 Task: Look for space in Ubaté, Colombia from 5th June, 2023 to 16th June, 2023 for 2 adults in price range Rs.14000 to Rs.18000. Place can be entire place with 1  bedroom having 1 bed and 1 bathroom. Property type can be house, flat, guest house, hotel. Amenities needed are: wifi, washing machine. Booking option can be shelf check-in. Required host language is English.
Action: Mouse moved to (489, 111)
Screenshot: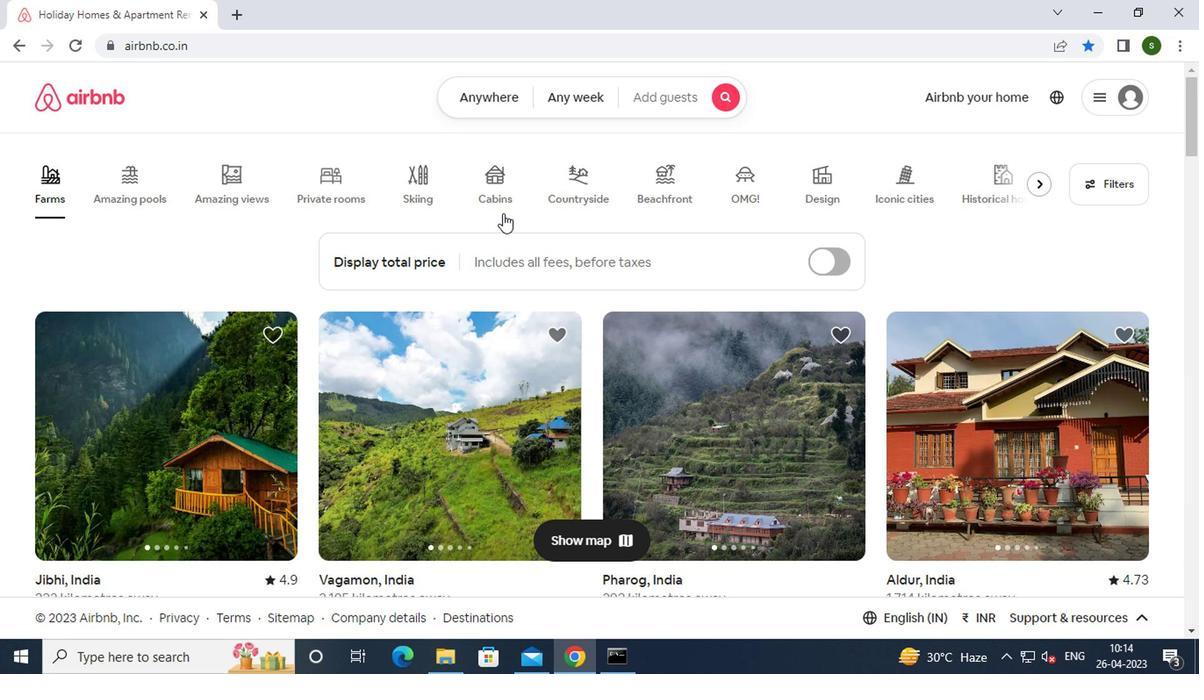 
Action: Mouse pressed left at (489, 111)
Screenshot: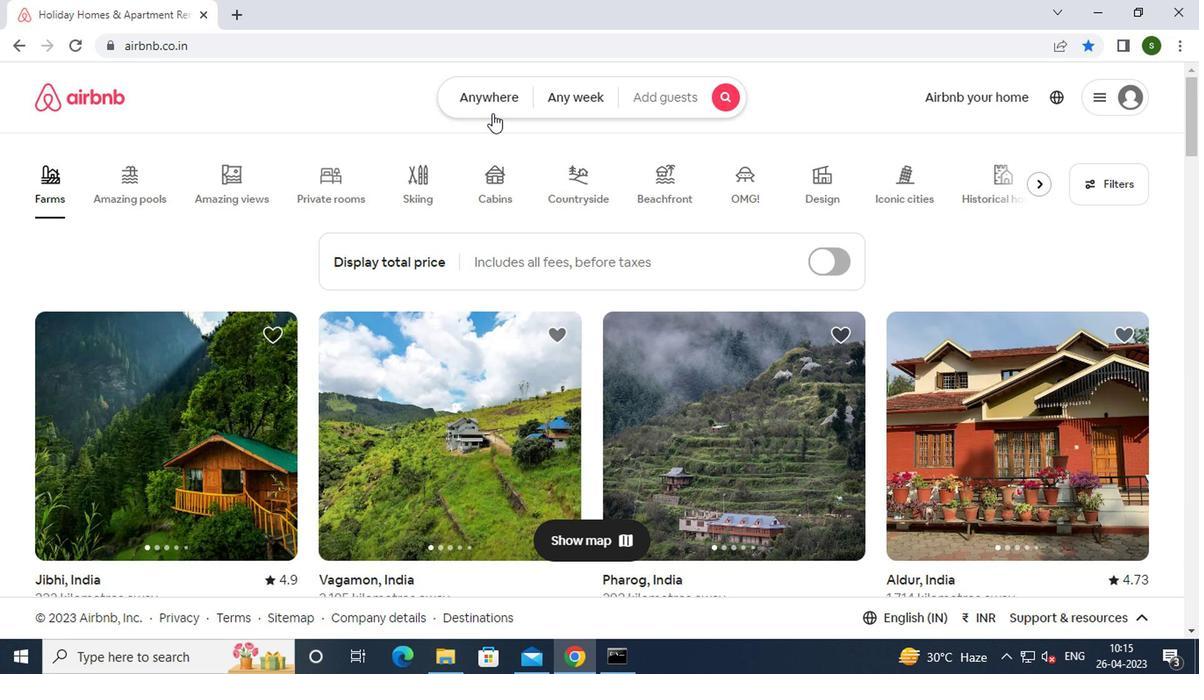 
Action: Mouse moved to (388, 168)
Screenshot: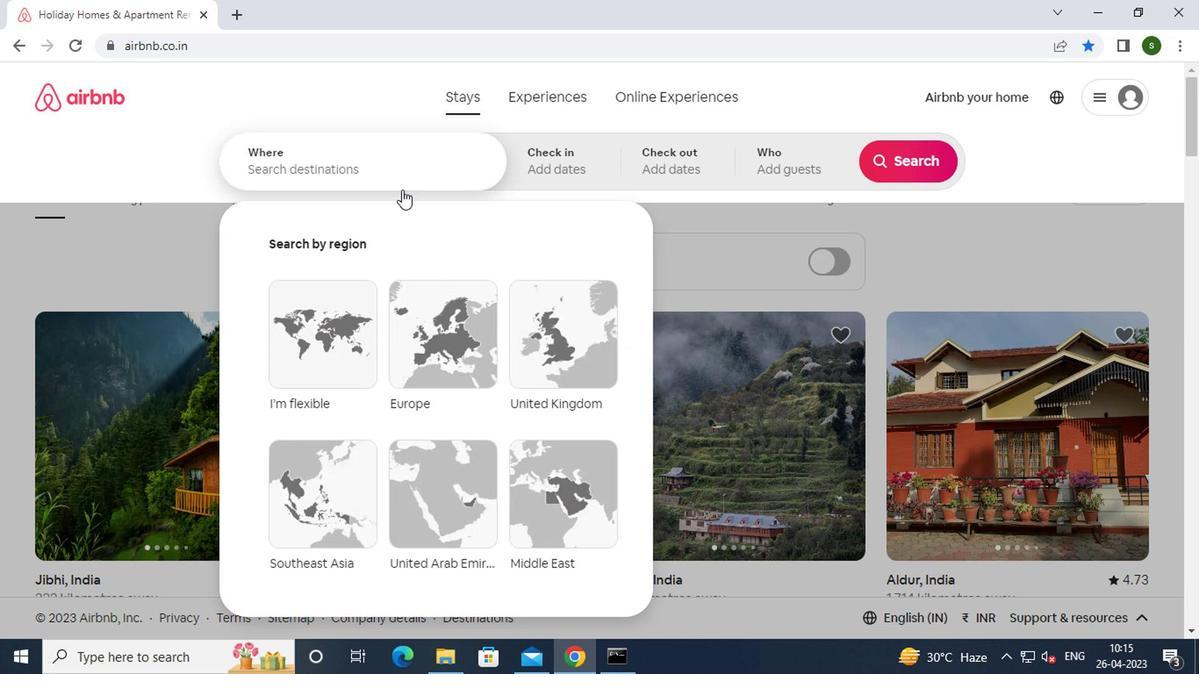 
Action: Mouse pressed left at (388, 168)
Screenshot: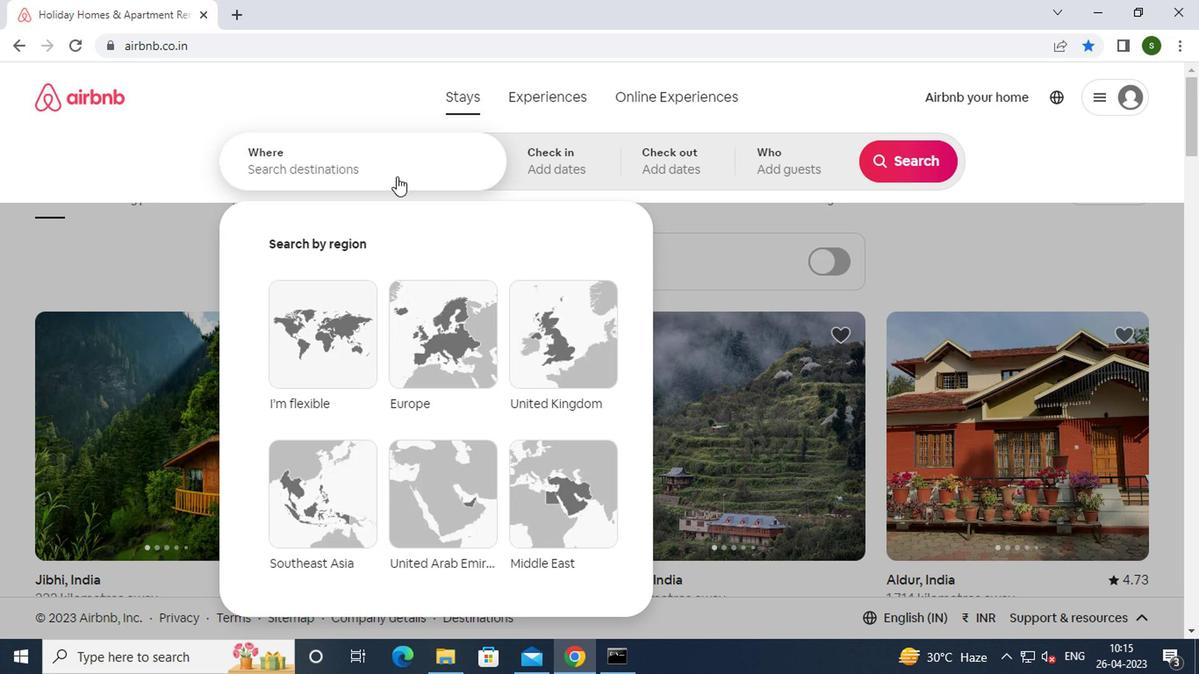 
Action: Mouse moved to (388, 166)
Screenshot: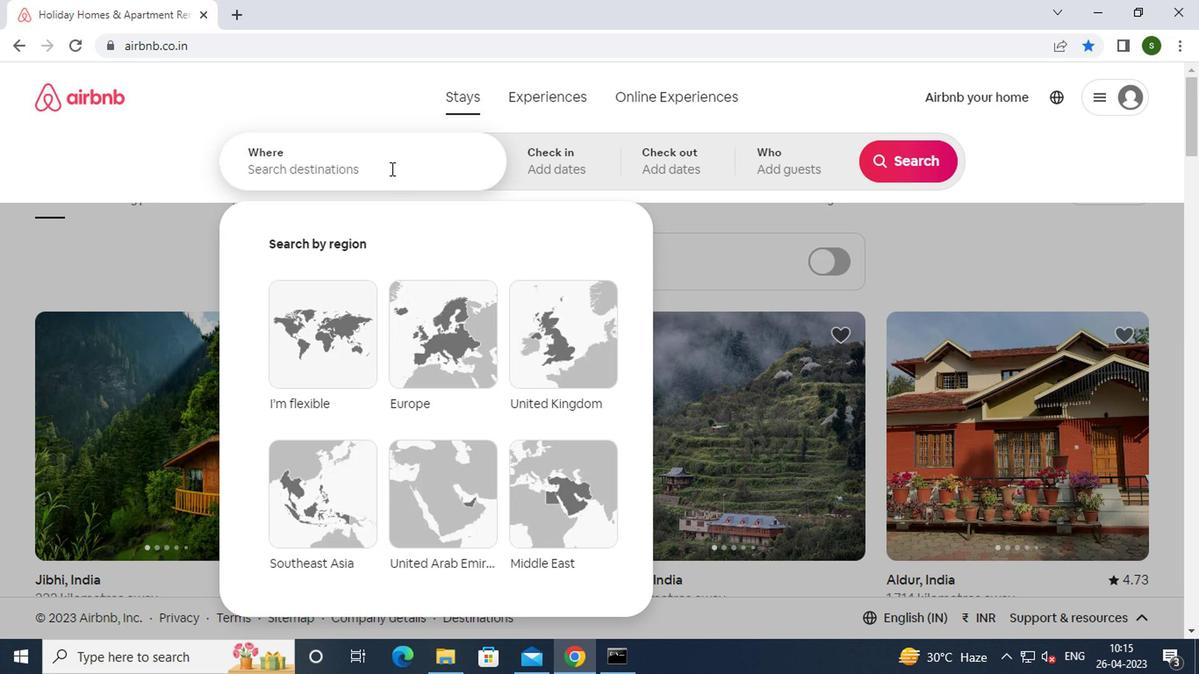 
Action: Key pressed u<Key.caps_lock>bate,<Key.space><Key.caps_lock>c<Key.caps_lock>olombia<Key.enter>
Screenshot: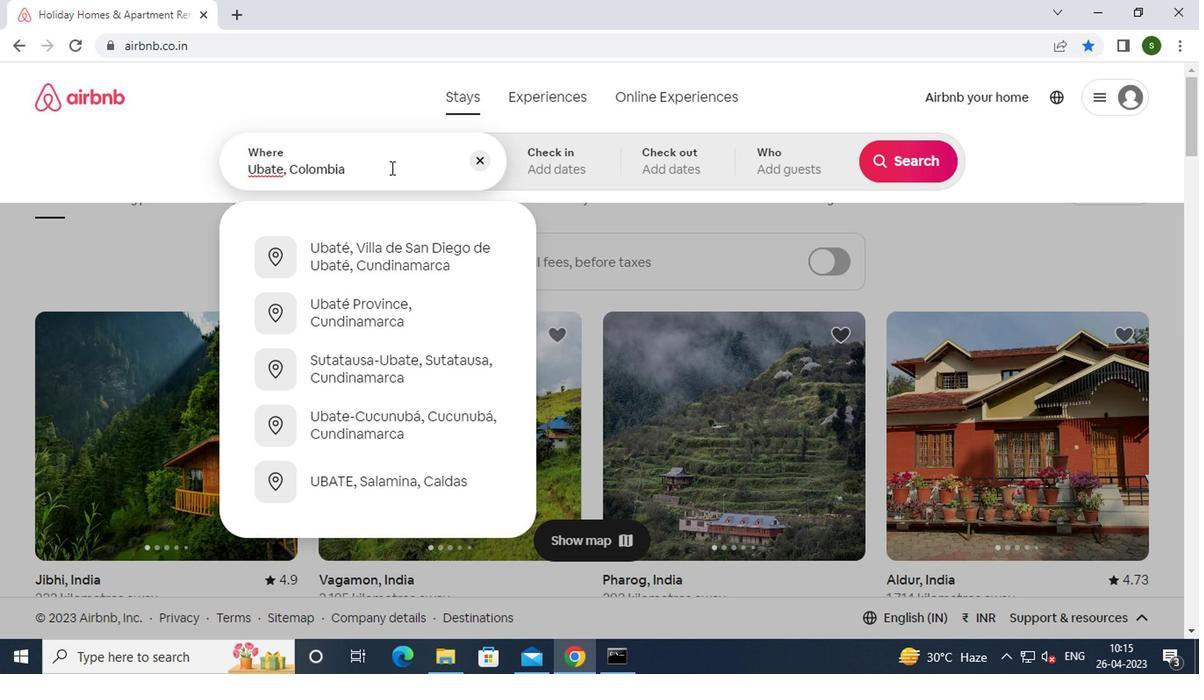 
Action: Mouse moved to (889, 301)
Screenshot: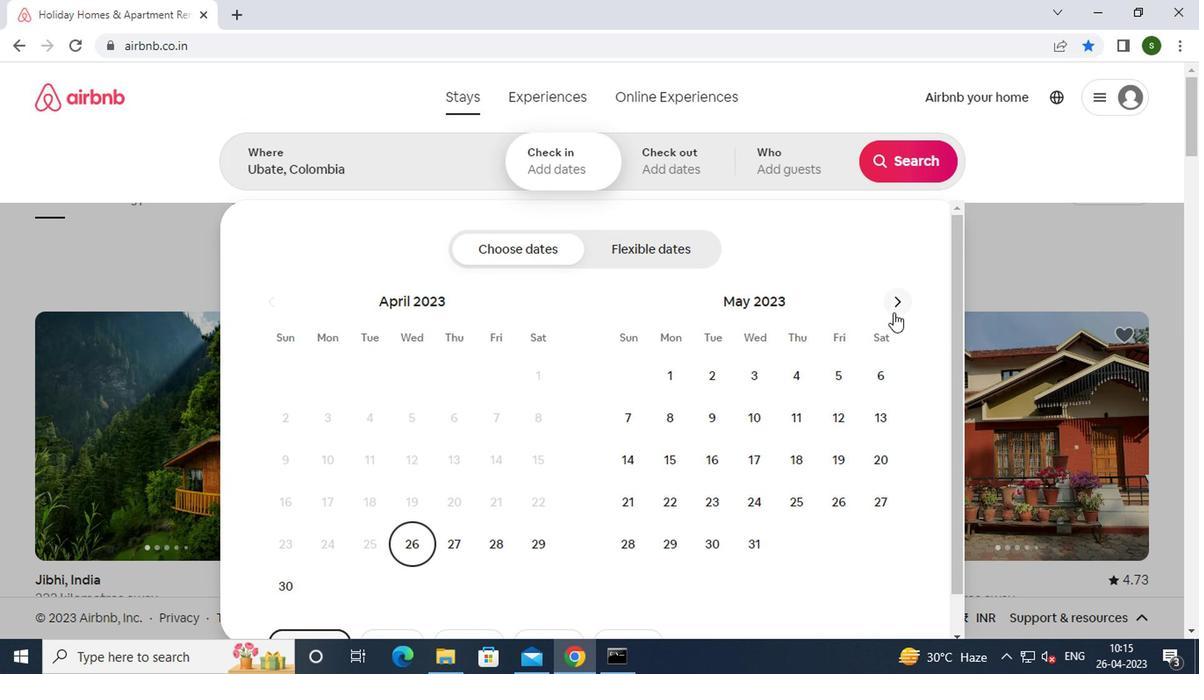 
Action: Mouse pressed left at (889, 301)
Screenshot: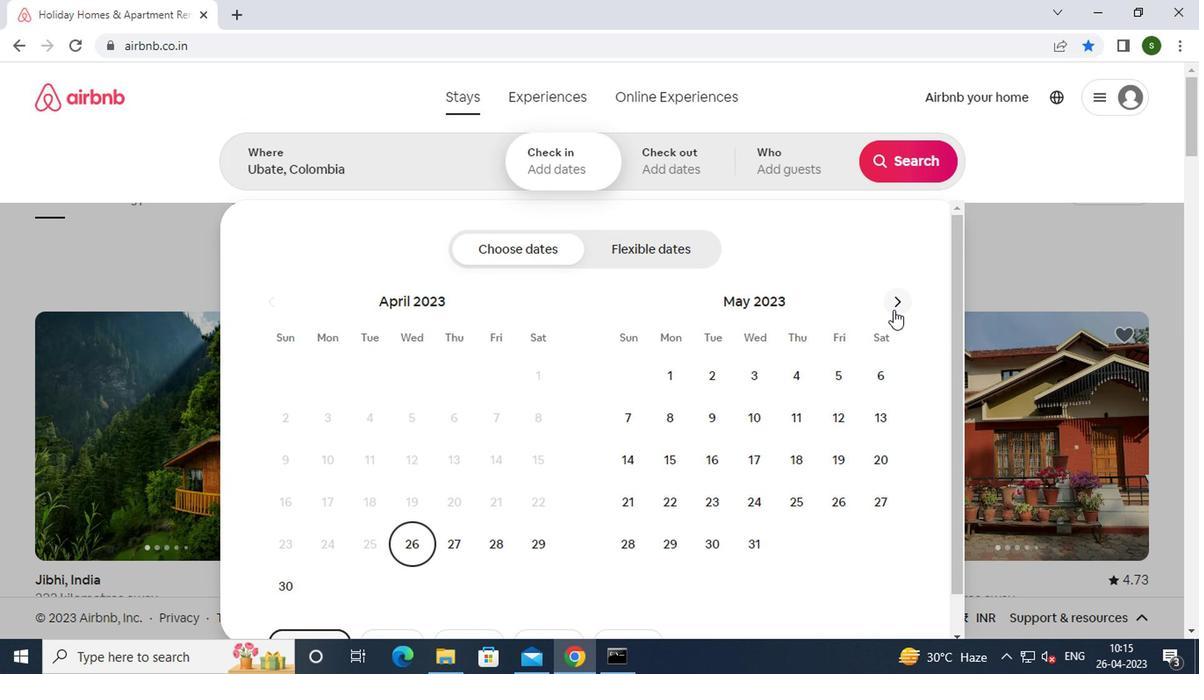 
Action: Mouse moved to (672, 413)
Screenshot: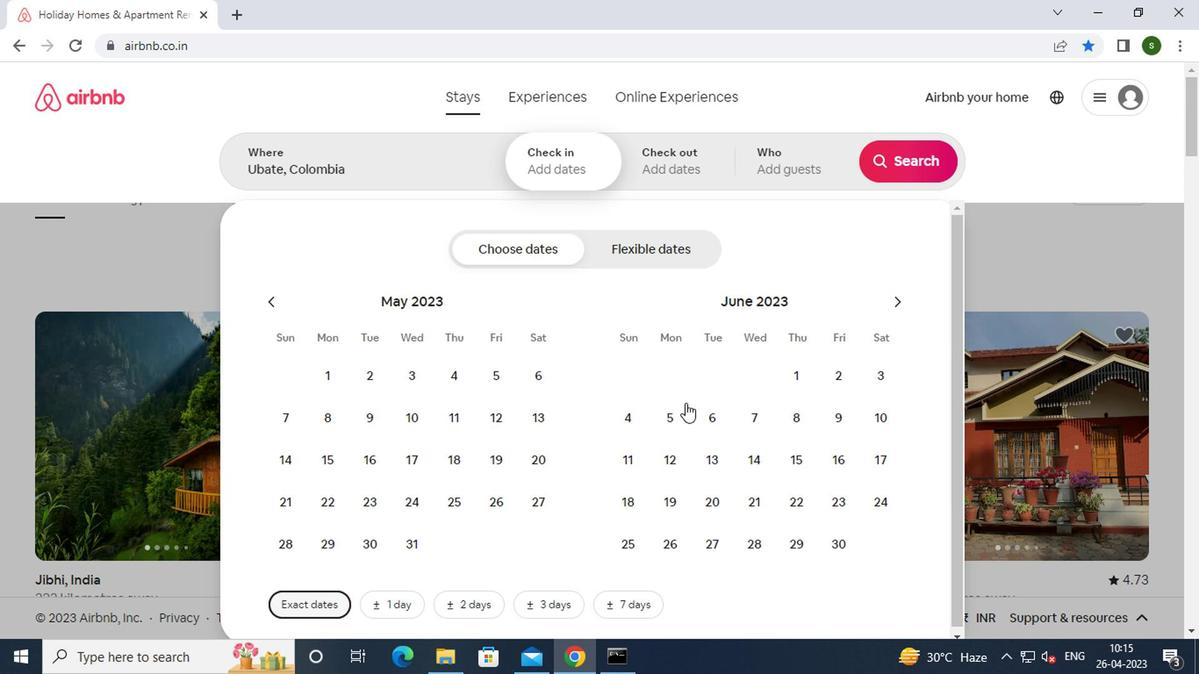 
Action: Mouse pressed left at (672, 413)
Screenshot: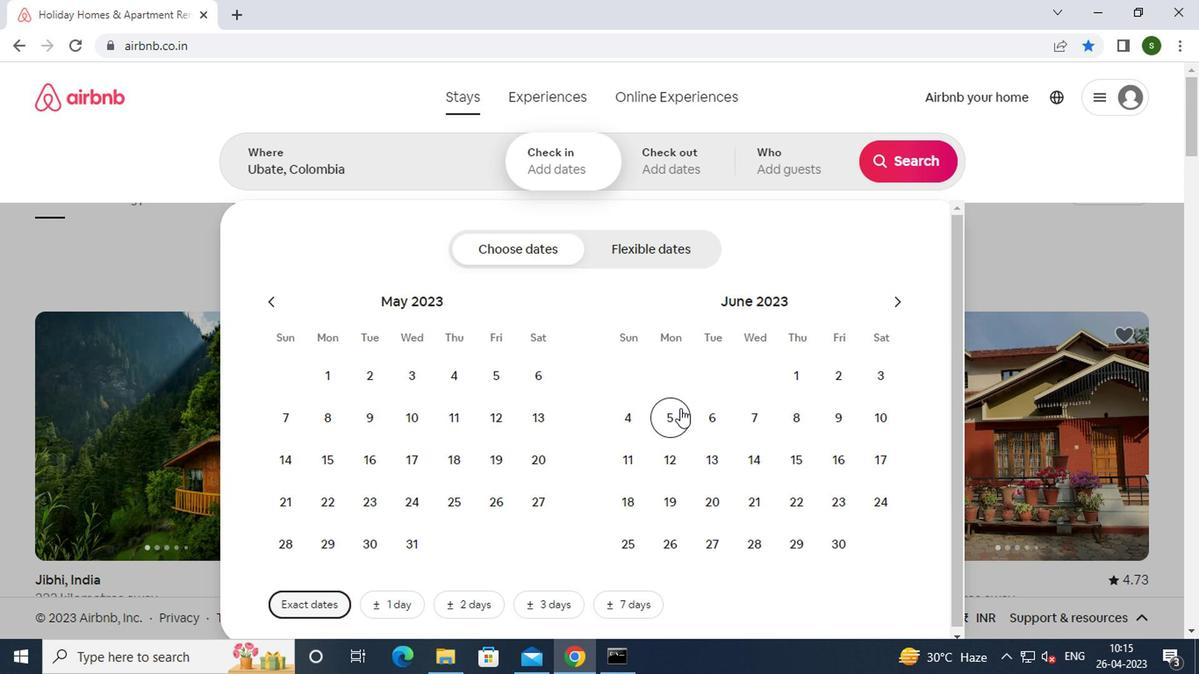 
Action: Mouse moved to (833, 460)
Screenshot: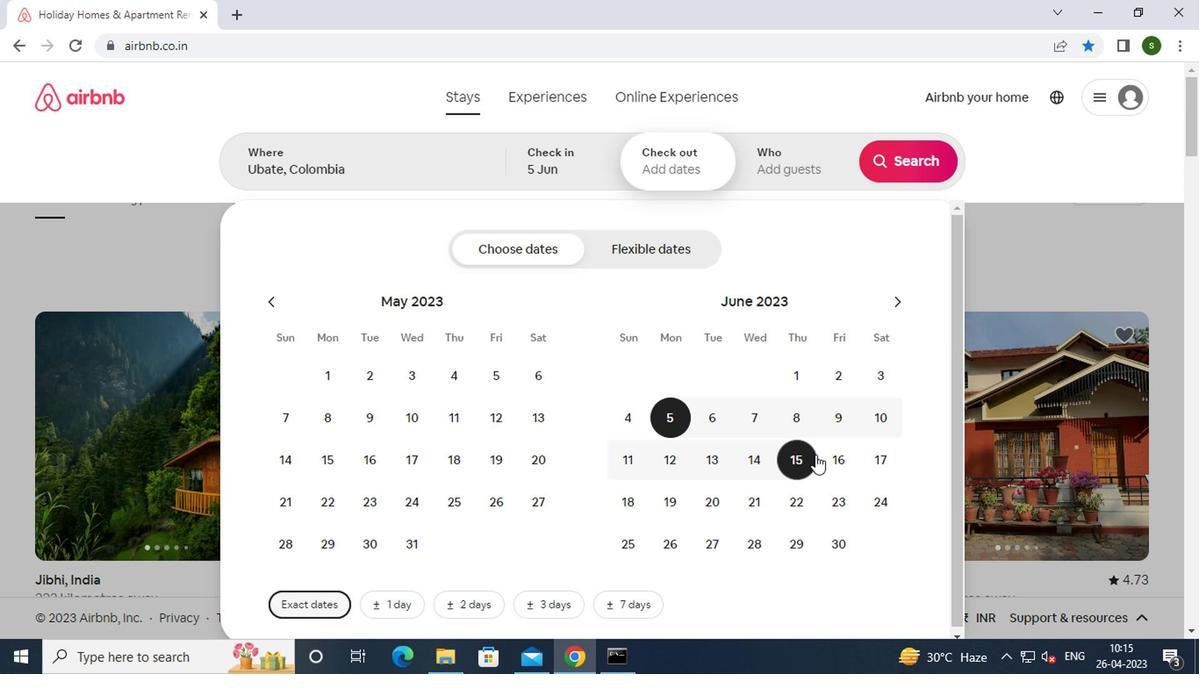 
Action: Mouse pressed left at (833, 460)
Screenshot: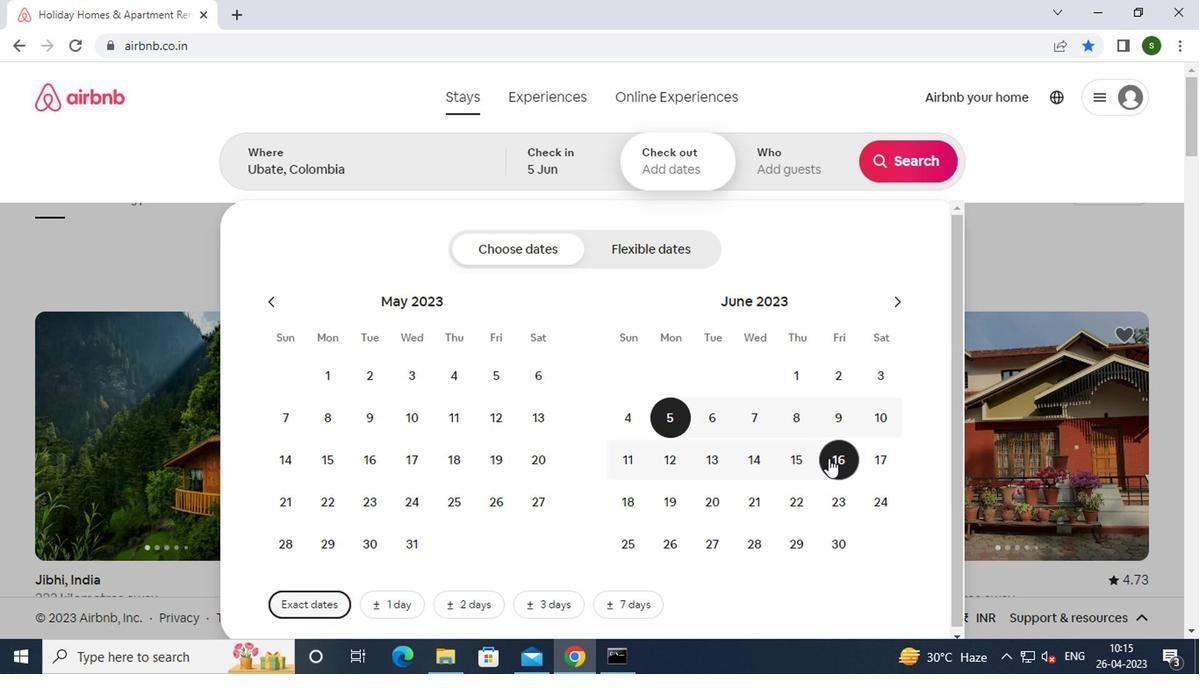 
Action: Mouse moved to (766, 147)
Screenshot: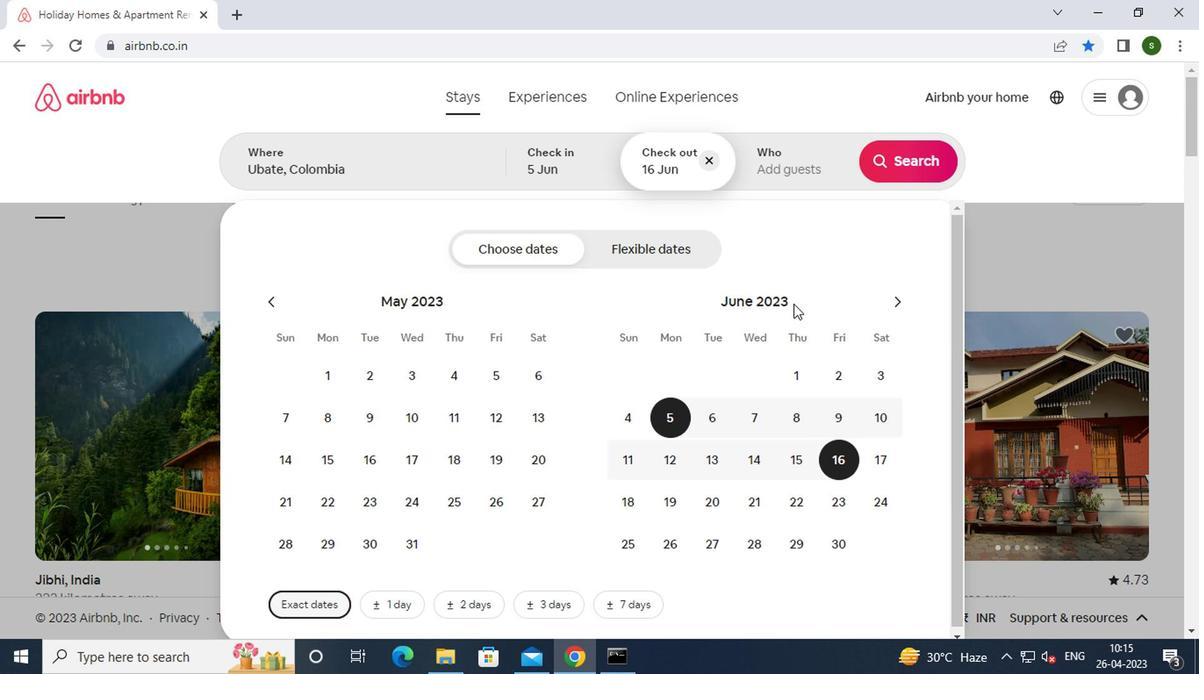 
Action: Mouse pressed left at (766, 147)
Screenshot: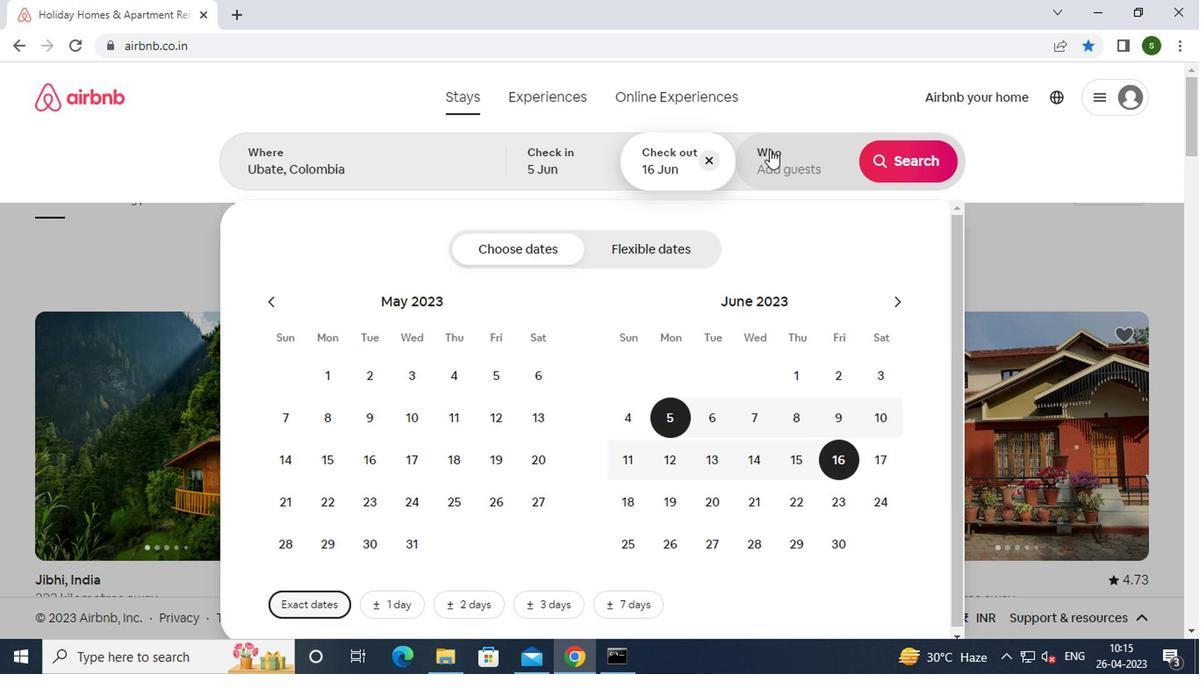 
Action: Mouse moved to (911, 256)
Screenshot: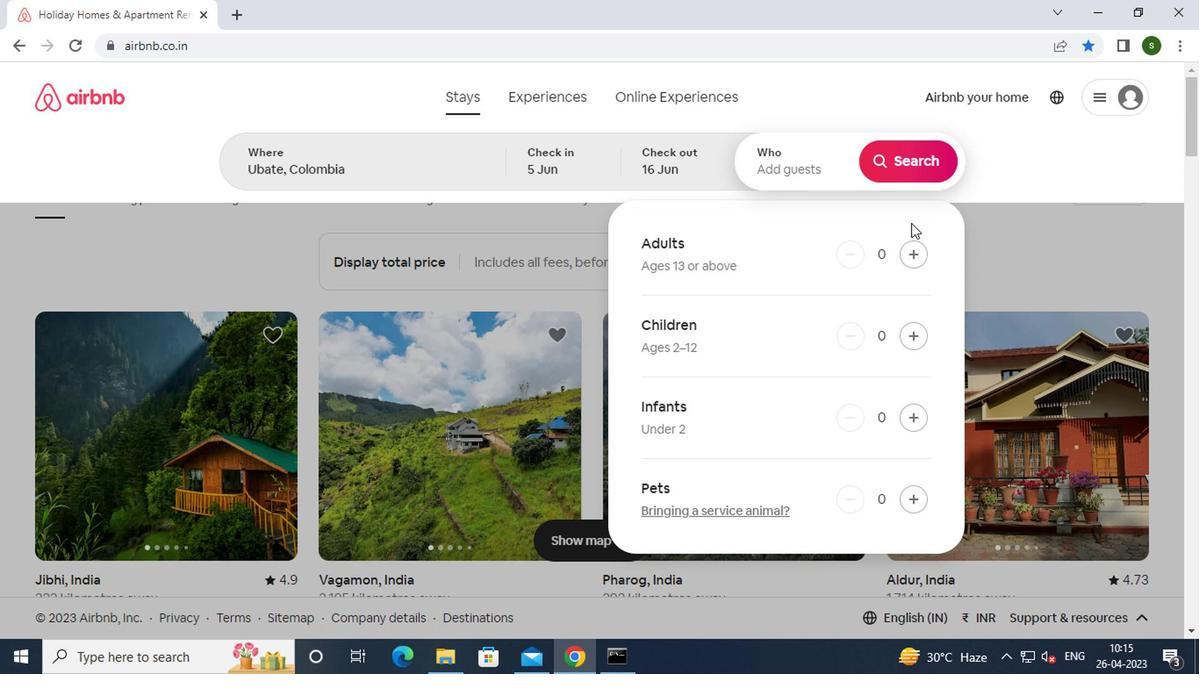
Action: Mouse pressed left at (911, 256)
Screenshot: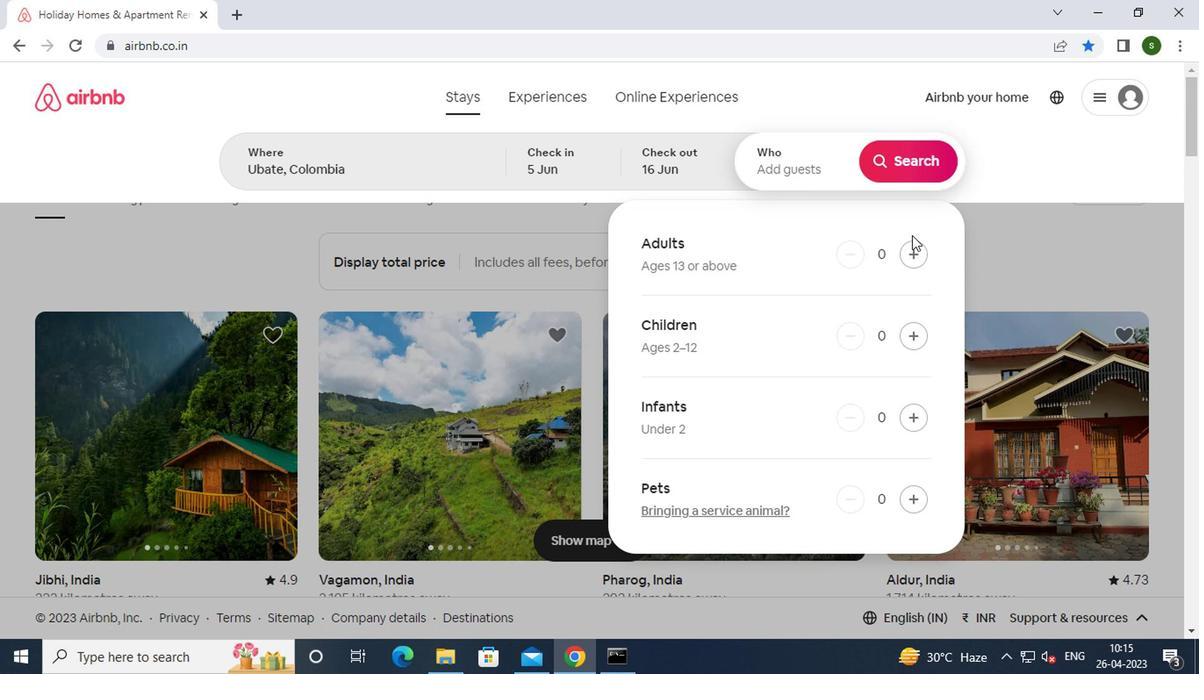 
Action: Mouse pressed left at (911, 256)
Screenshot: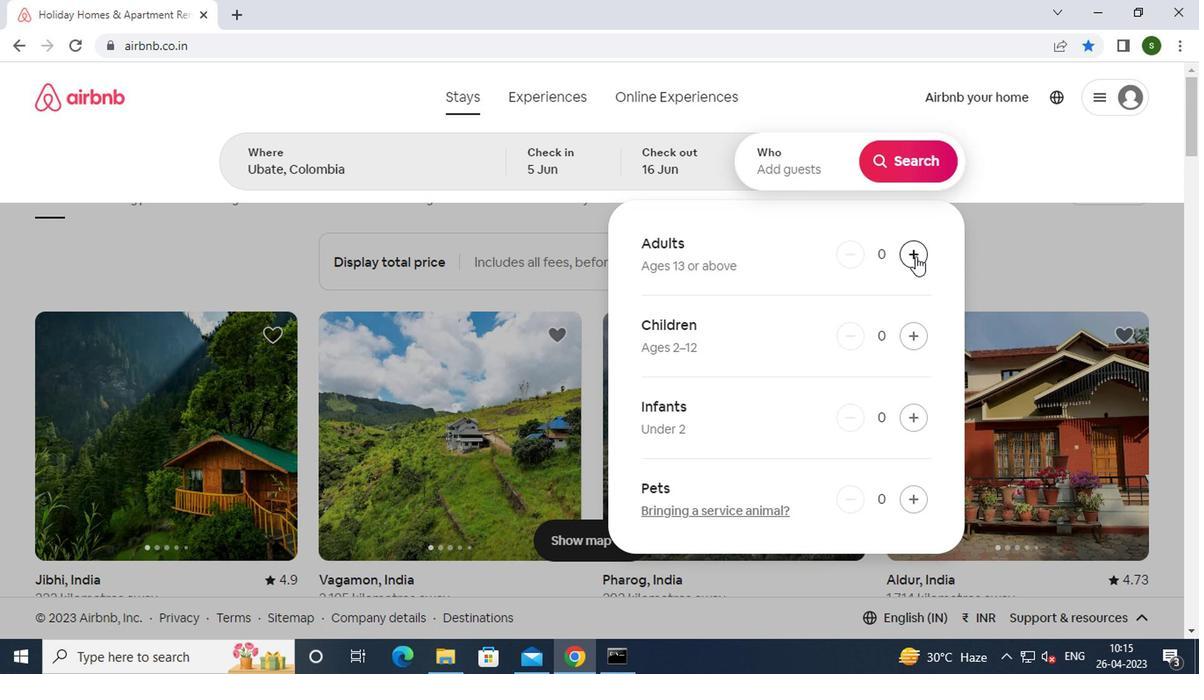 
Action: Mouse moved to (909, 151)
Screenshot: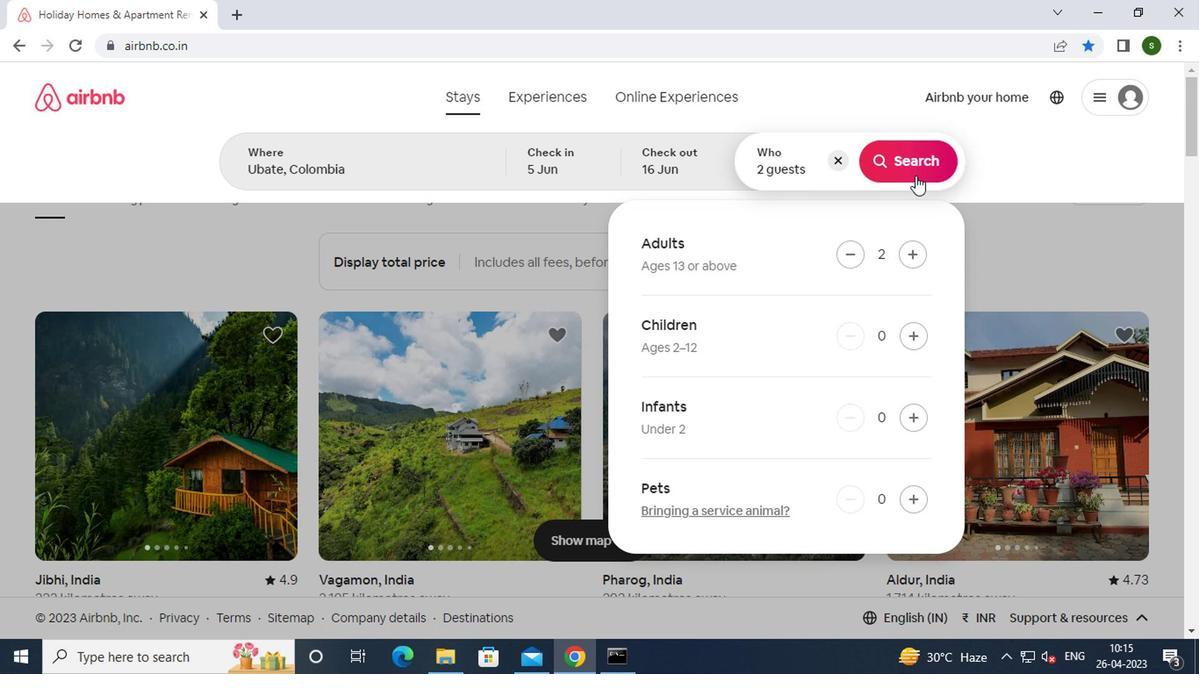 
Action: Mouse pressed left at (909, 151)
Screenshot: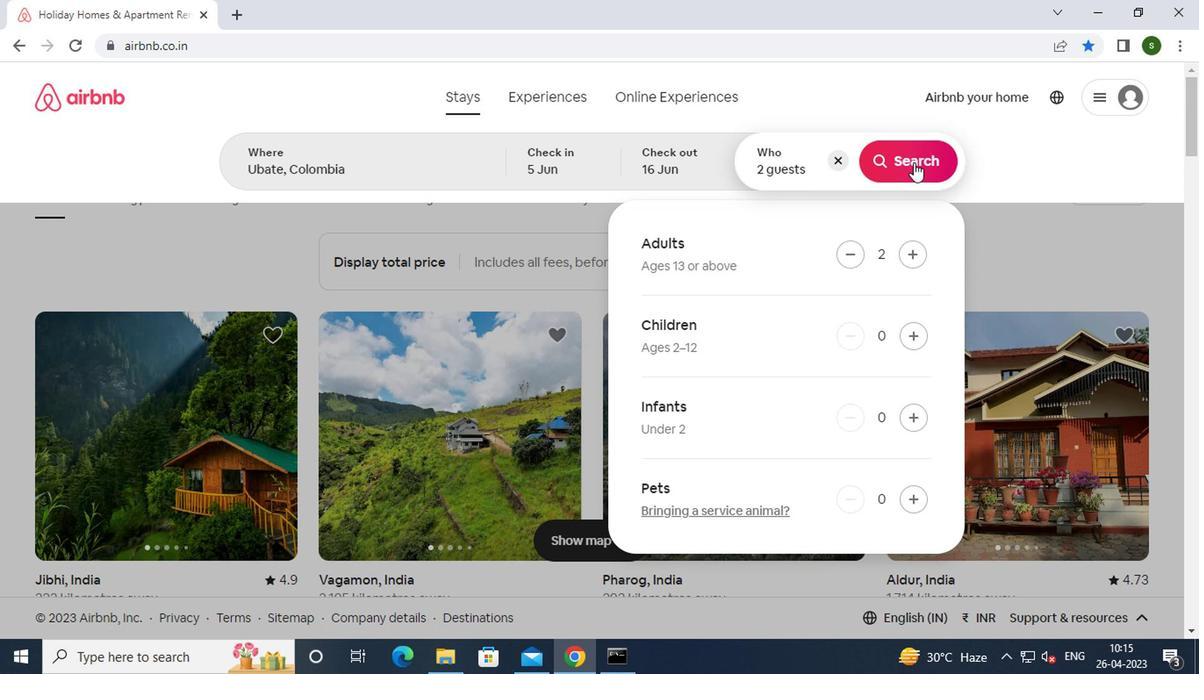 
Action: Mouse moved to (1103, 174)
Screenshot: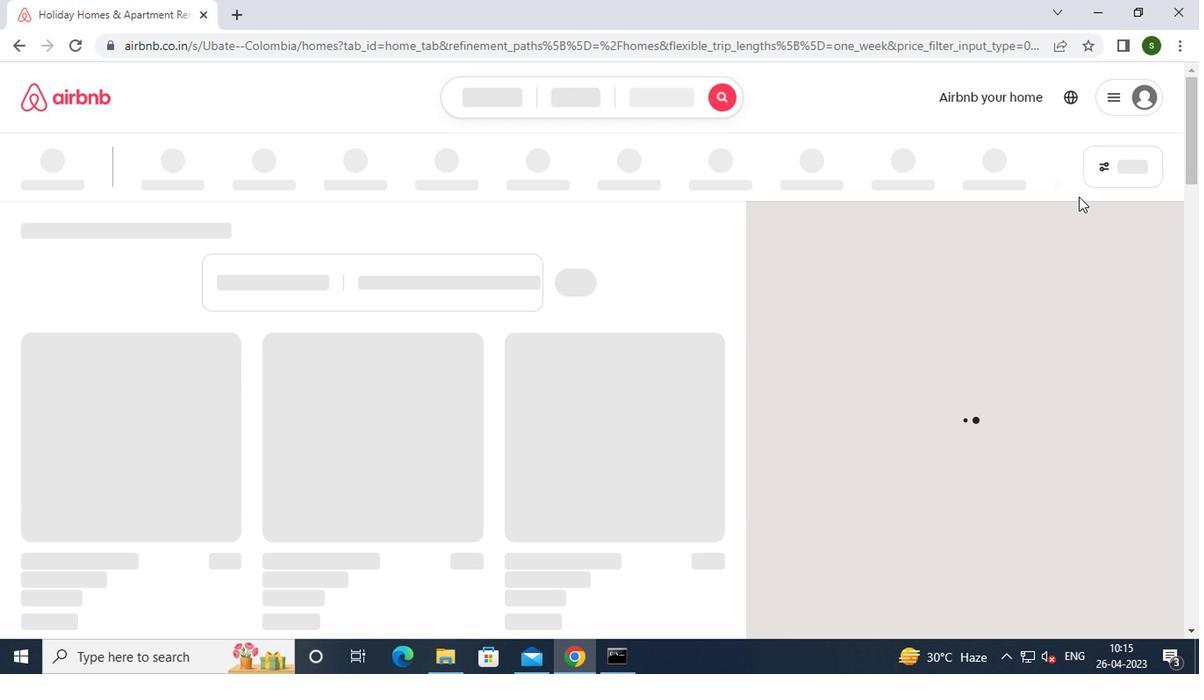
Action: Mouse pressed left at (1103, 174)
Screenshot: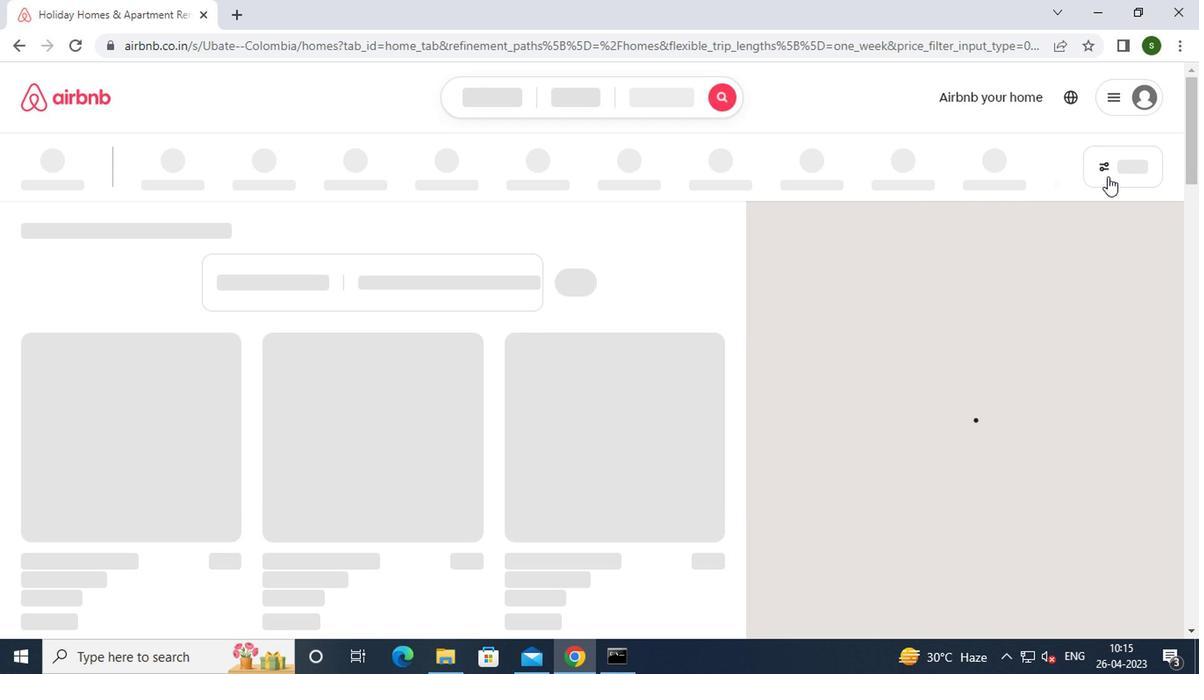 
Action: Mouse pressed left at (1103, 174)
Screenshot: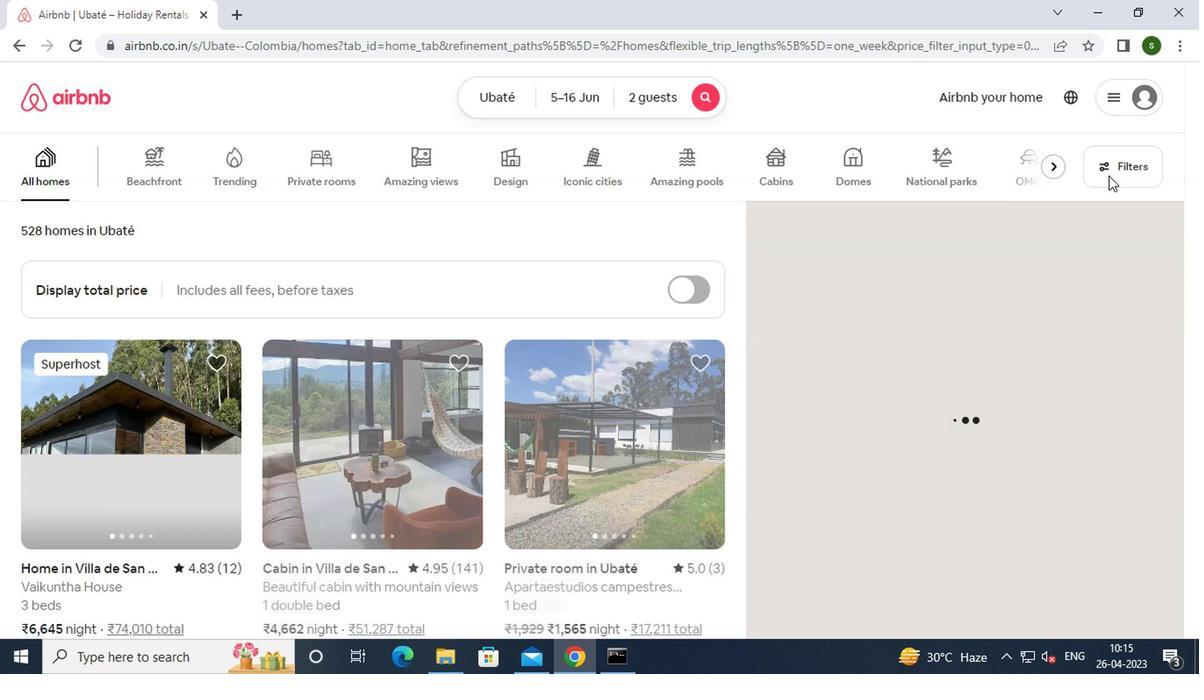 
Action: Mouse moved to (479, 379)
Screenshot: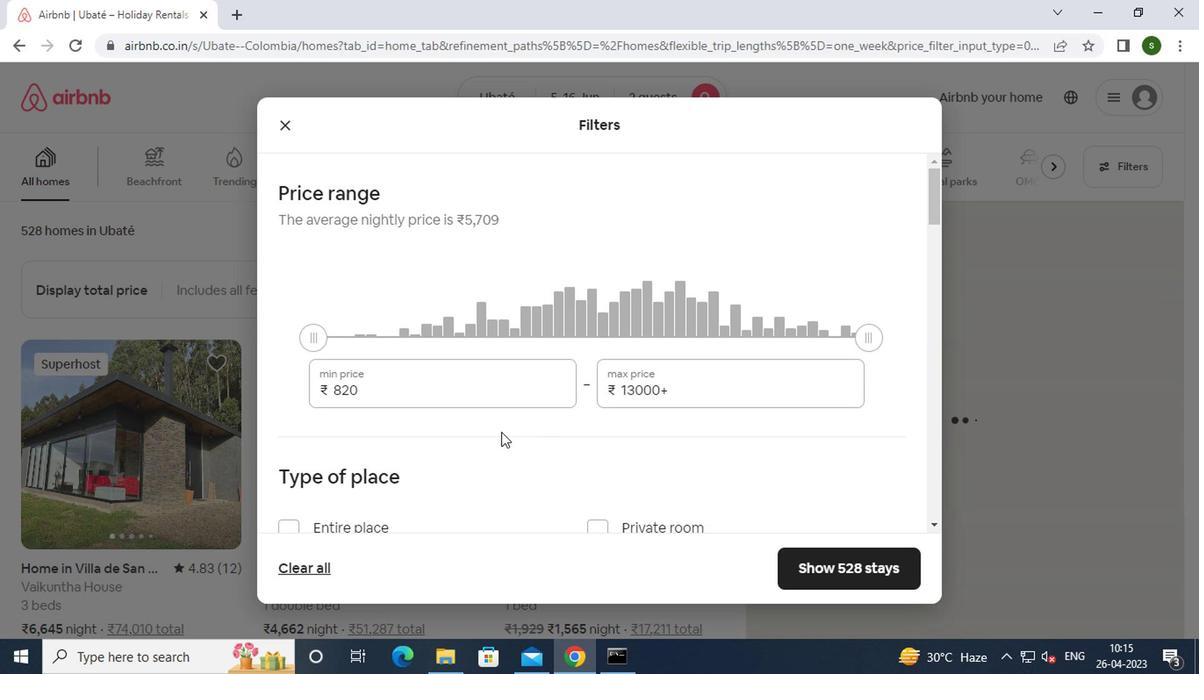 
Action: Mouse pressed left at (479, 379)
Screenshot: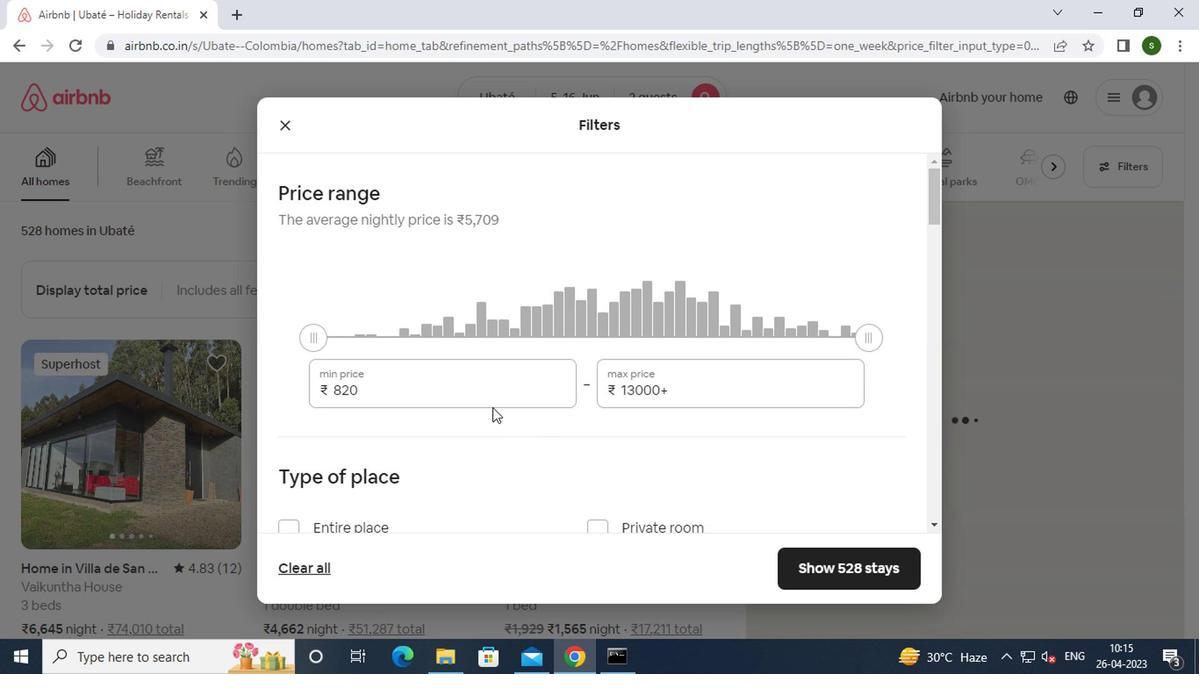 
Action: Key pressed <Key.backspace><Key.backspace><Key.backspace><Key.backspace><Key.backspace>14000
Screenshot: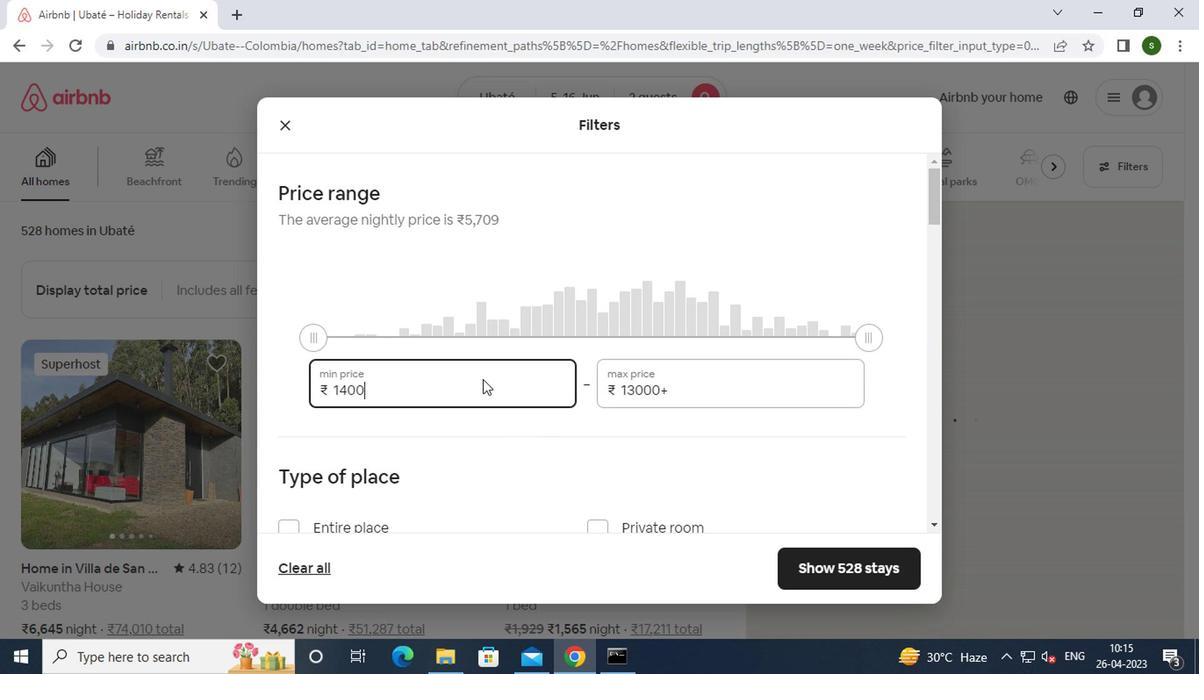 
Action: Mouse moved to (692, 384)
Screenshot: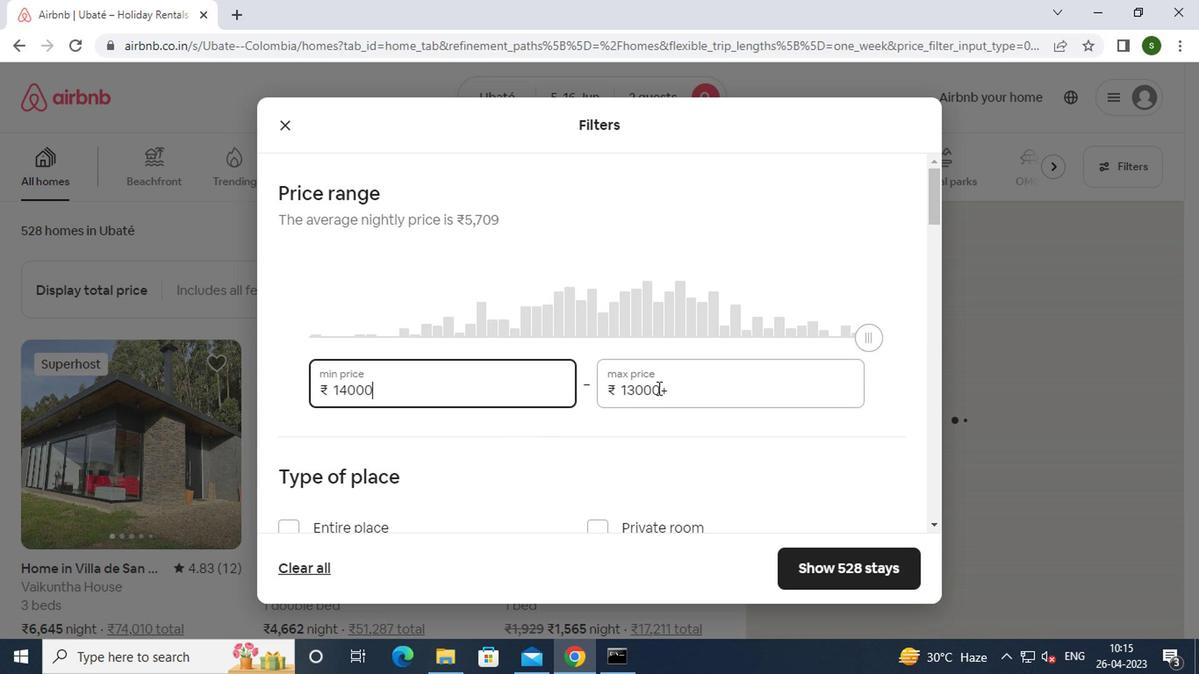
Action: Mouse pressed left at (692, 384)
Screenshot: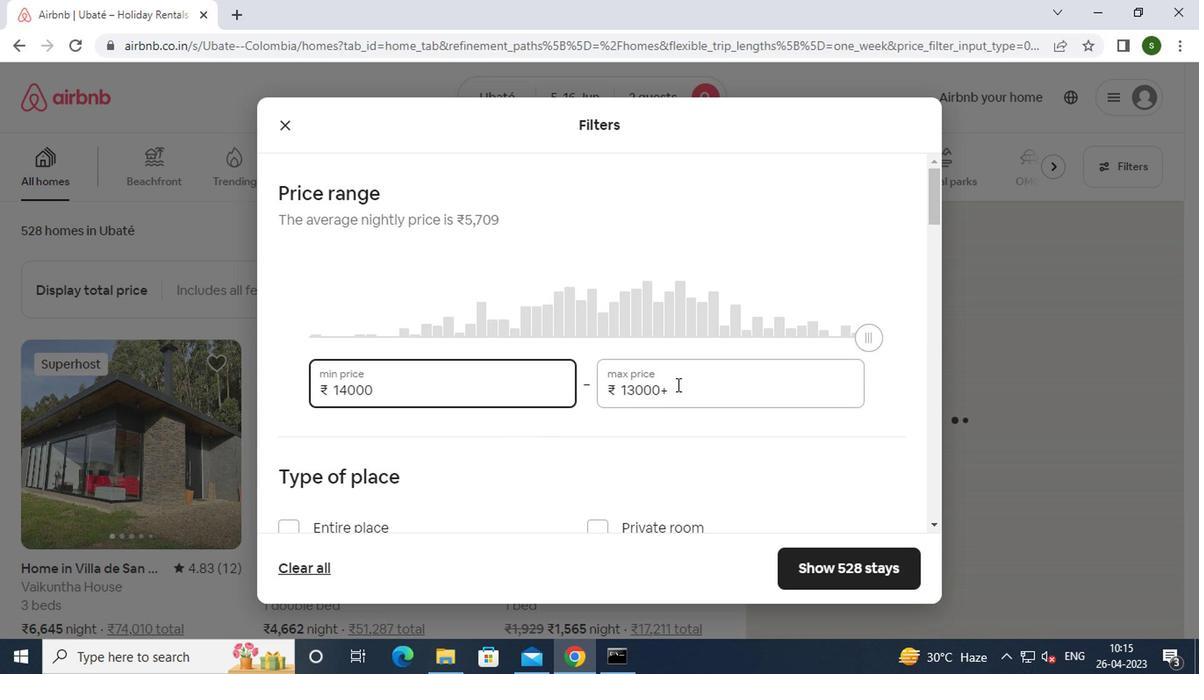 
Action: Key pressed <Key.backspace><Key.backspace><Key.backspace><Key.backspace><Key.backspace><Key.backspace><Key.backspace><Key.backspace><Key.backspace><Key.backspace><Key.backspace><Key.backspace><Key.backspace><Key.backspace>18000
Screenshot: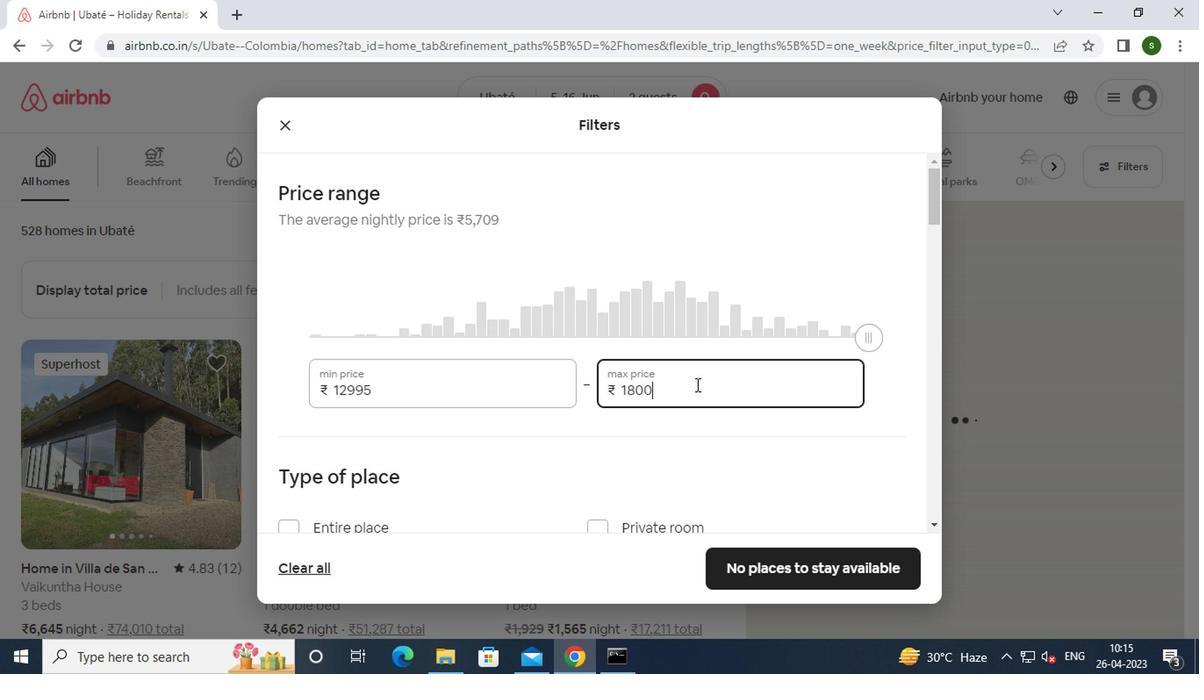 
Action: Mouse moved to (558, 422)
Screenshot: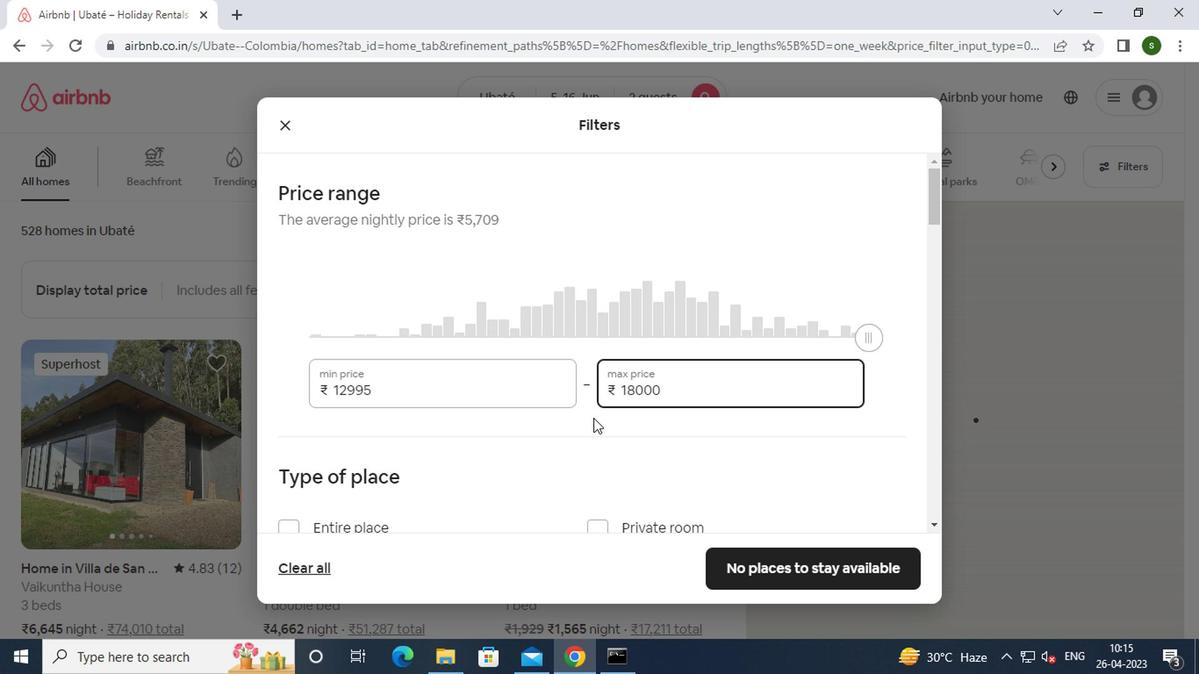 
Action: Mouse scrolled (558, 421) with delta (0, -1)
Screenshot: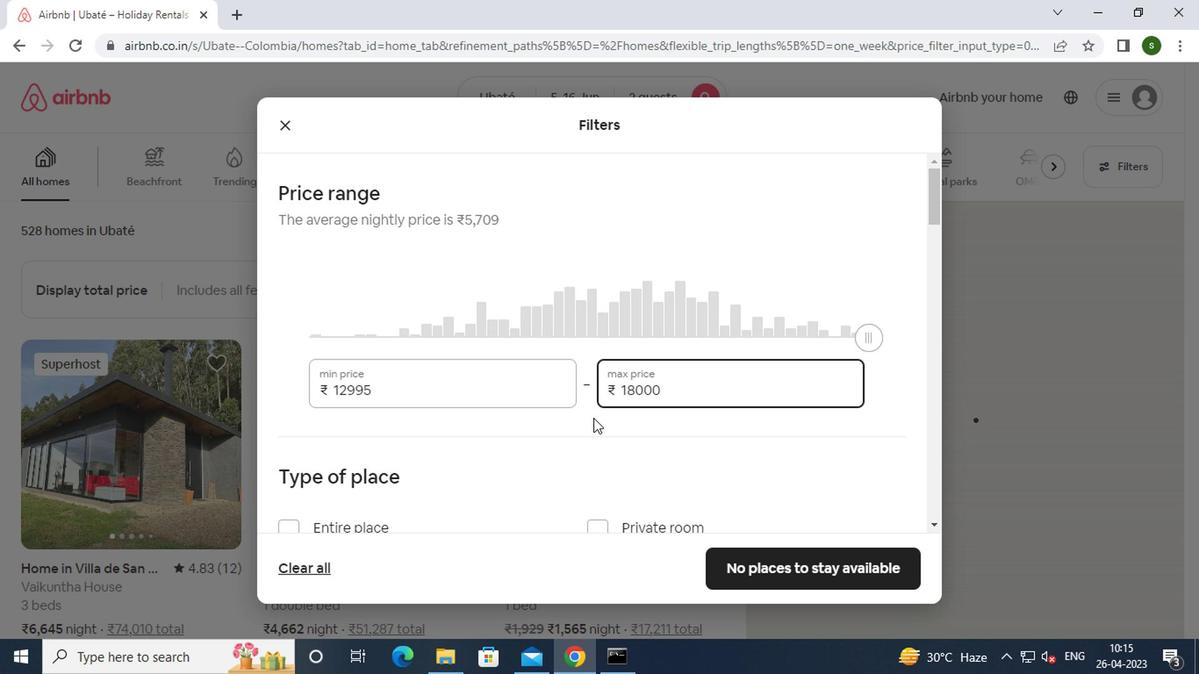 
Action: Mouse scrolled (558, 421) with delta (0, -1)
Screenshot: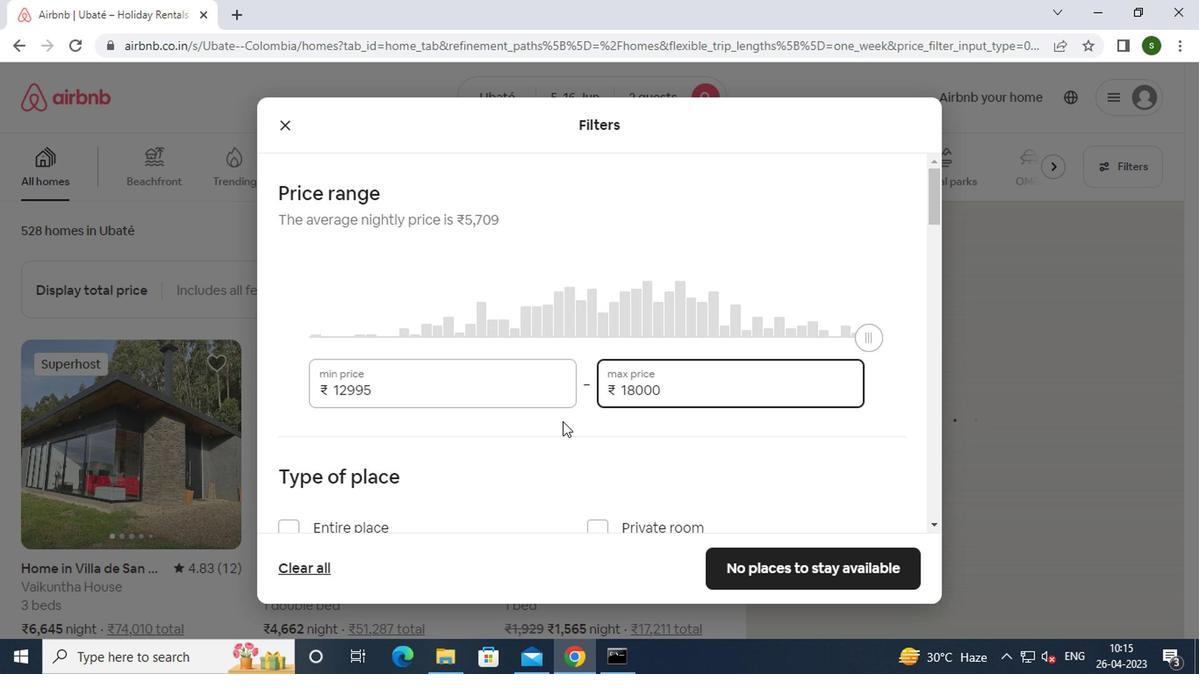 
Action: Mouse moved to (337, 363)
Screenshot: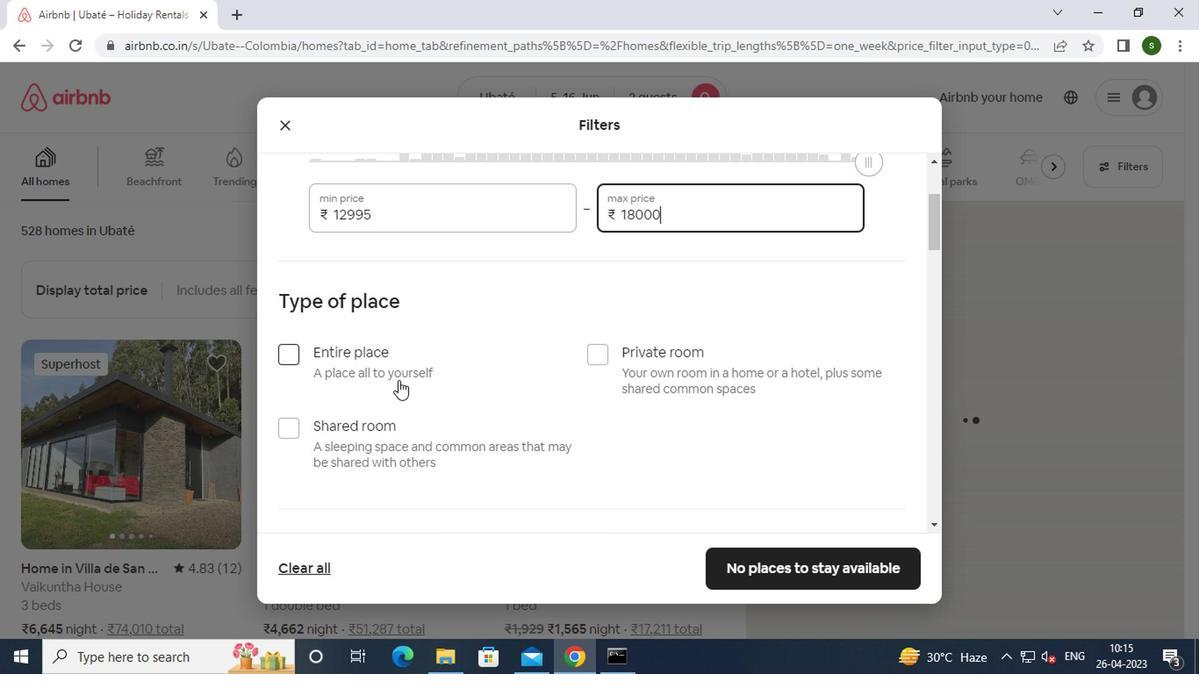 
Action: Mouse pressed left at (337, 363)
Screenshot: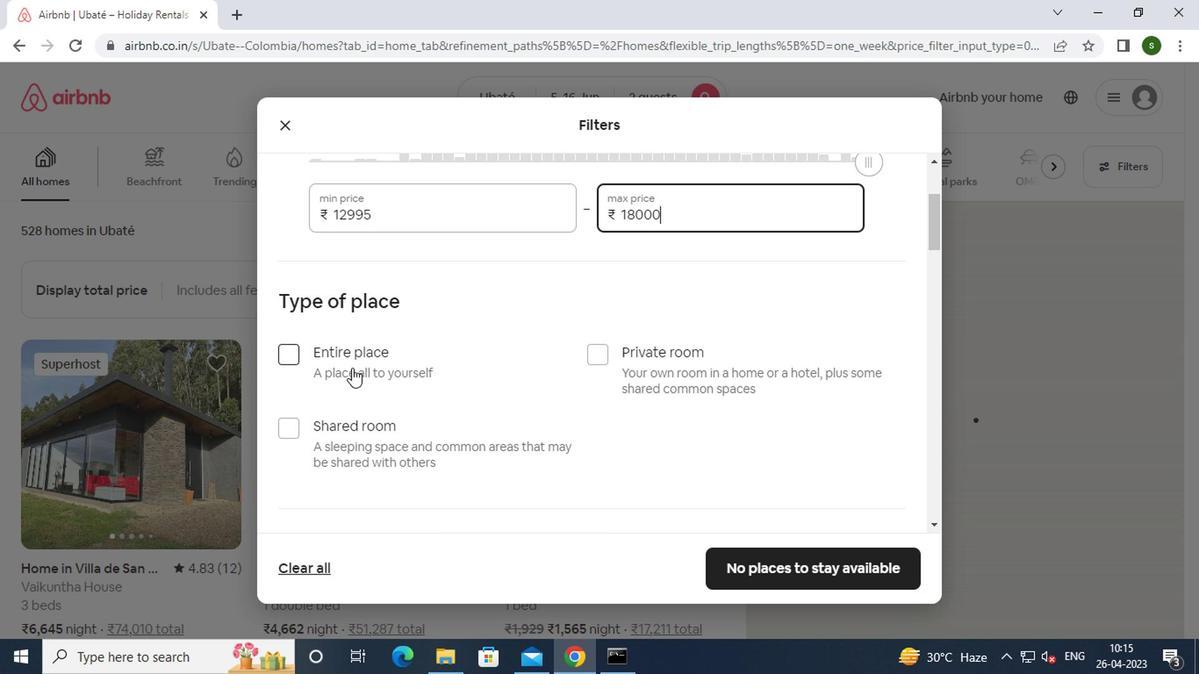 
Action: Mouse moved to (536, 386)
Screenshot: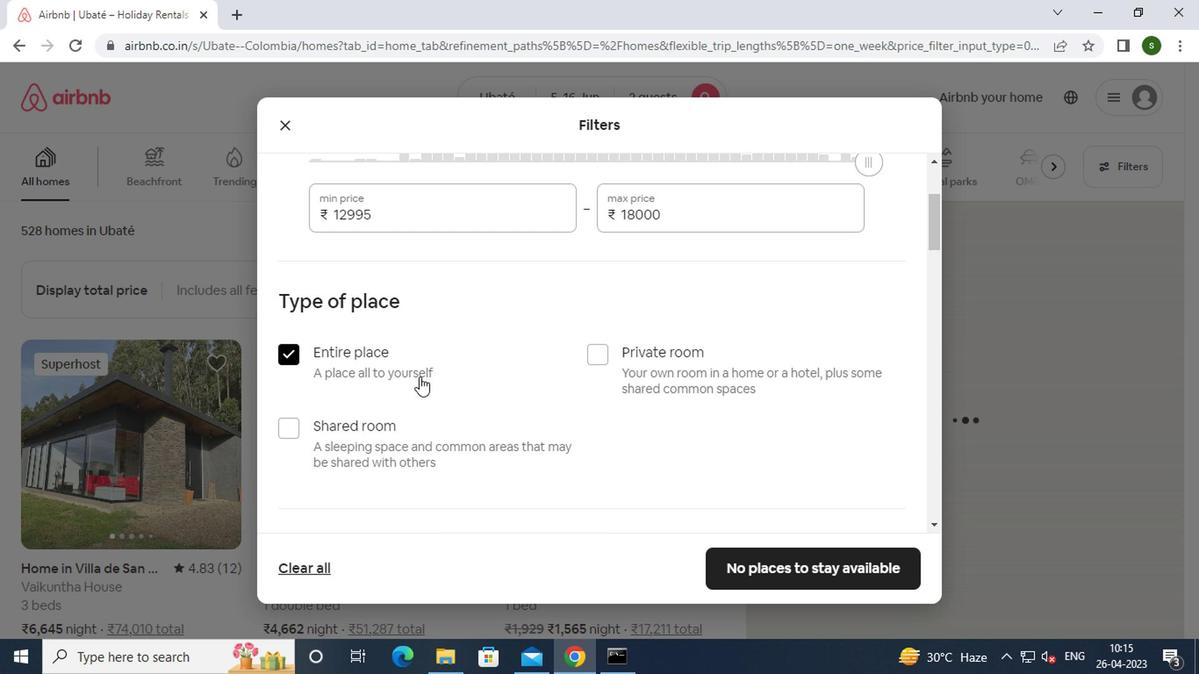 
Action: Mouse scrolled (536, 384) with delta (0, -1)
Screenshot: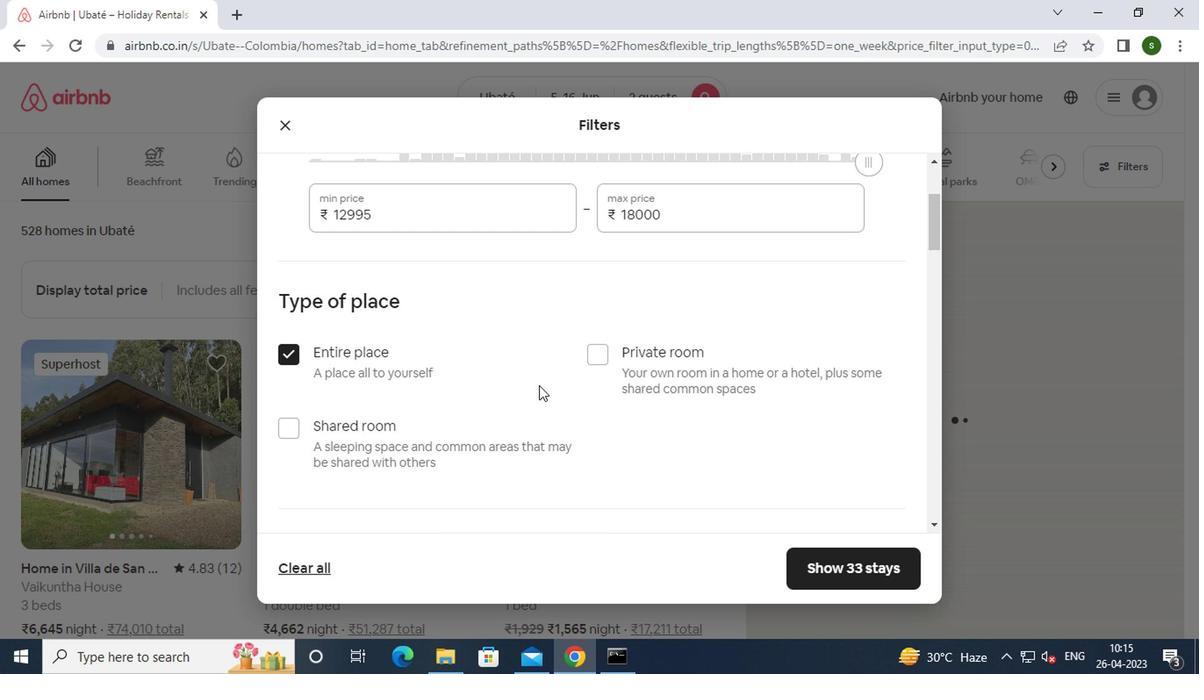 
Action: Mouse scrolled (536, 384) with delta (0, -1)
Screenshot: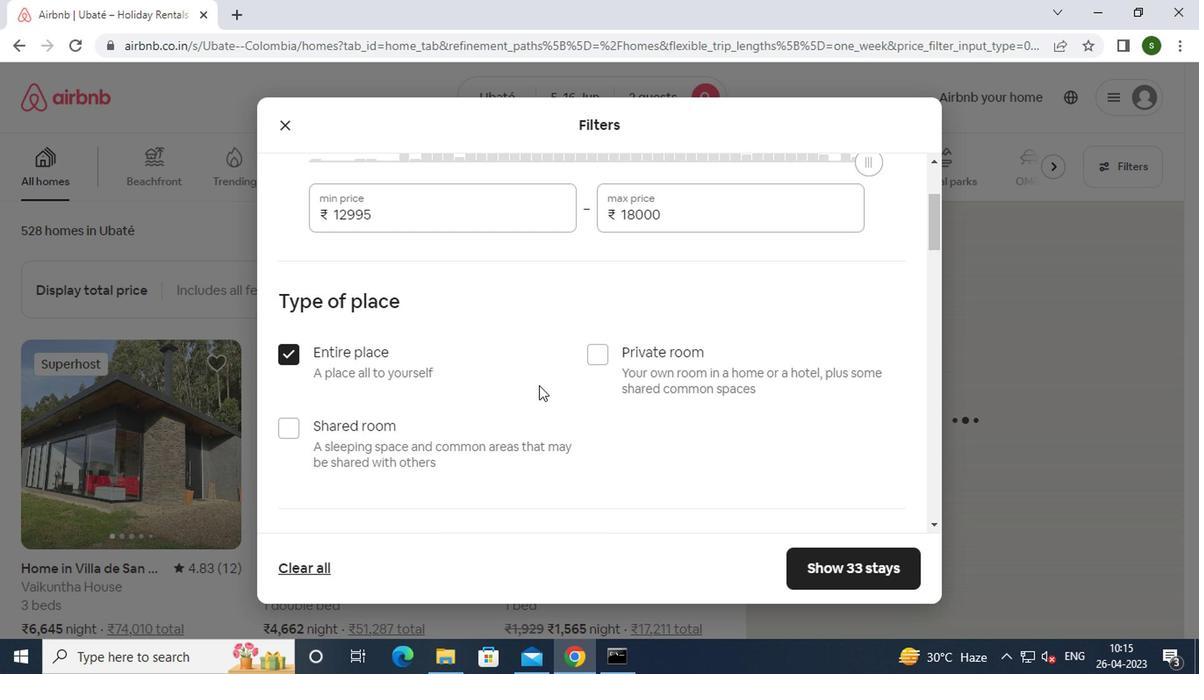 
Action: Mouse scrolled (536, 384) with delta (0, -1)
Screenshot: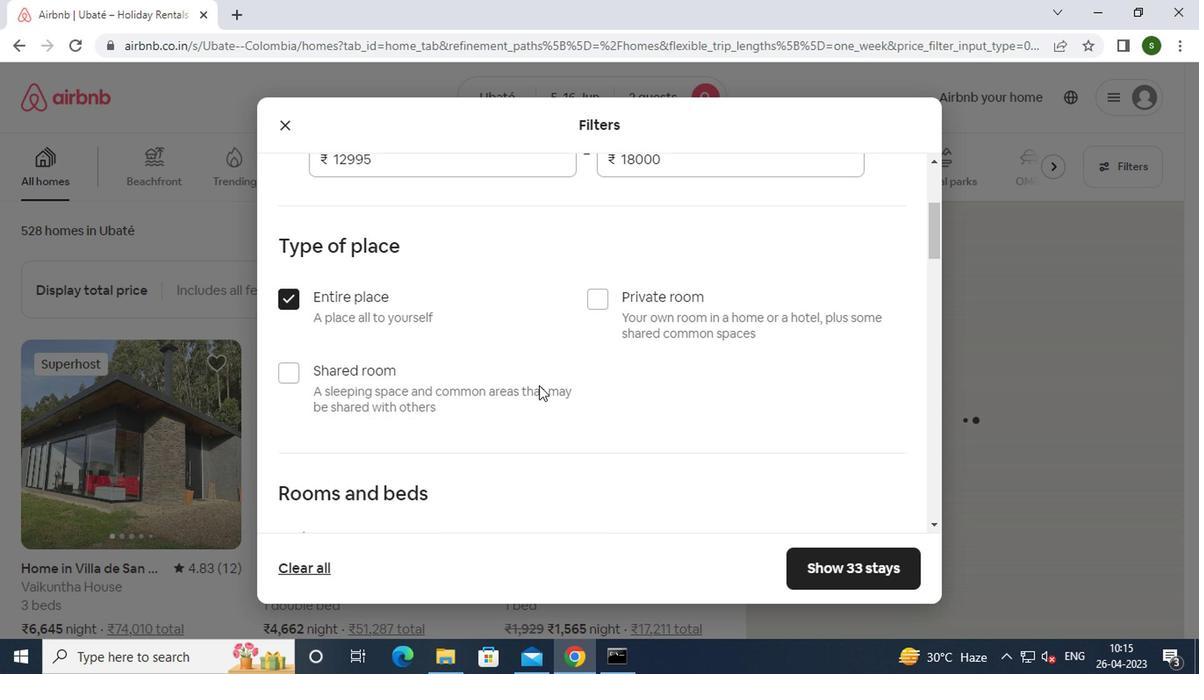 
Action: Mouse moved to (387, 382)
Screenshot: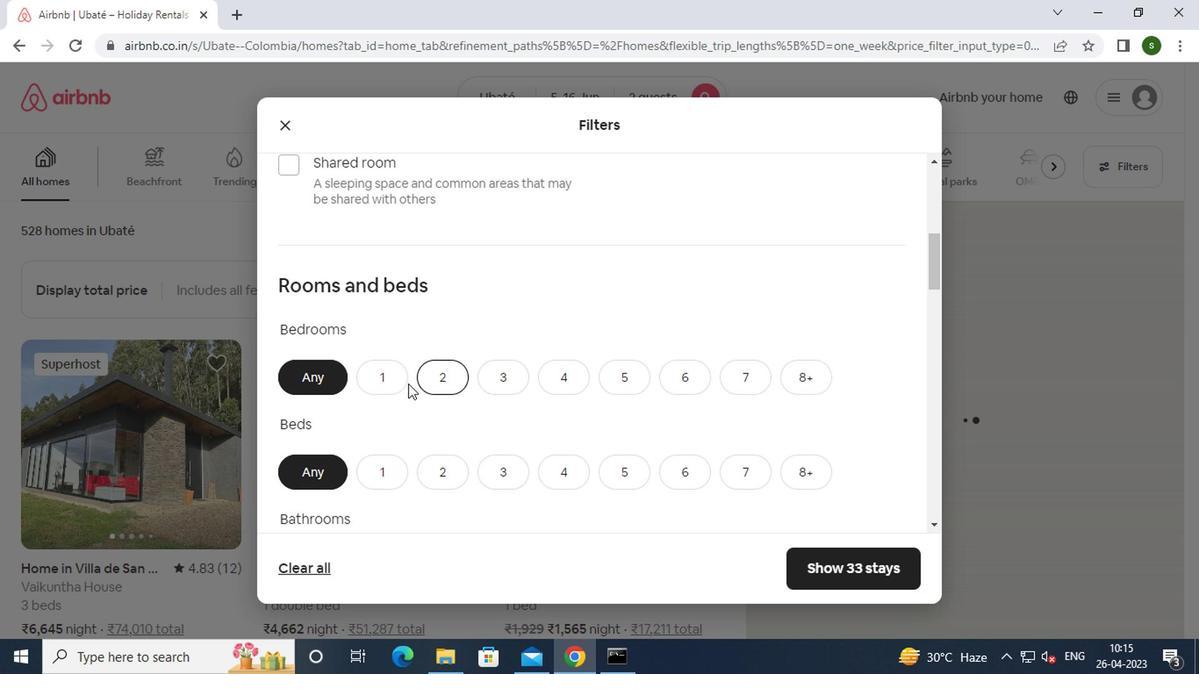 
Action: Mouse pressed left at (387, 382)
Screenshot: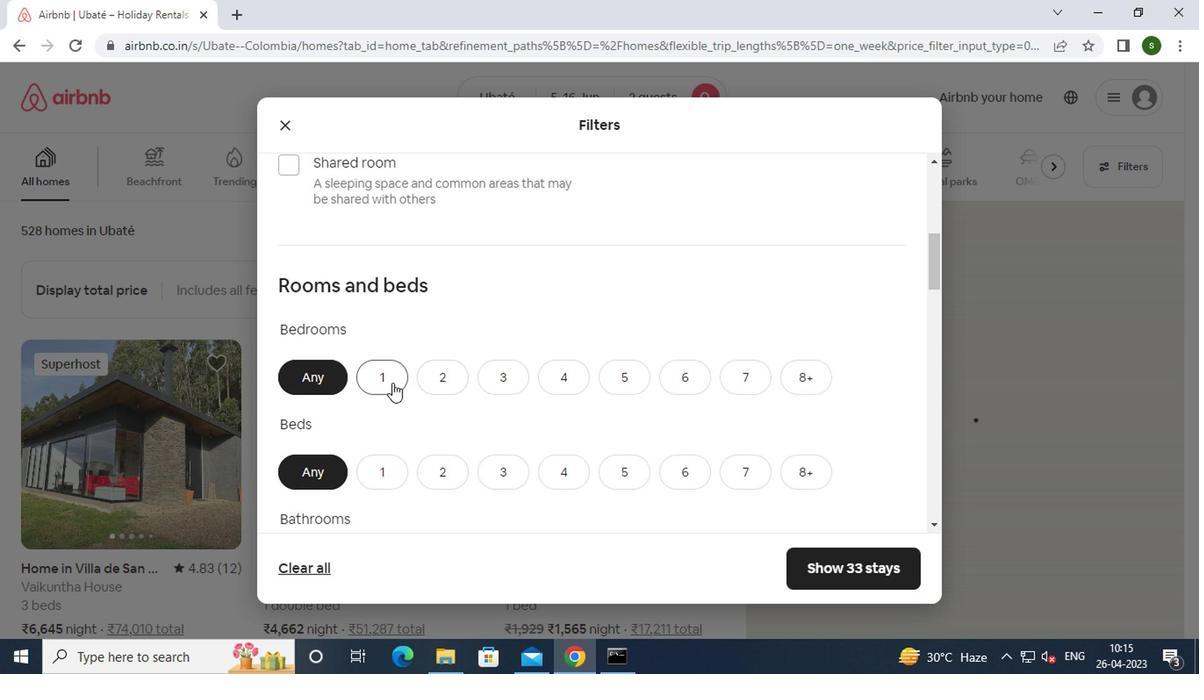 
Action: Mouse scrolled (387, 381) with delta (0, 0)
Screenshot: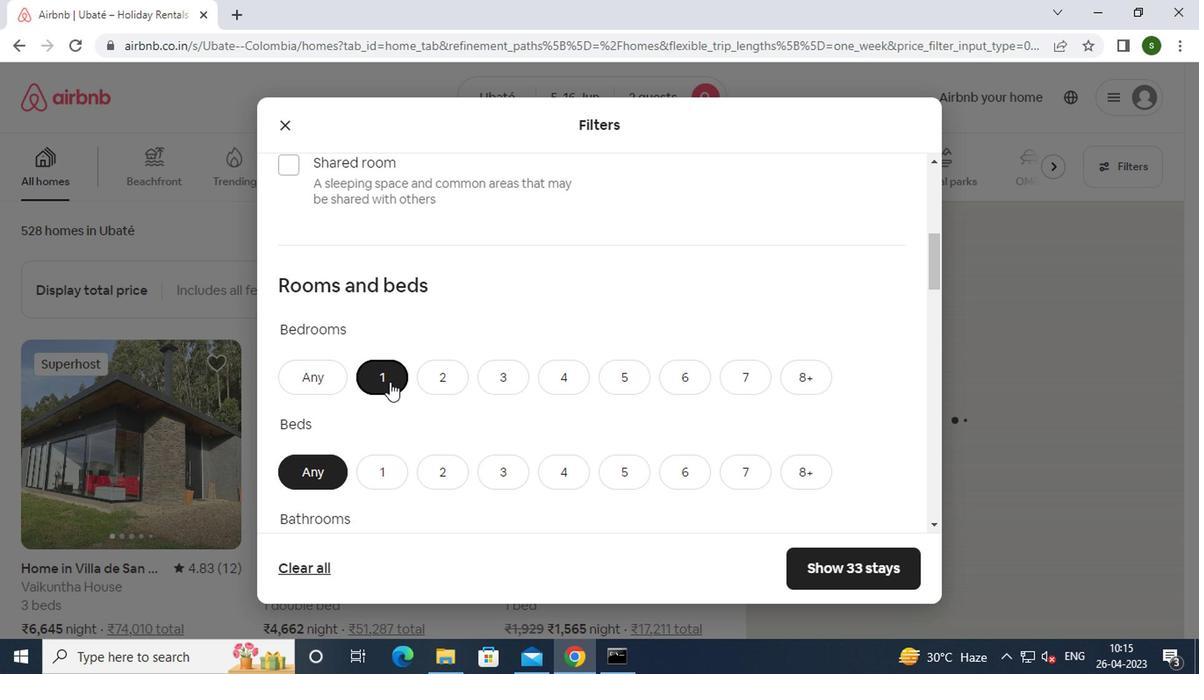 
Action: Mouse scrolled (387, 381) with delta (0, 0)
Screenshot: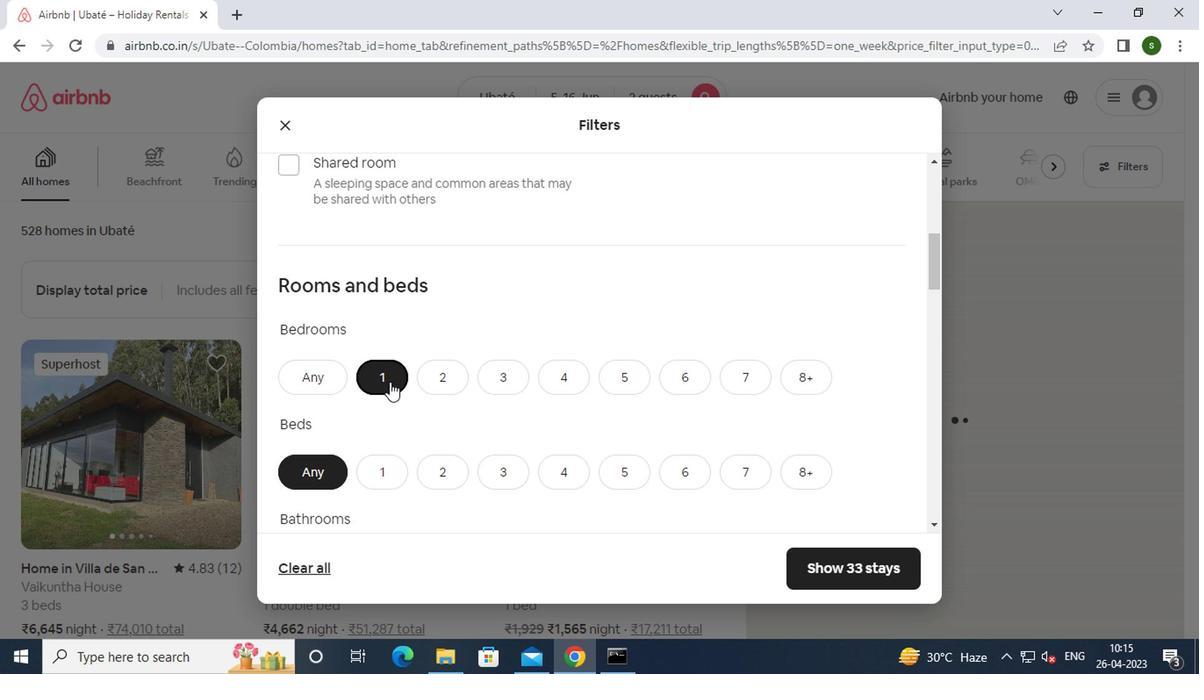 
Action: Mouse moved to (383, 298)
Screenshot: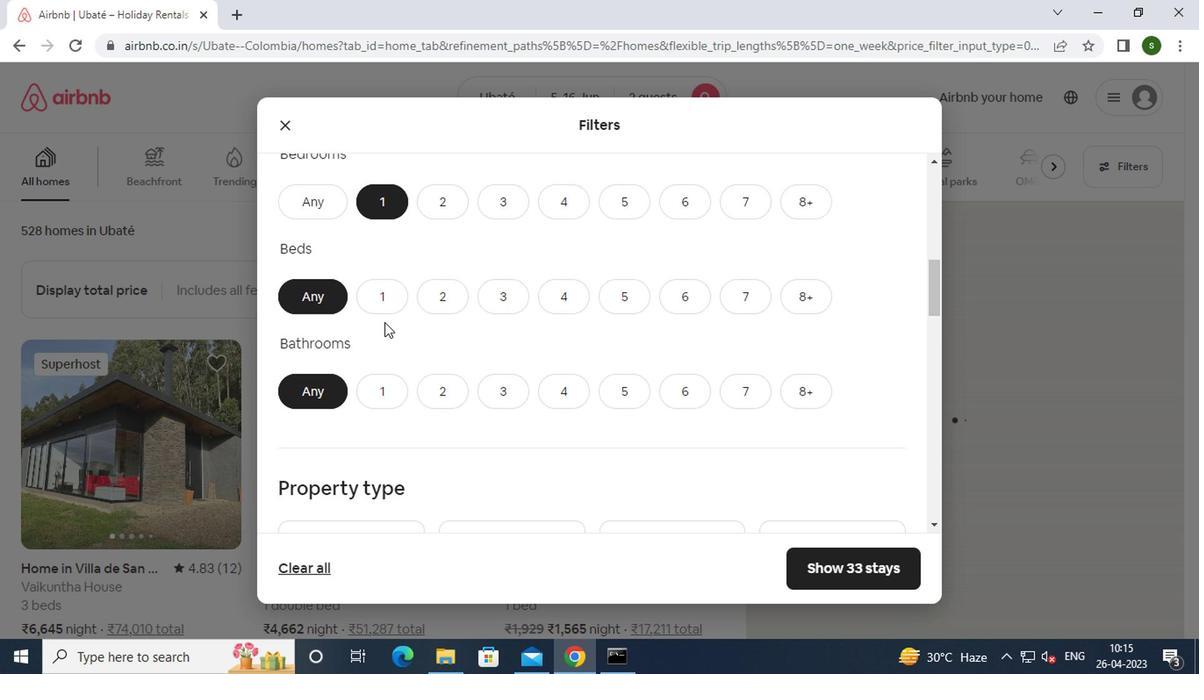 
Action: Mouse pressed left at (383, 298)
Screenshot: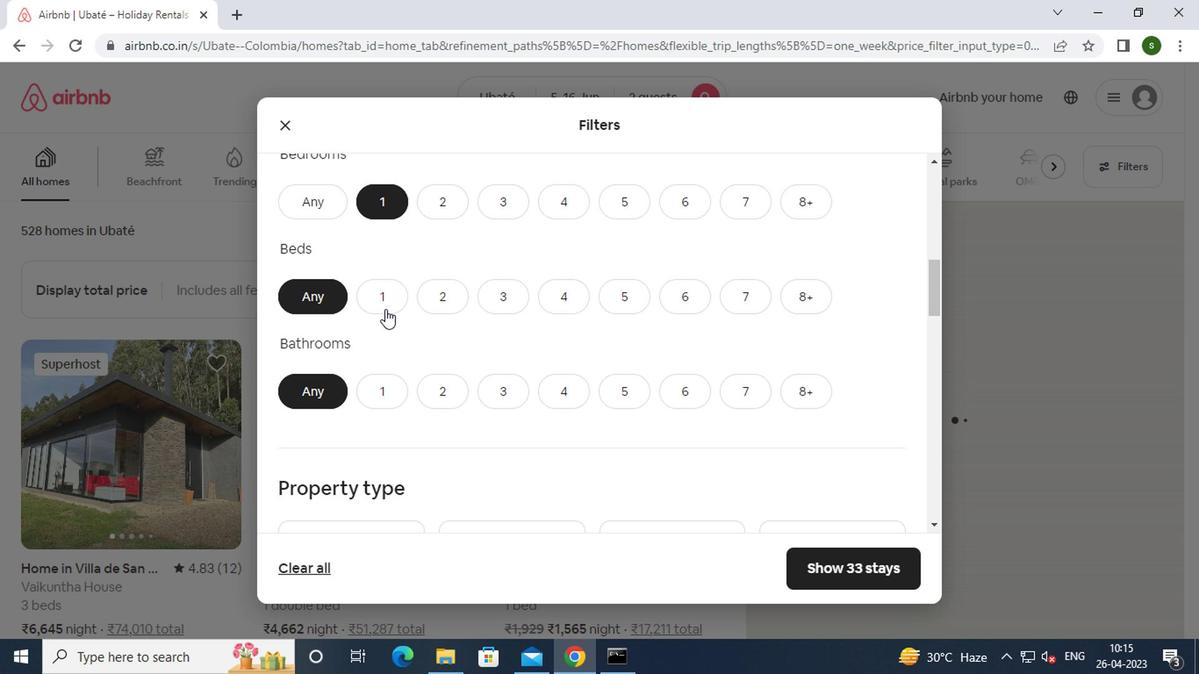 
Action: Mouse moved to (378, 401)
Screenshot: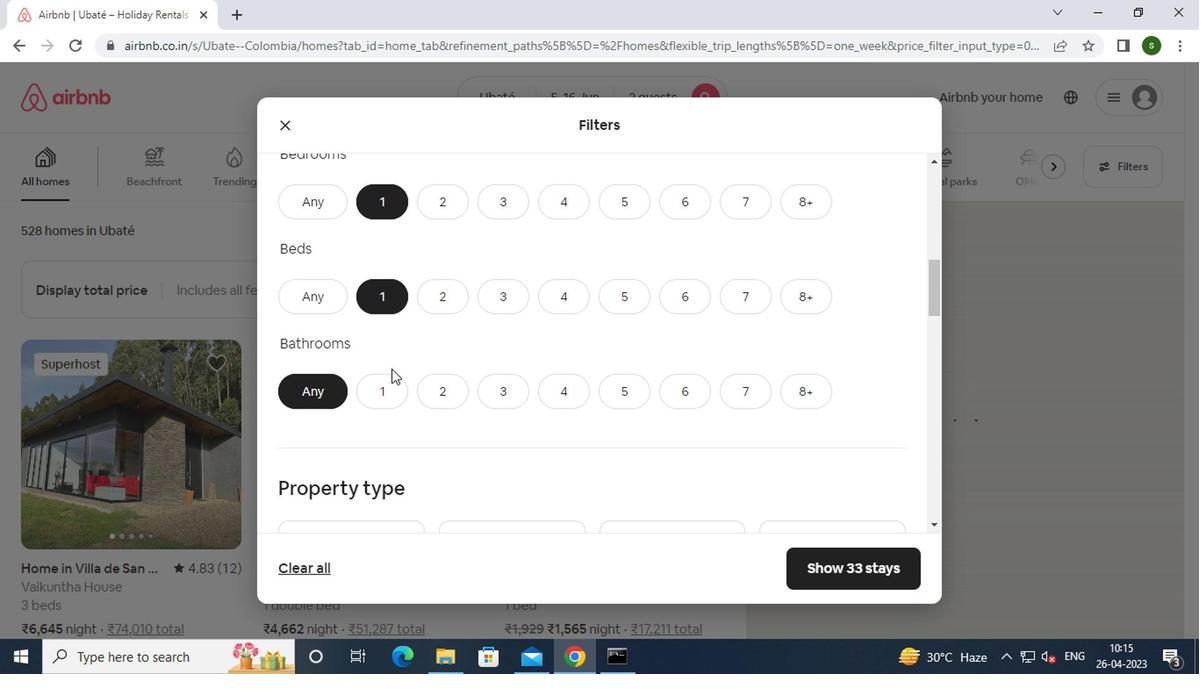 
Action: Mouse pressed left at (378, 401)
Screenshot: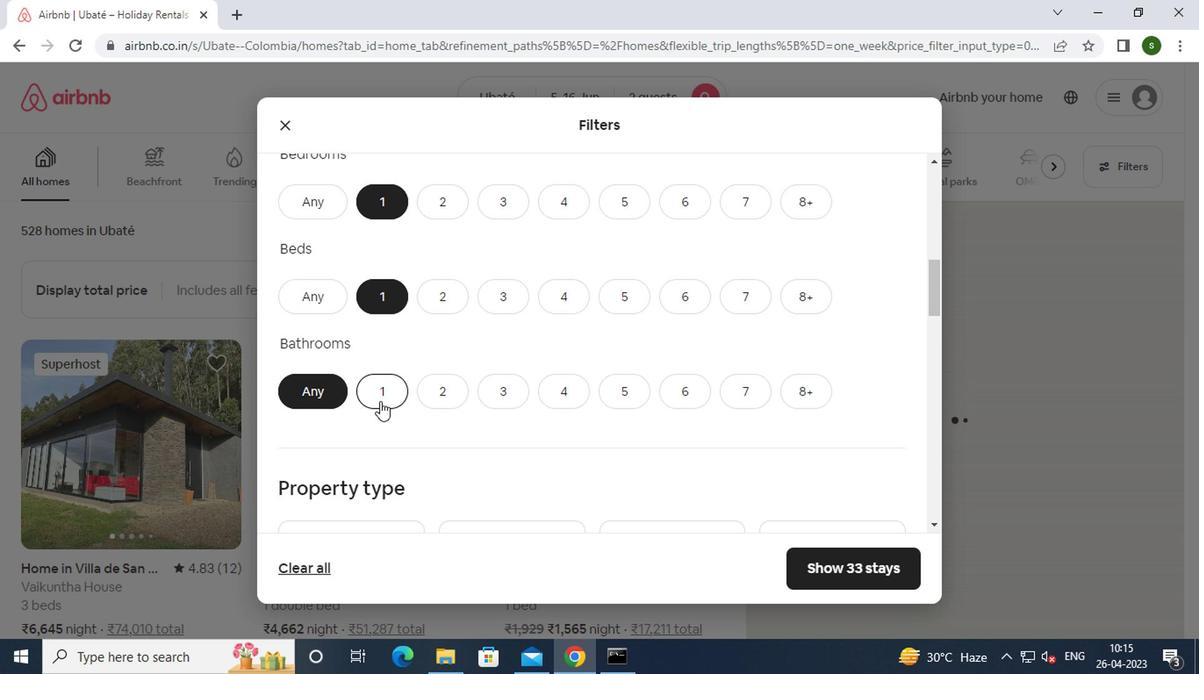 
Action: Mouse moved to (551, 384)
Screenshot: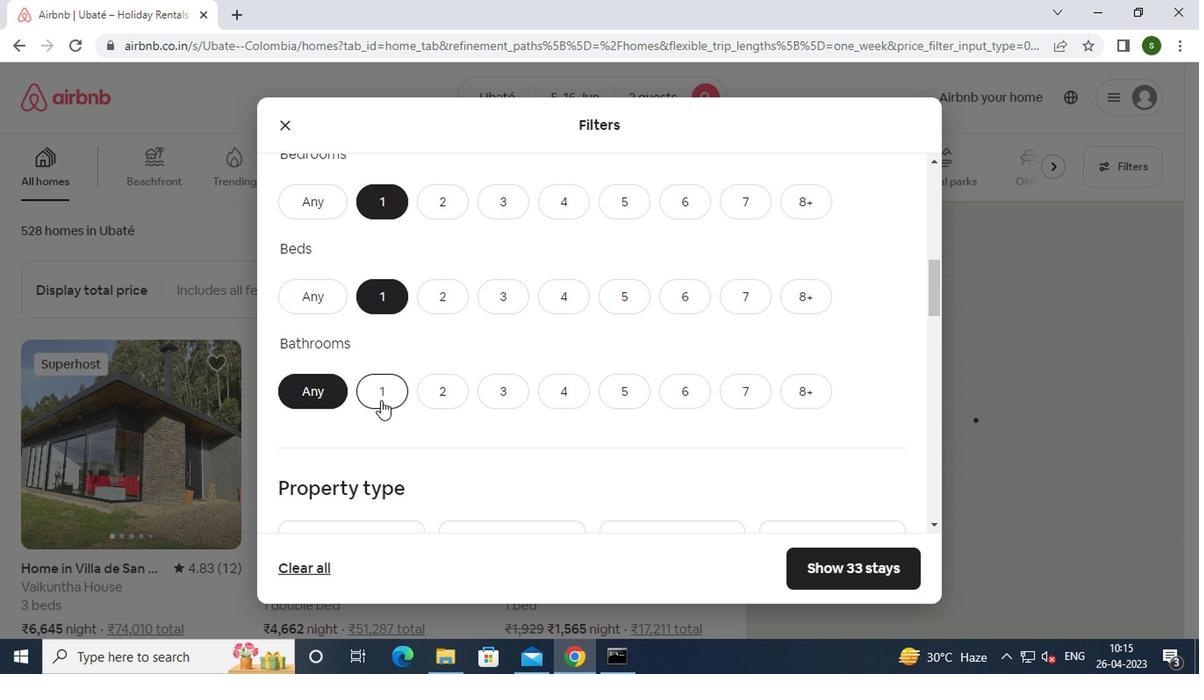 
Action: Mouse scrolled (551, 383) with delta (0, 0)
Screenshot: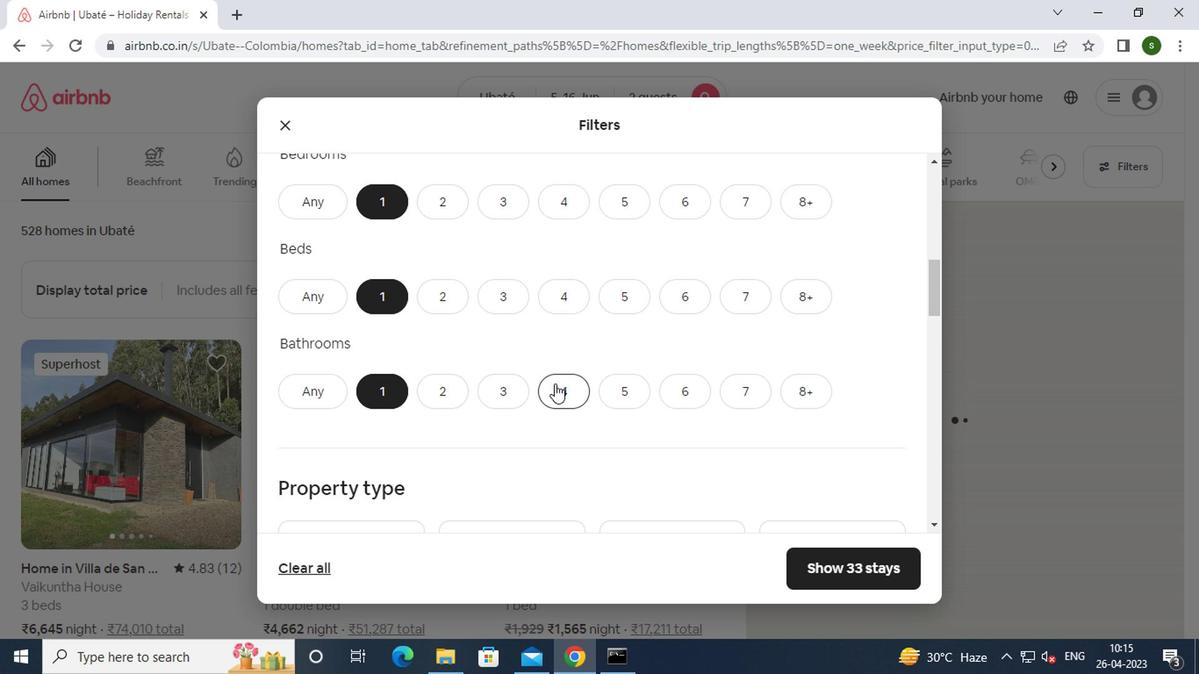 
Action: Mouse scrolled (551, 383) with delta (0, 0)
Screenshot: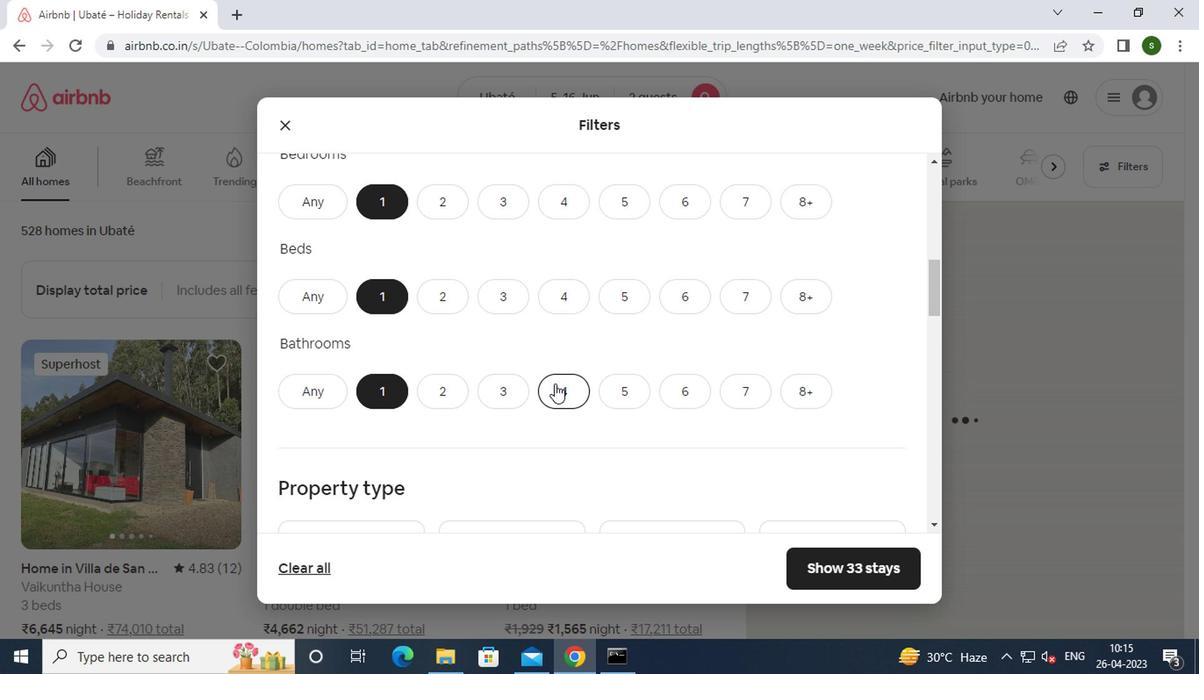 
Action: Mouse moved to (388, 378)
Screenshot: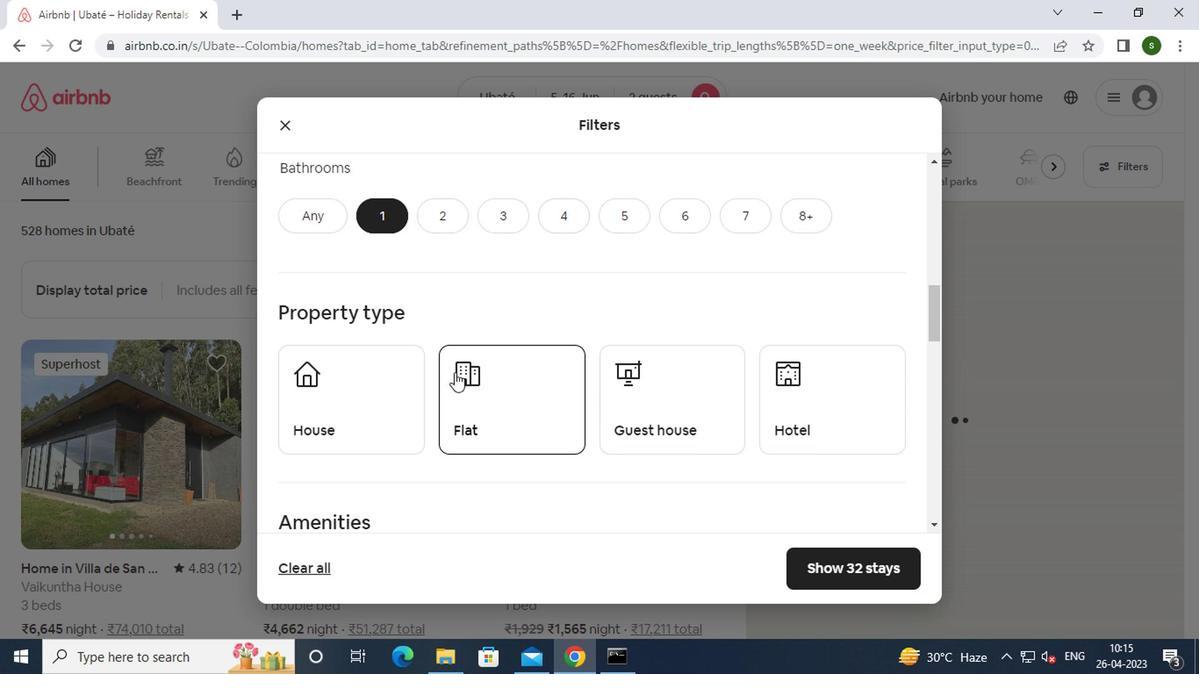 
Action: Mouse pressed left at (388, 378)
Screenshot: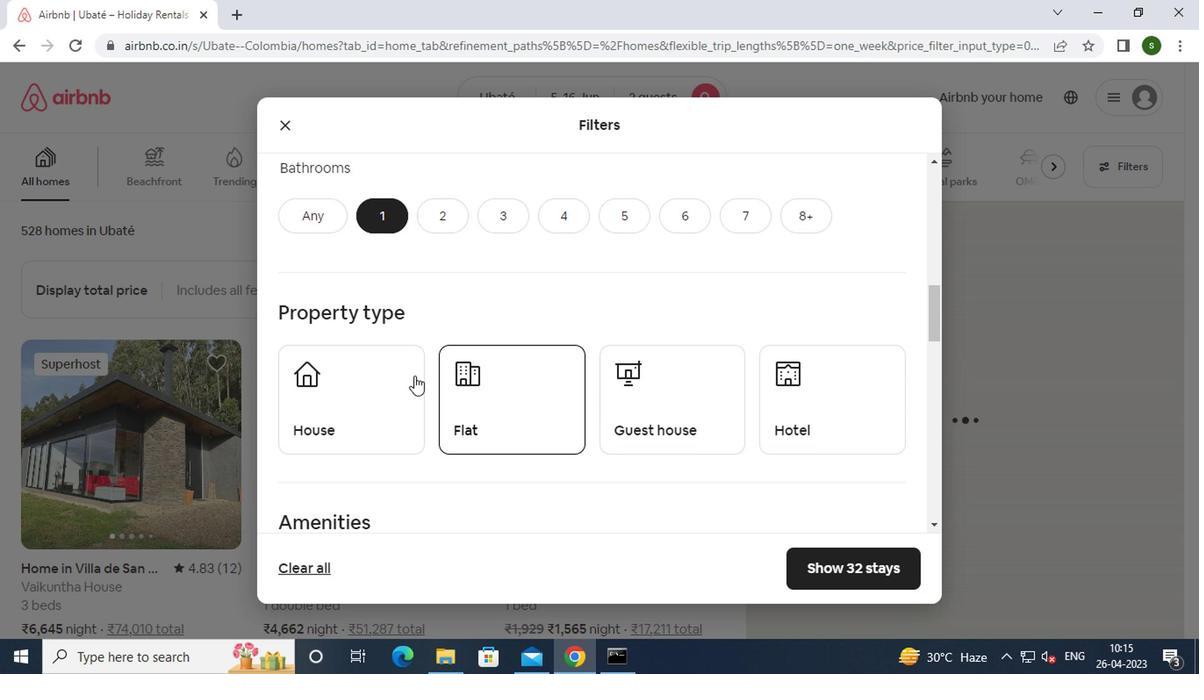 
Action: Mouse moved to (485, 399)
Screenshot: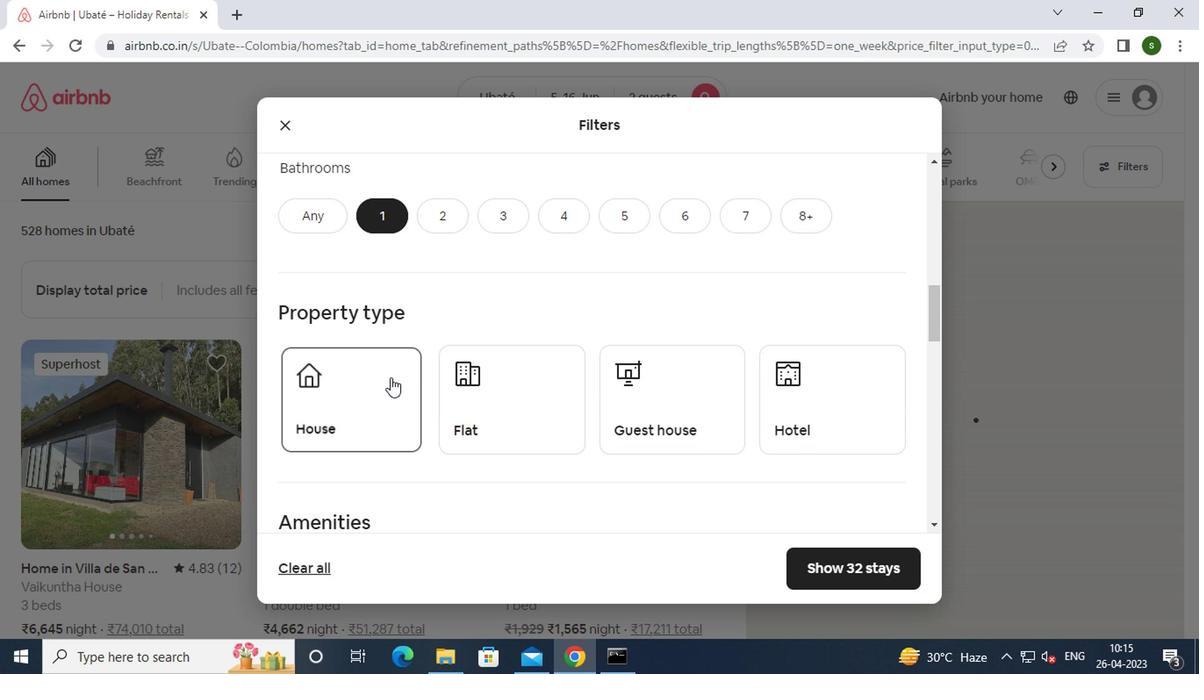 
Action: Mouse pressed left at (485, 399)
Screenshot: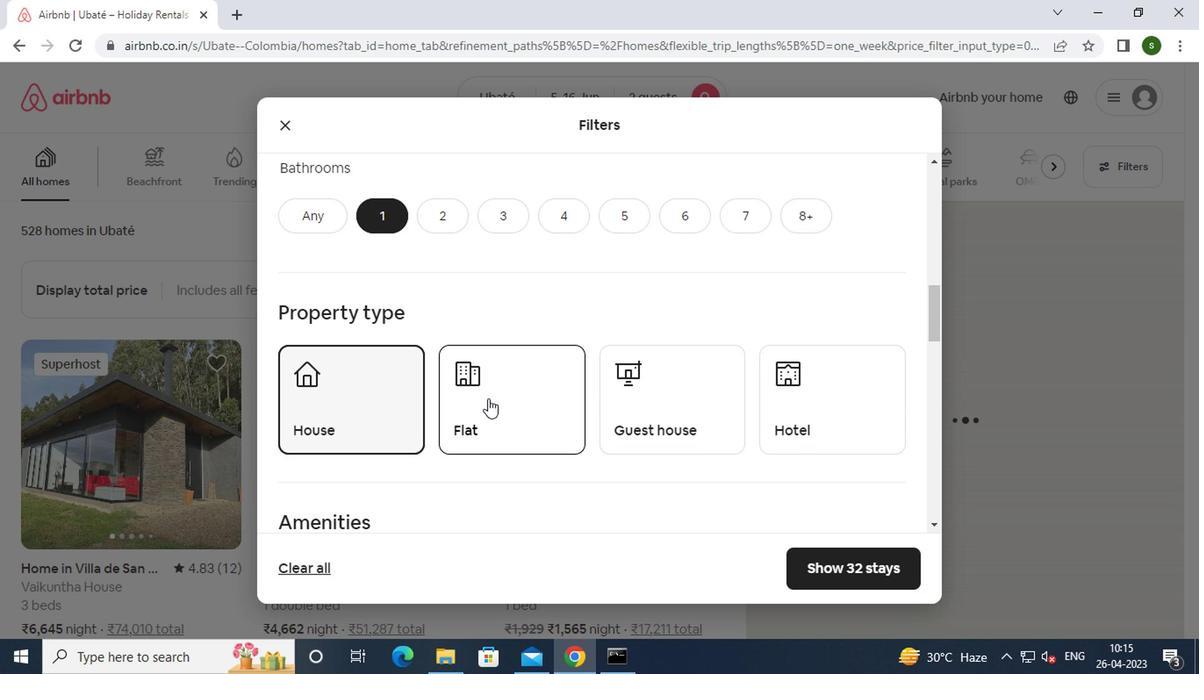 
Action: Mouse moved to (632, 421)
Screenshot: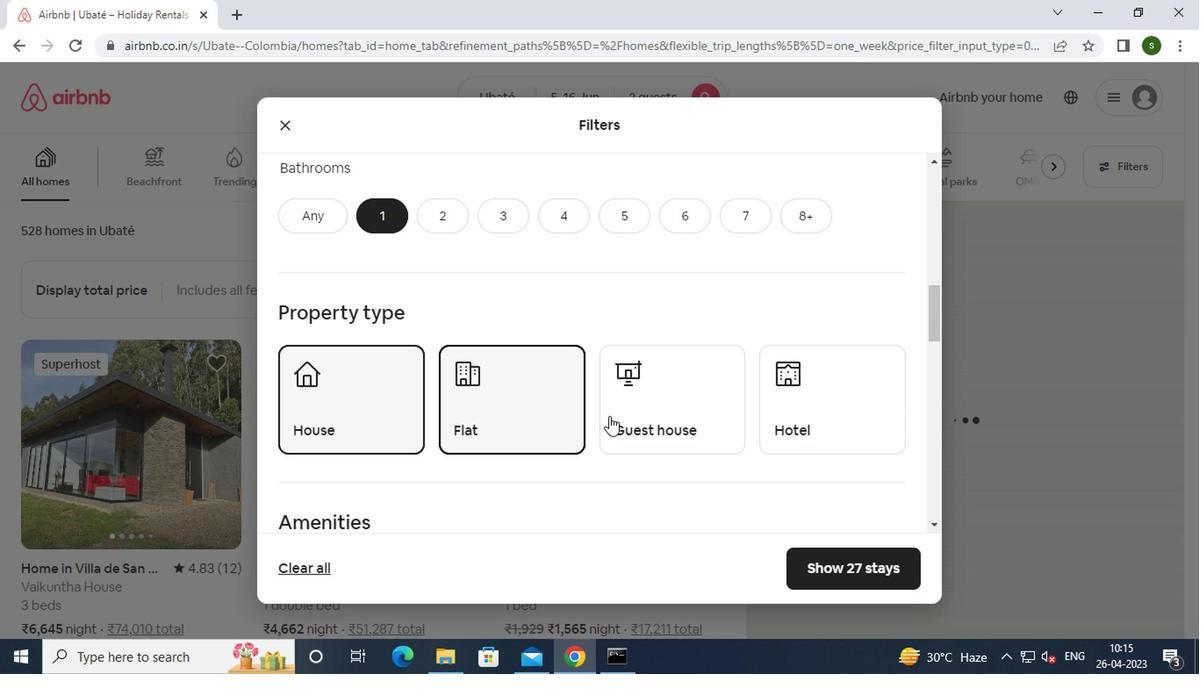 
Action: Mouse pressed left at (632, 421)
Screenshot: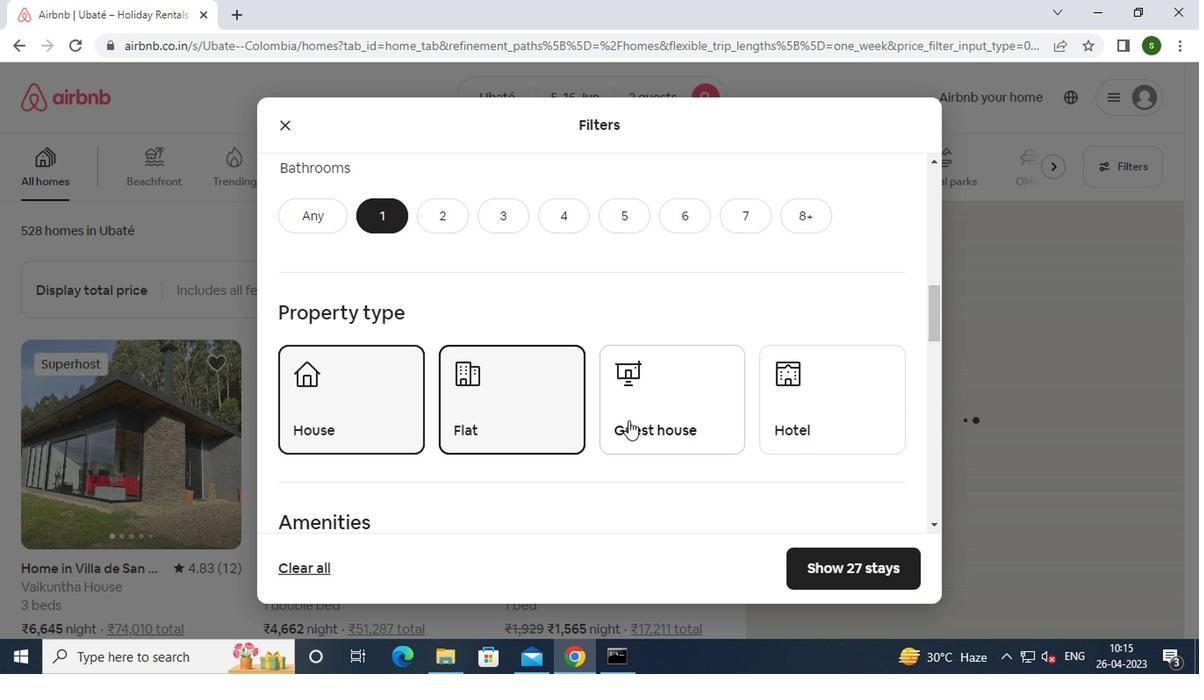 
Action: Mouse moved to (802, 418)
Screenshot: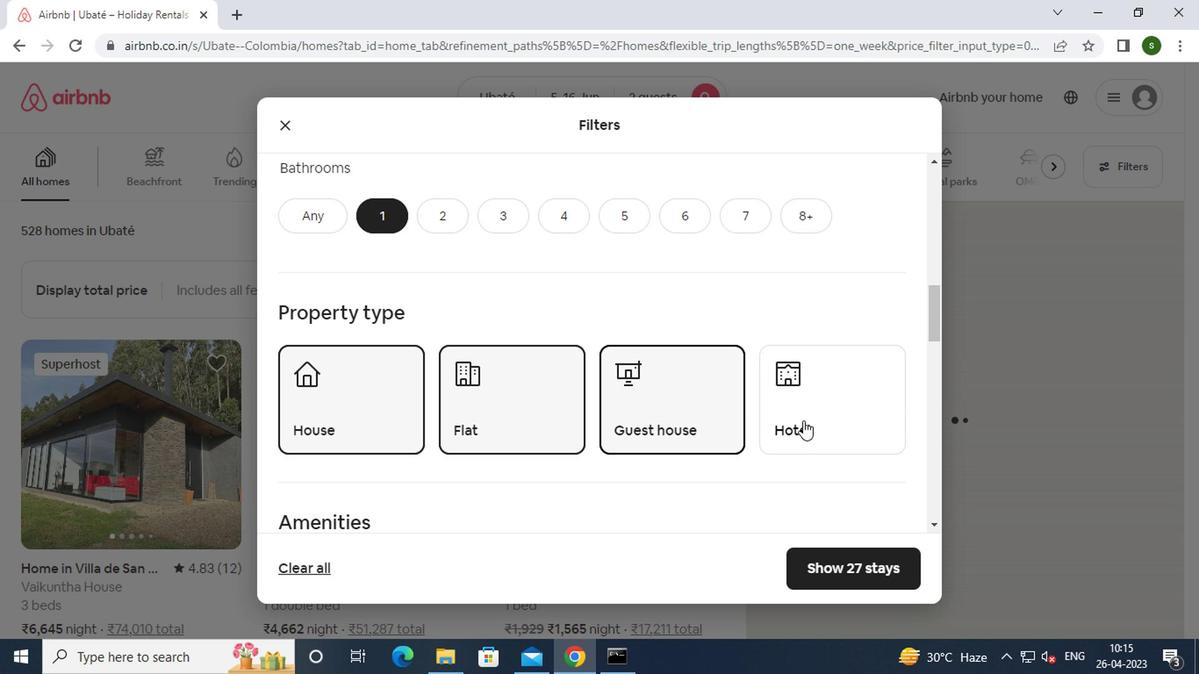 
Action: Mouse pressed left at (802, 418)
Screenshot: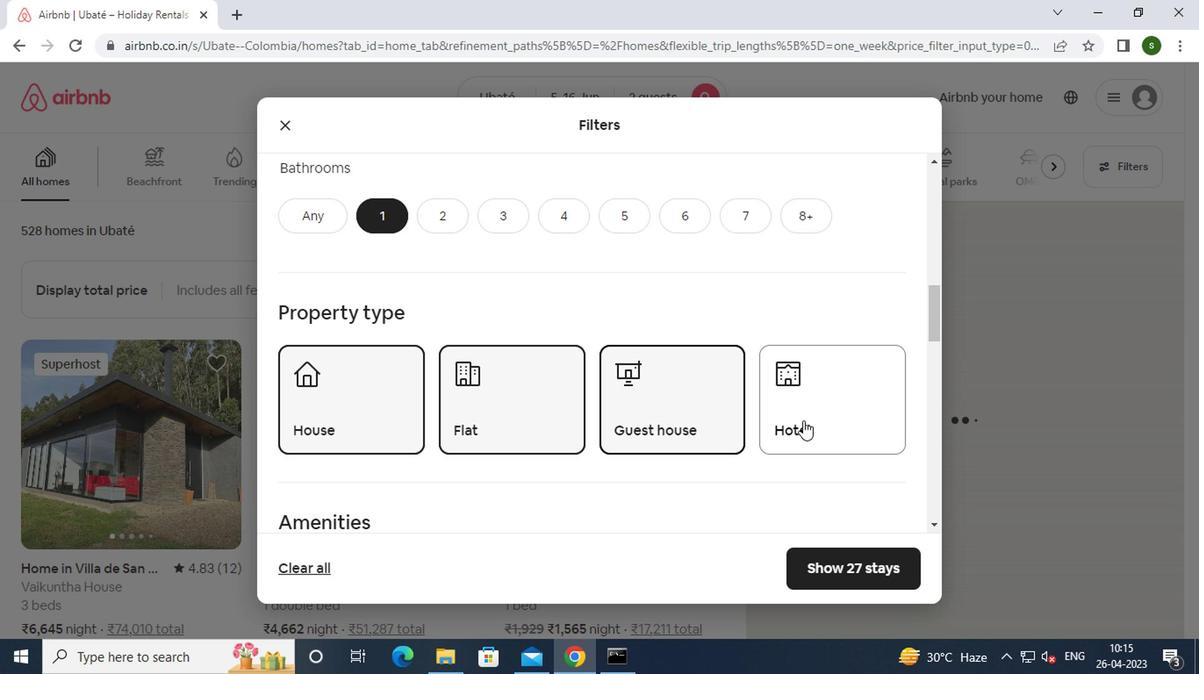 
Action: Mouse moved to (769, 405)
Screenshot: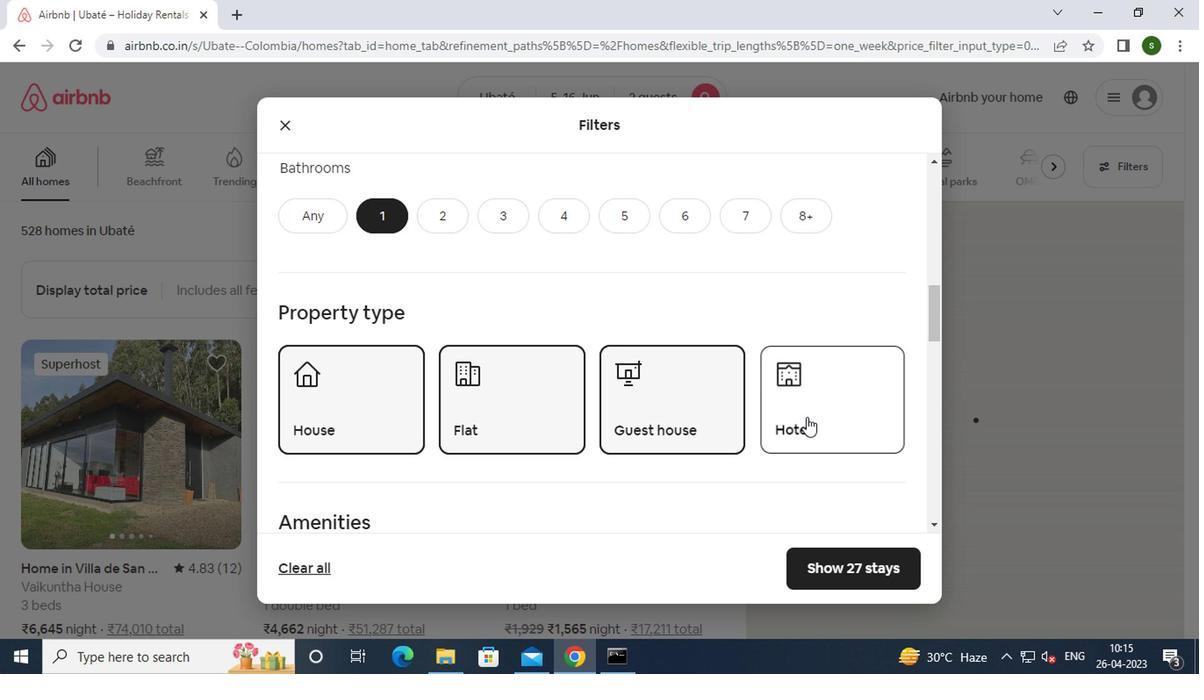 
Action: Mouse scrolled (769, 404) with delta (0, 0)
Screenshot: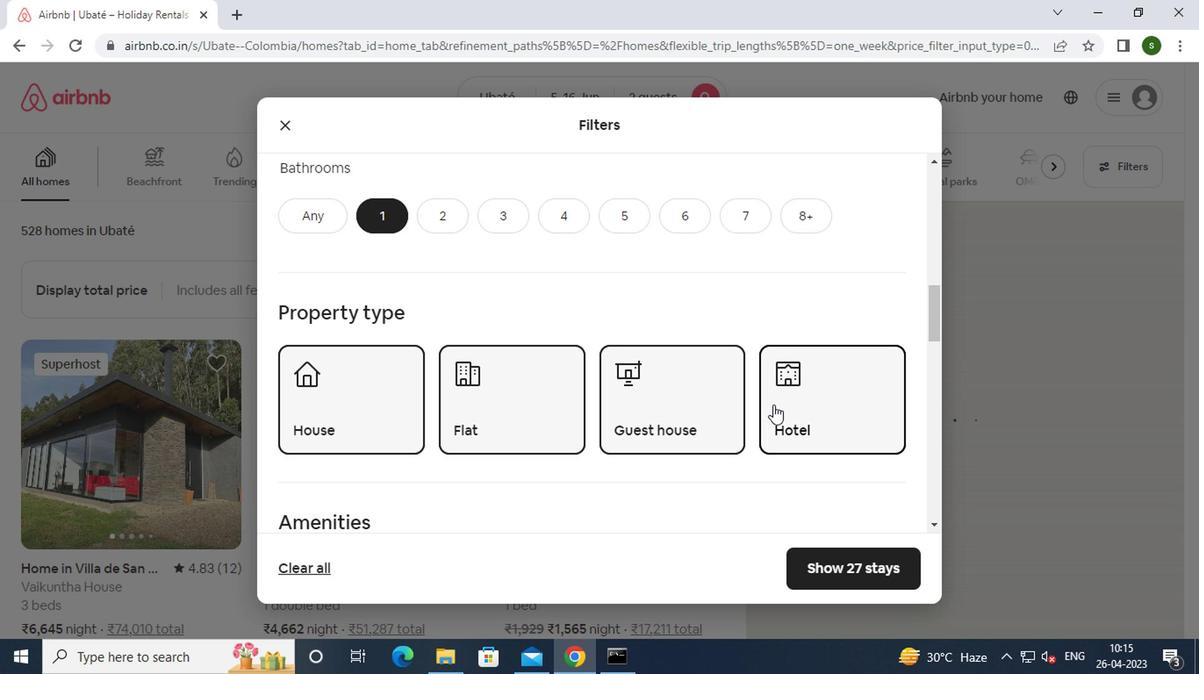 
Action: Mouse scrolled (769, 404) with delta (0, 0)
Screenshot: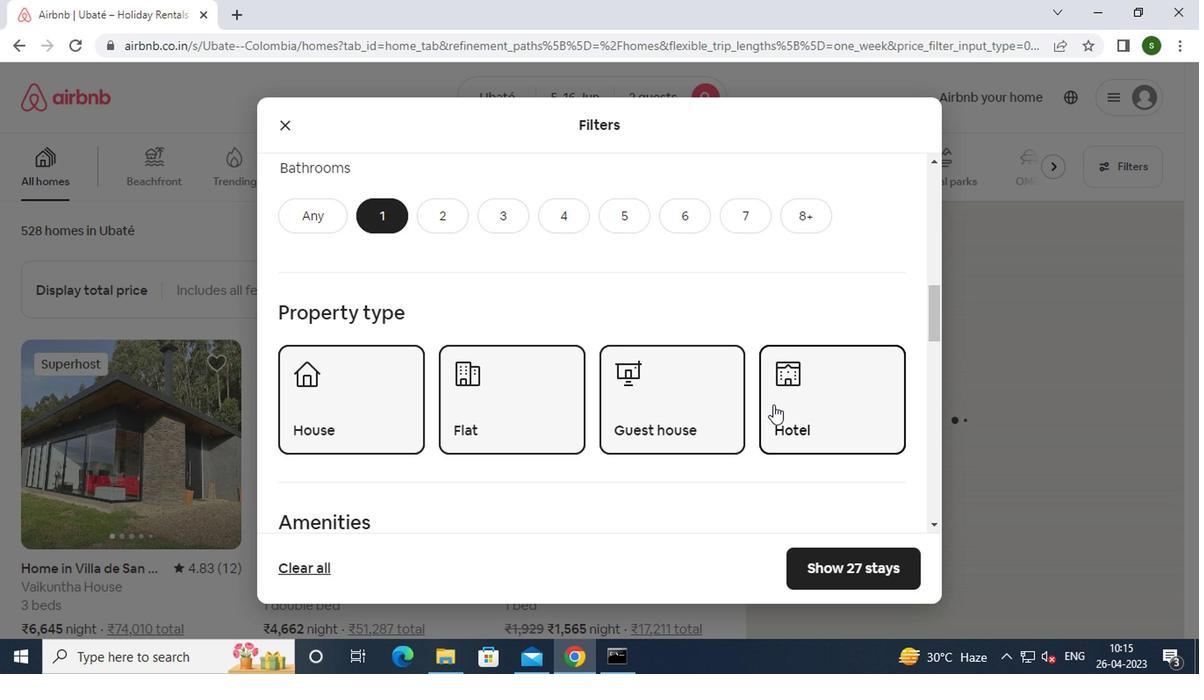 
Action: Mouse scrolled (769, 404) with delta (0, 0)
Screenshot: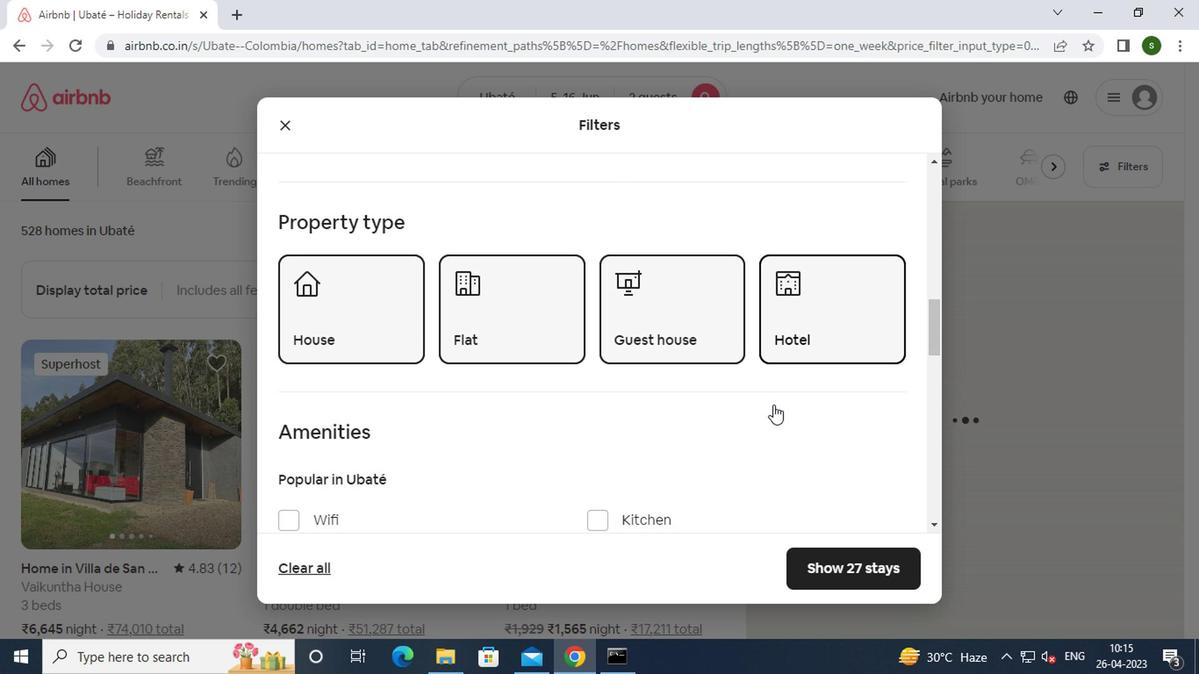 
Action: Mouse moved to (292, 346)
Screenshot: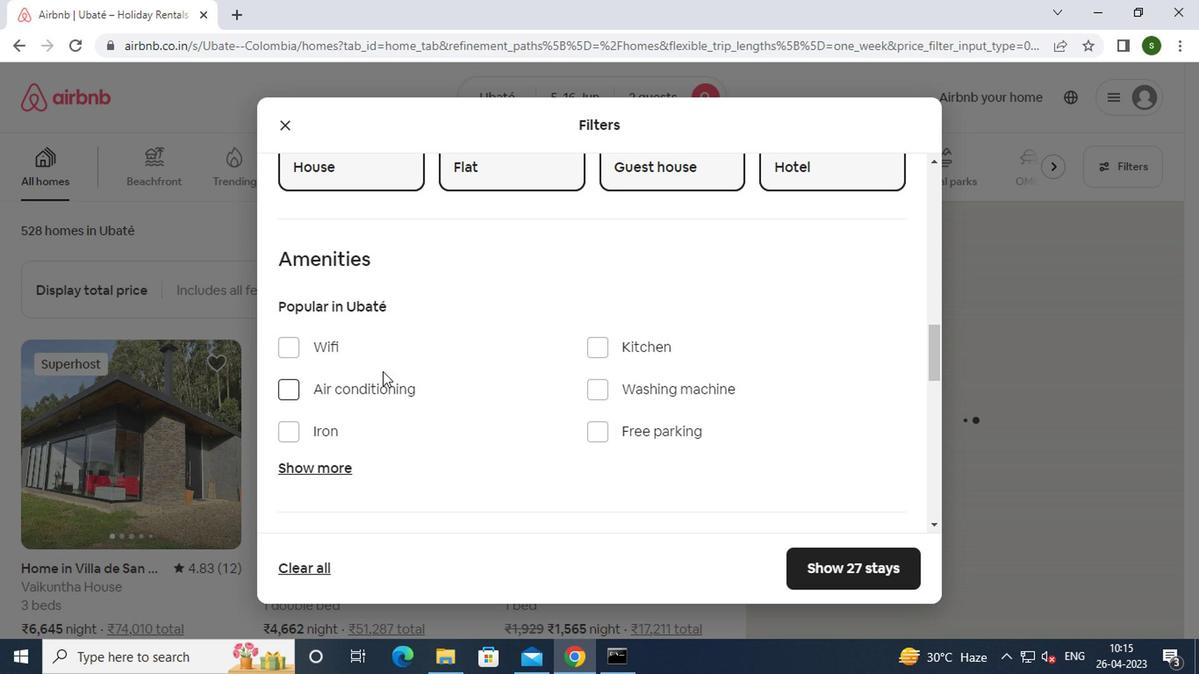 
Action: Mouse pressed left at (292, 346)
Screenshot: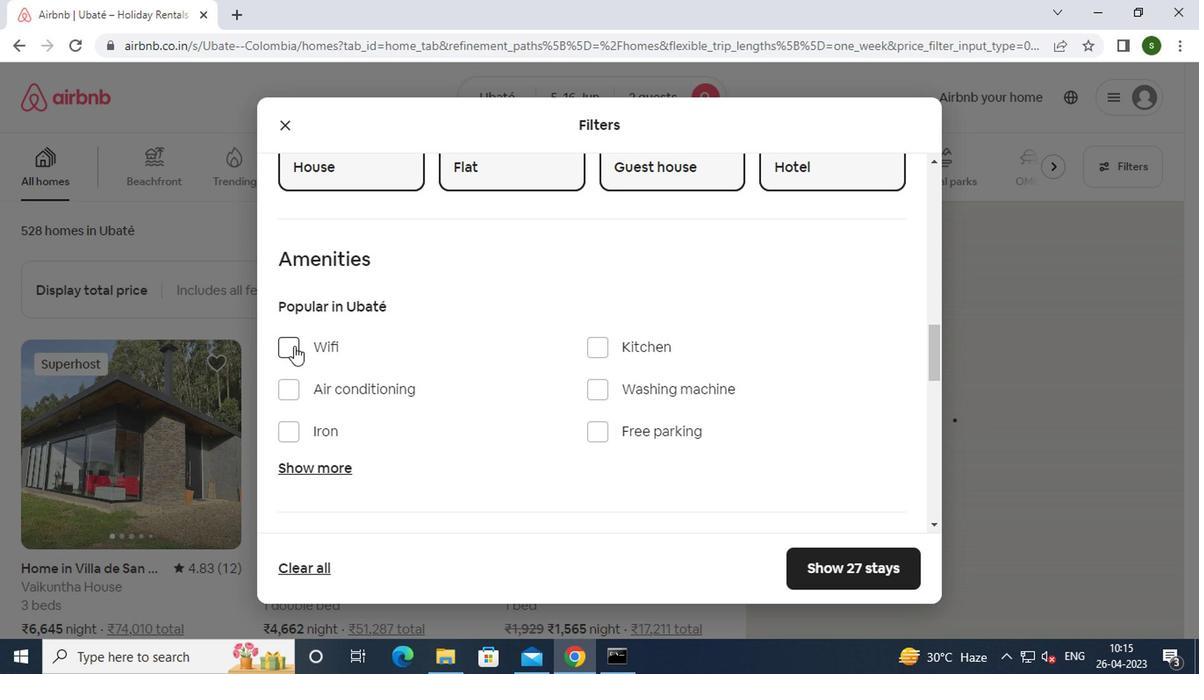 
Action: Mouse moved to (589, 396)
Screenshot: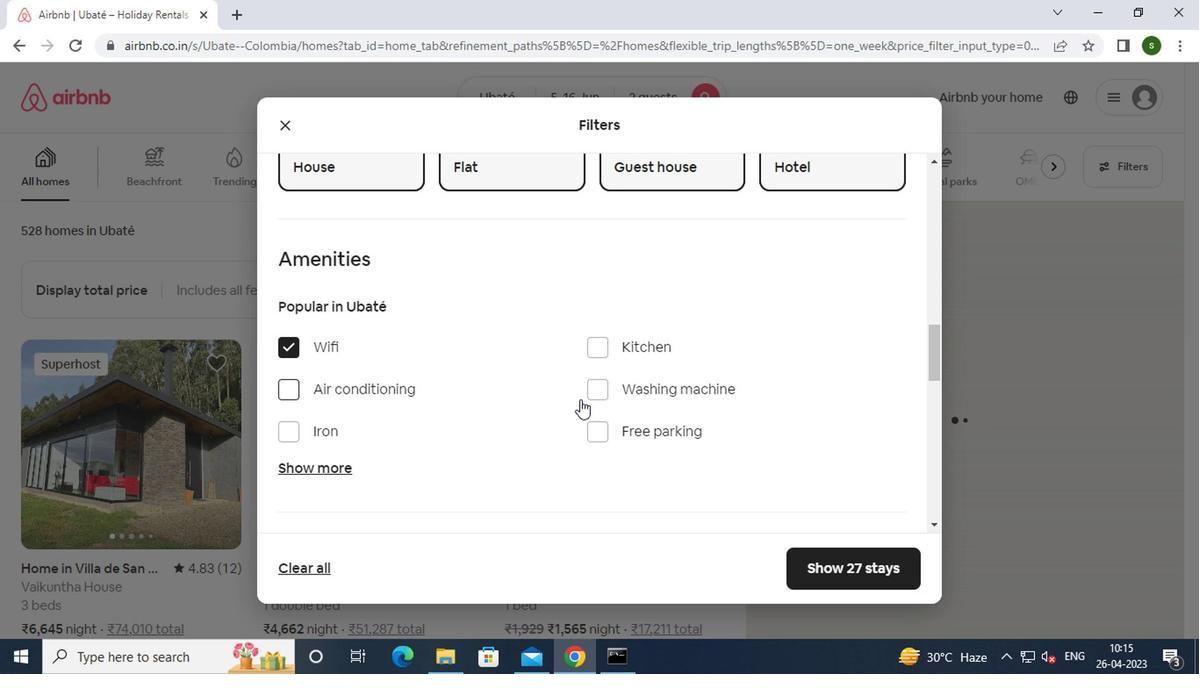 
Action: Mouse pressed left at (589, 396)
Screenshot: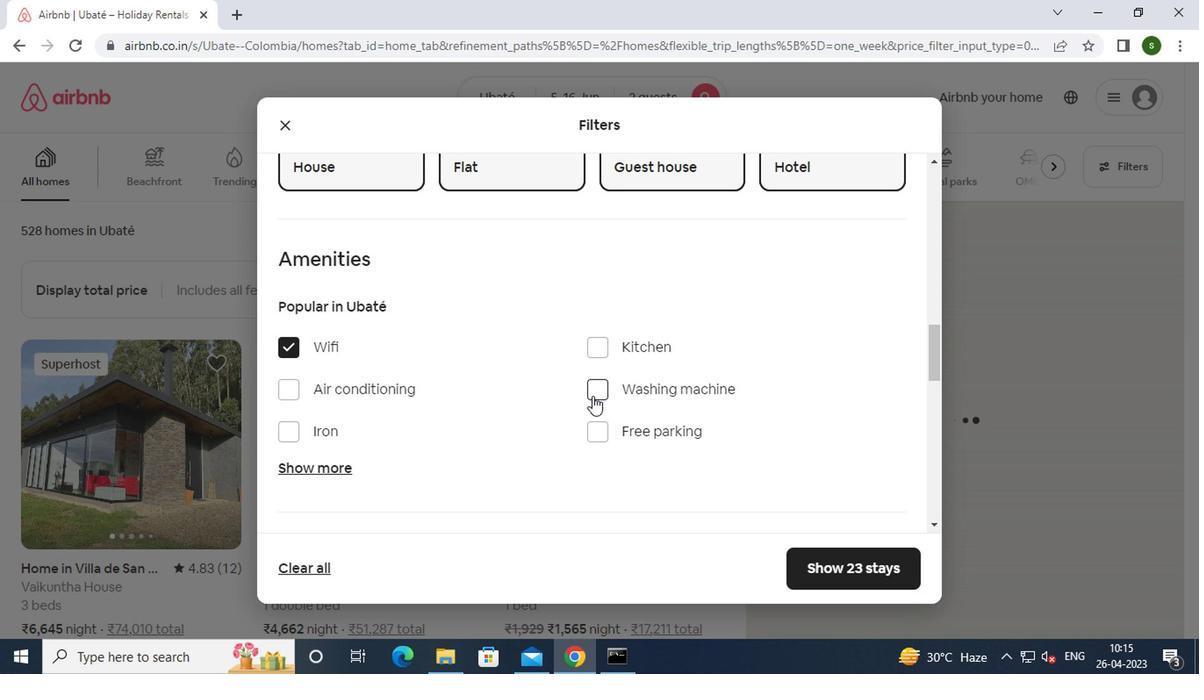 
Action: Mouse moved to (591, 388)
Screenshot: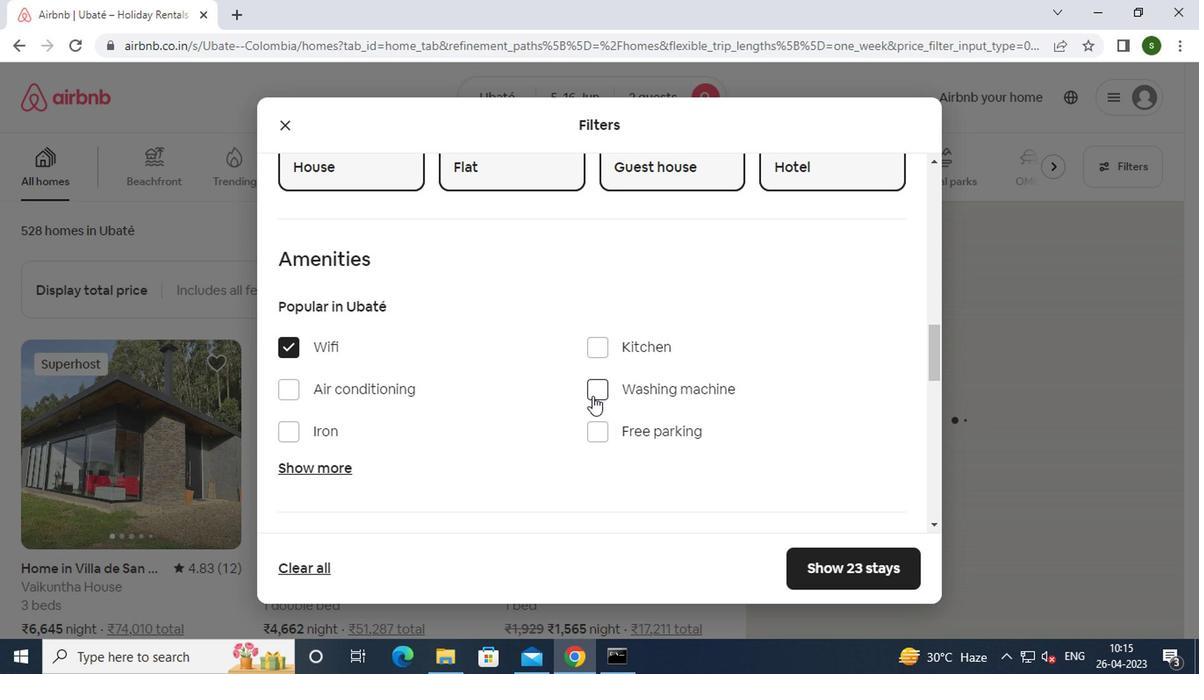 
Action: Mouse scrolled (591, 388) with delta (0, 0)
Screenshot: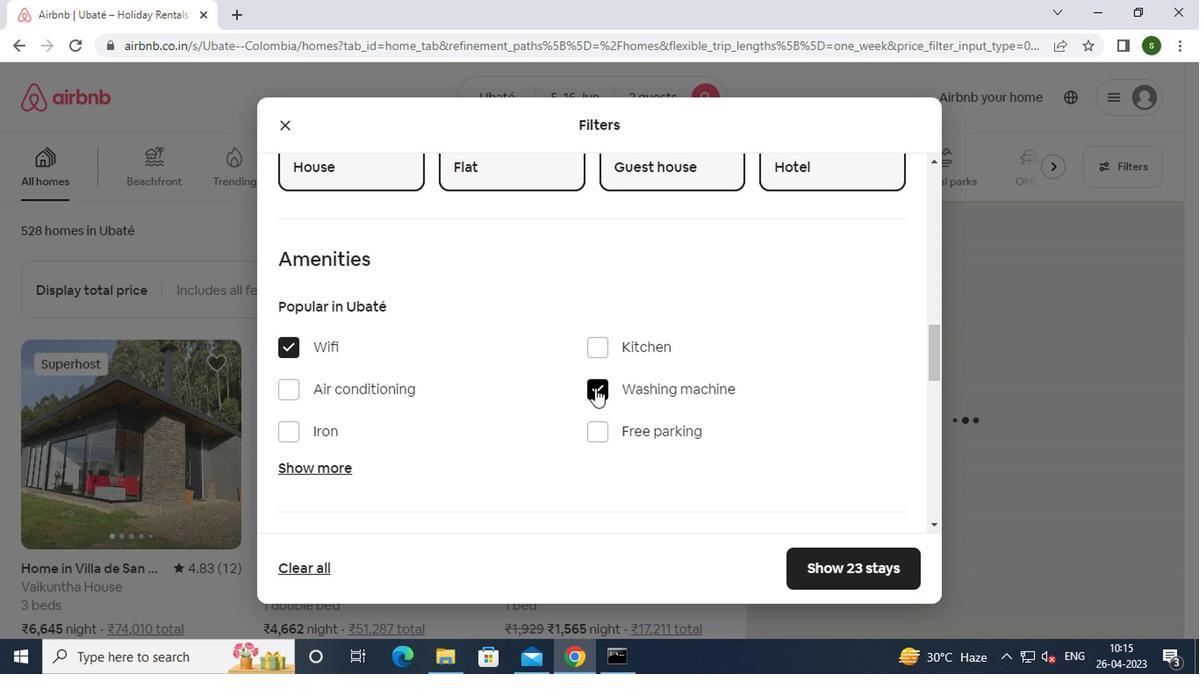 
Action: Mouse scrolled (591, 388) with delta (0, 0)
Screenshot: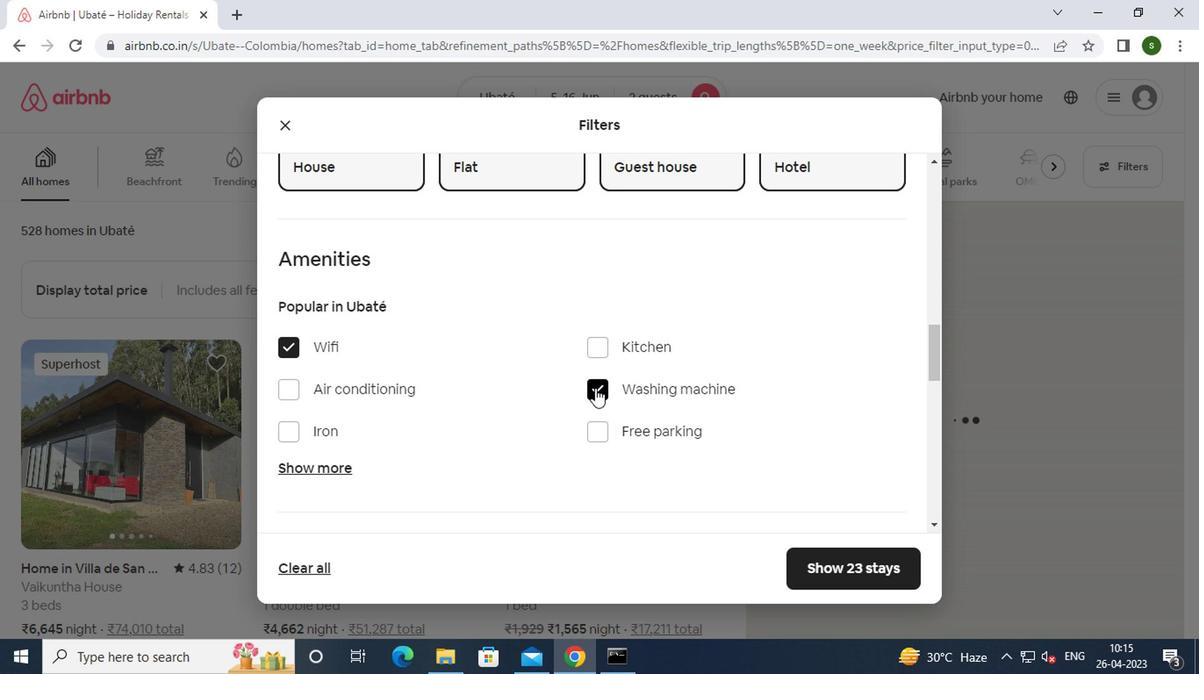 
Action: Mouse scrolled (591, 388) with delta (0, 0)
Screenshot: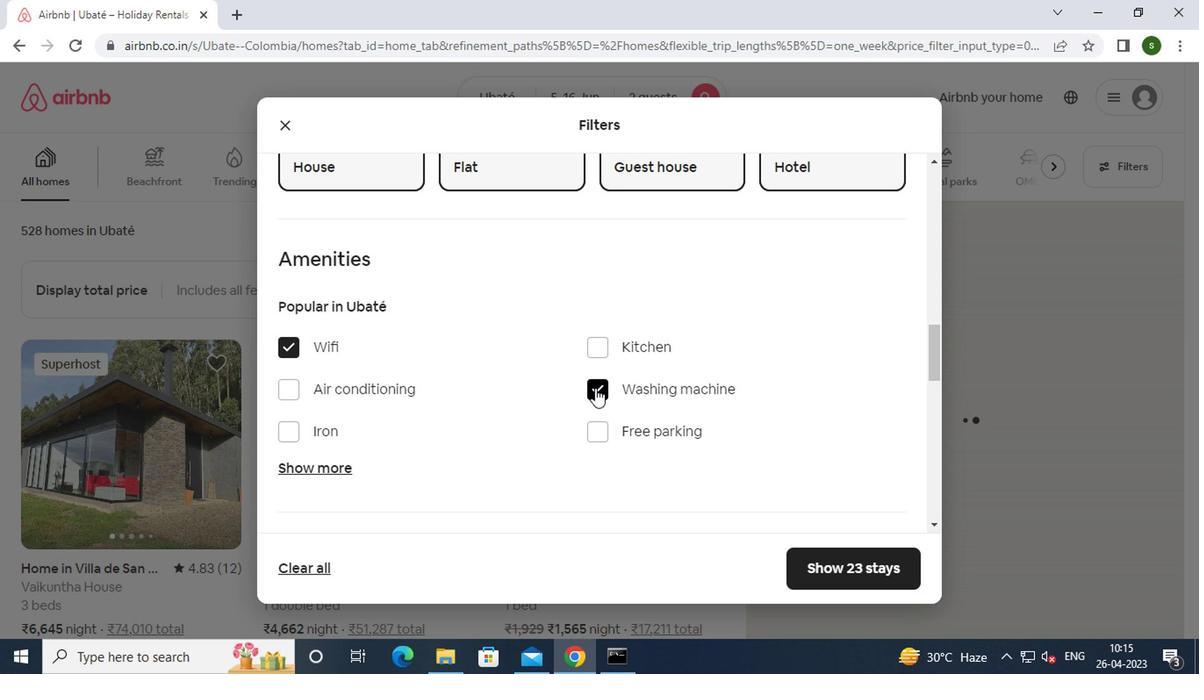 
Action: Mouse scrolled (591, 388) with delta (0, 0)
Screenshot: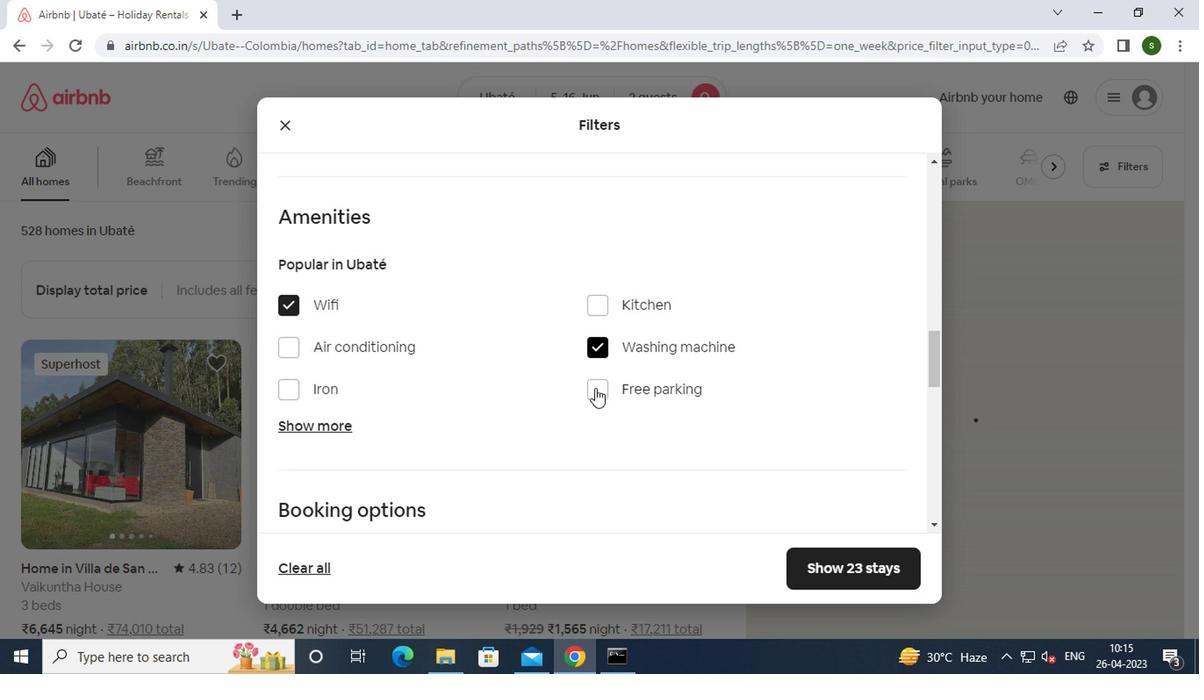 
Action: Mouse moved to (856, 324)
Screenshot: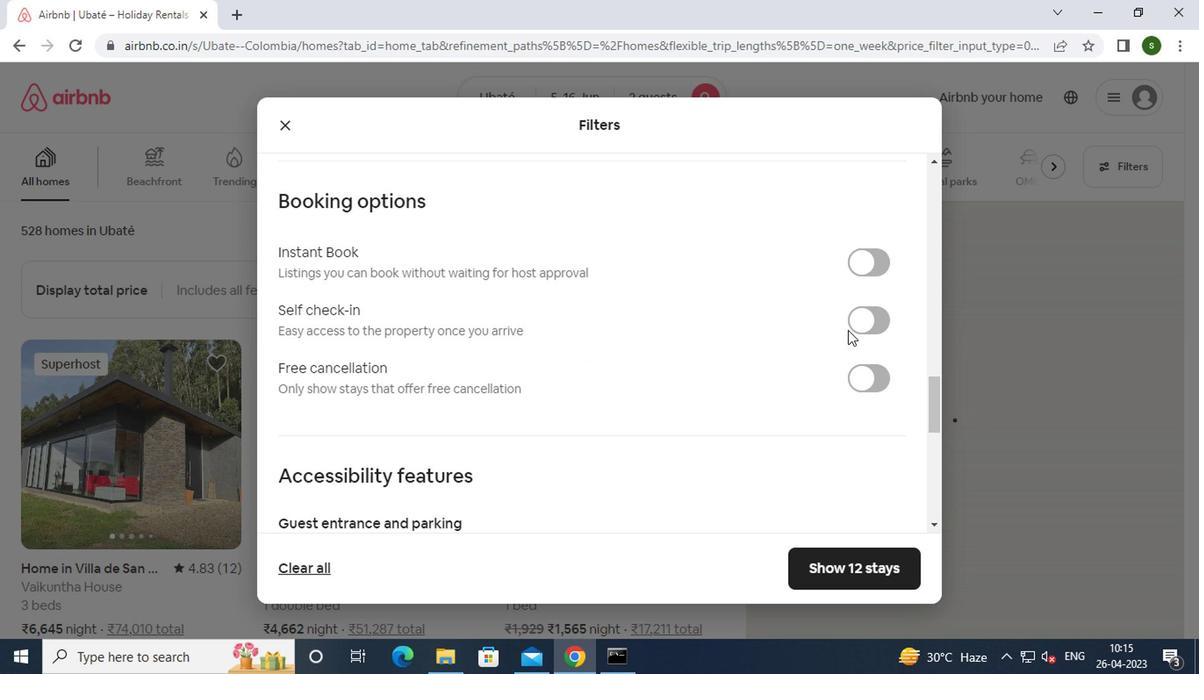 
Action: Mouse pressed left at (856, 324)
Screenshot: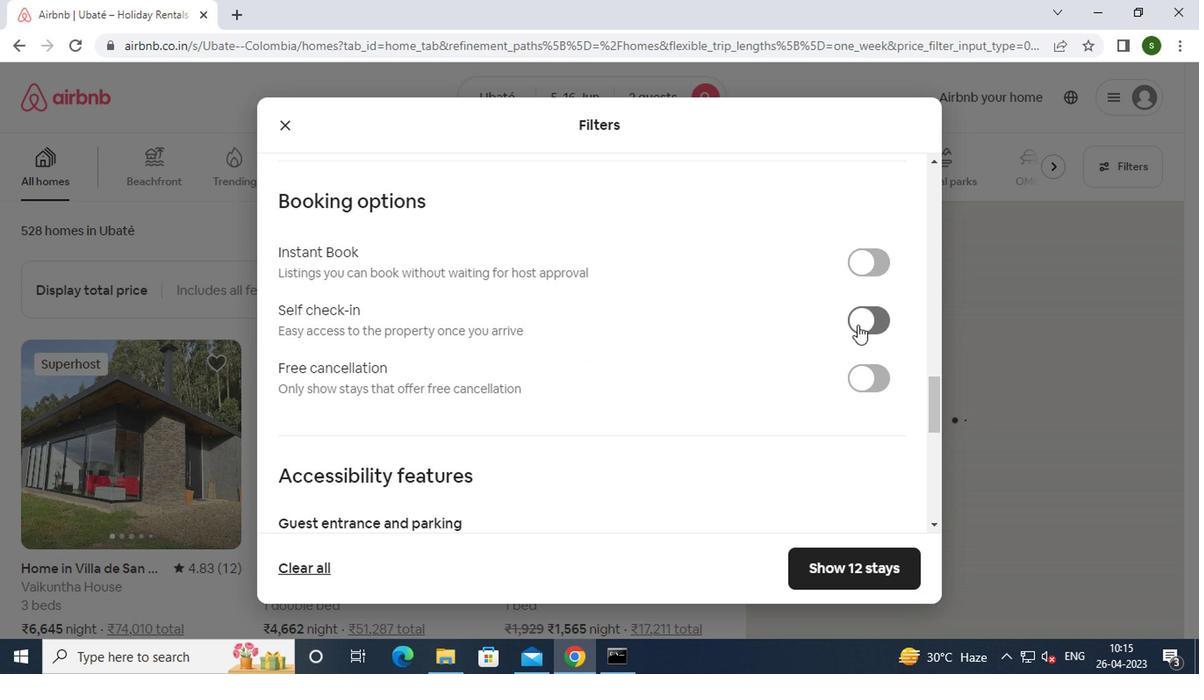 
Action: Mouse moved to (687, 383)
Screenshot: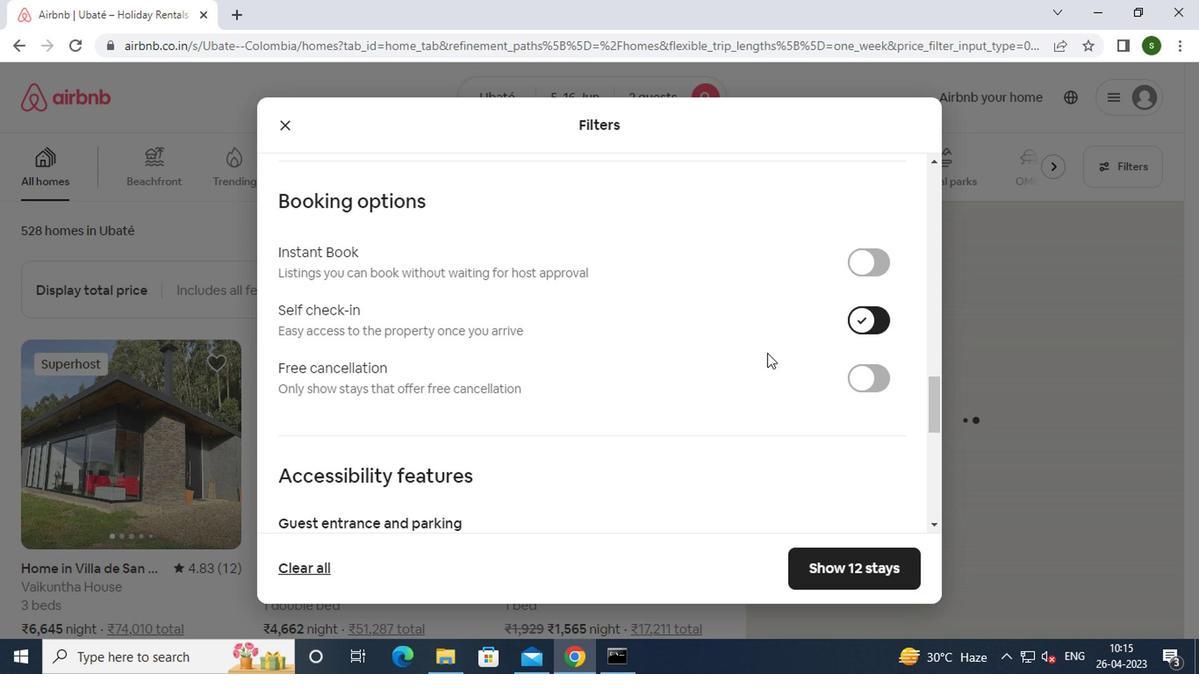 
Action: Mouse scrolled (687, 382) with delta (0, -1)
Screenshot: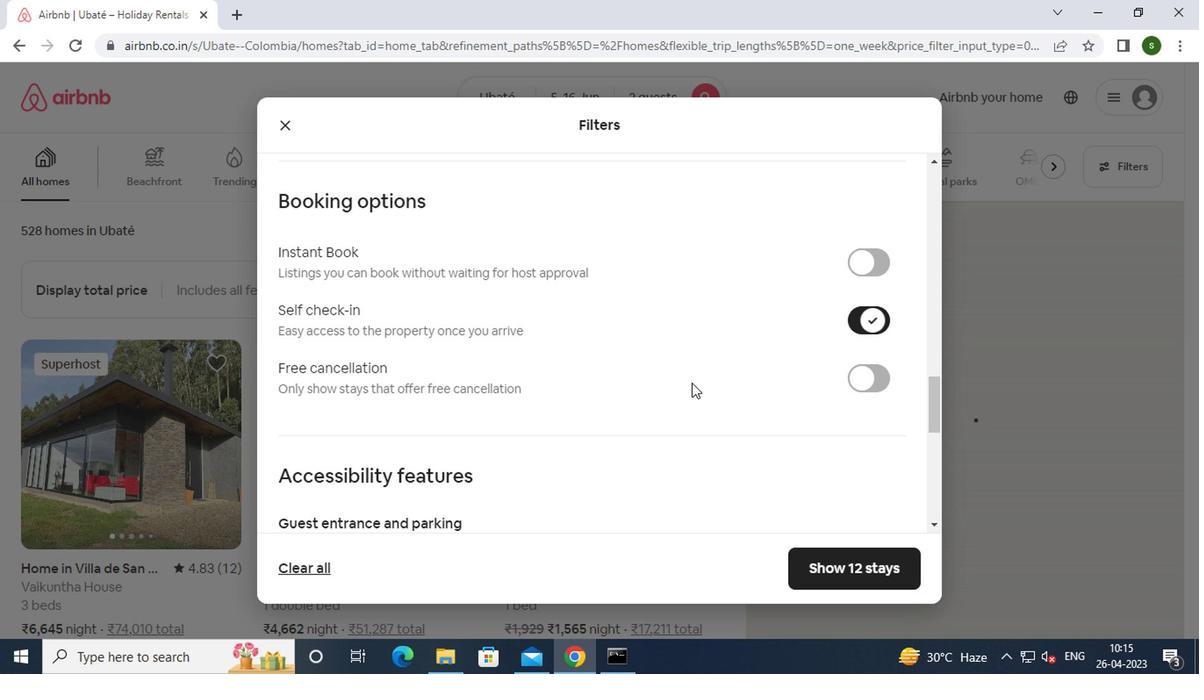
Action: Mouse scrolled (687, 382) with delta (0, -1)
Screenshot: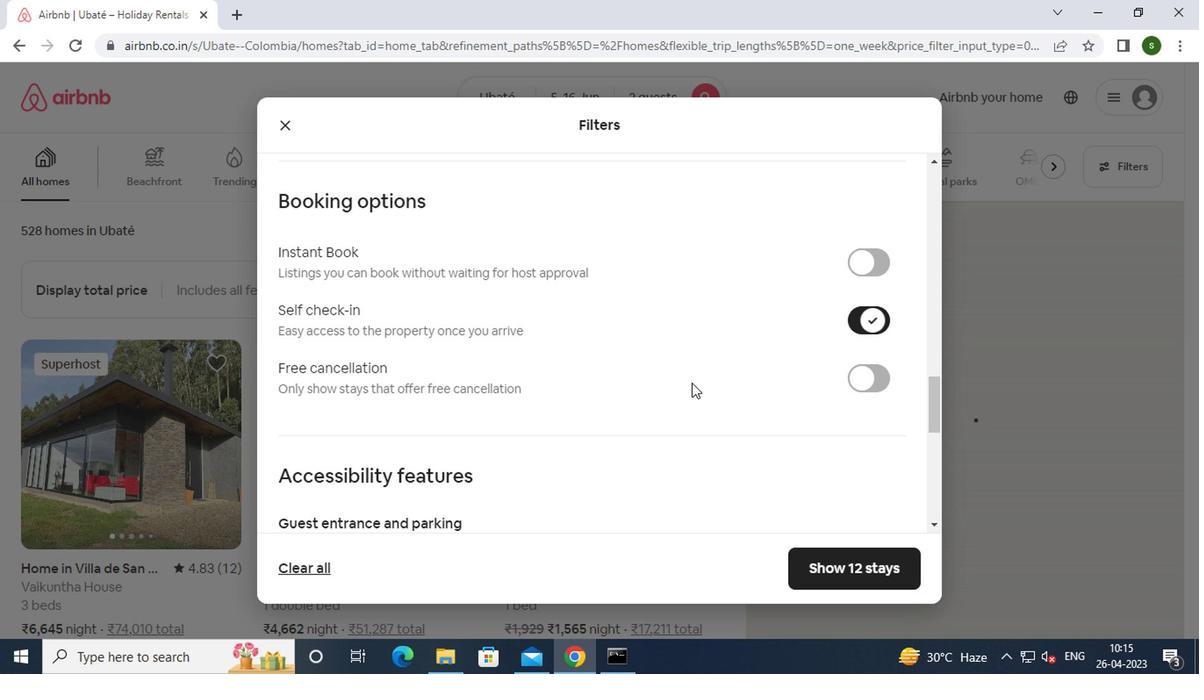 
Action: Mouse scrolled (687, 382) with delta (0, -1)
Screenshot: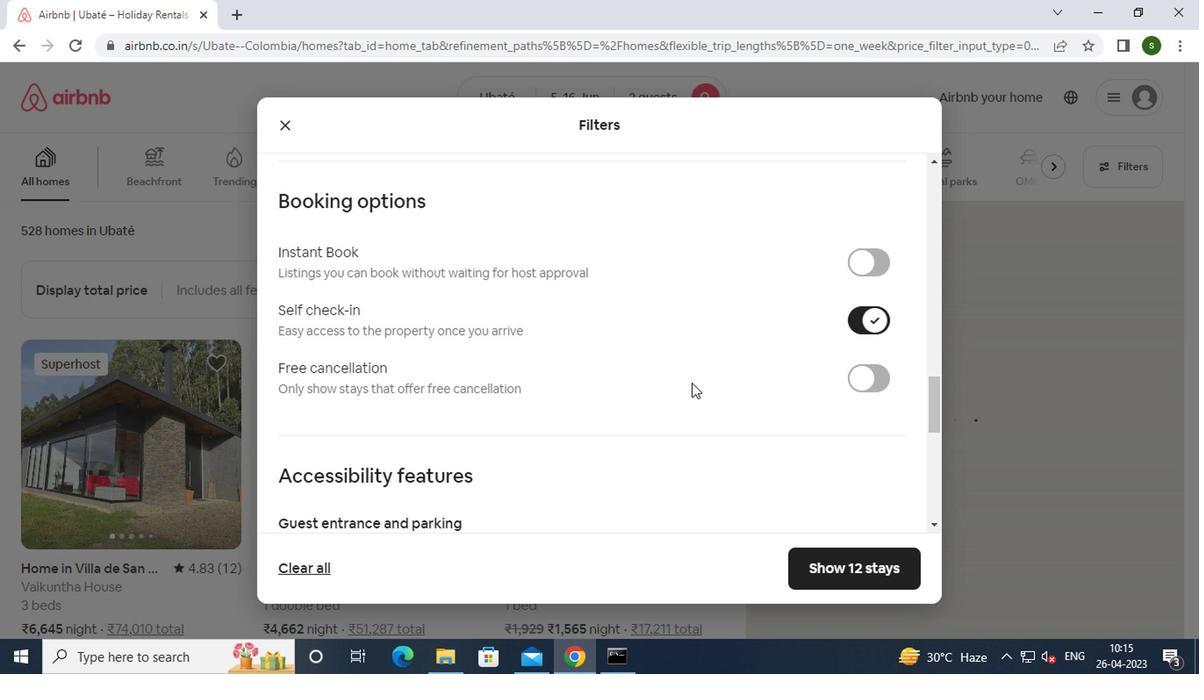
Action: Mouse scrolled (687, 382) with delta (0, -1)
Screenshot: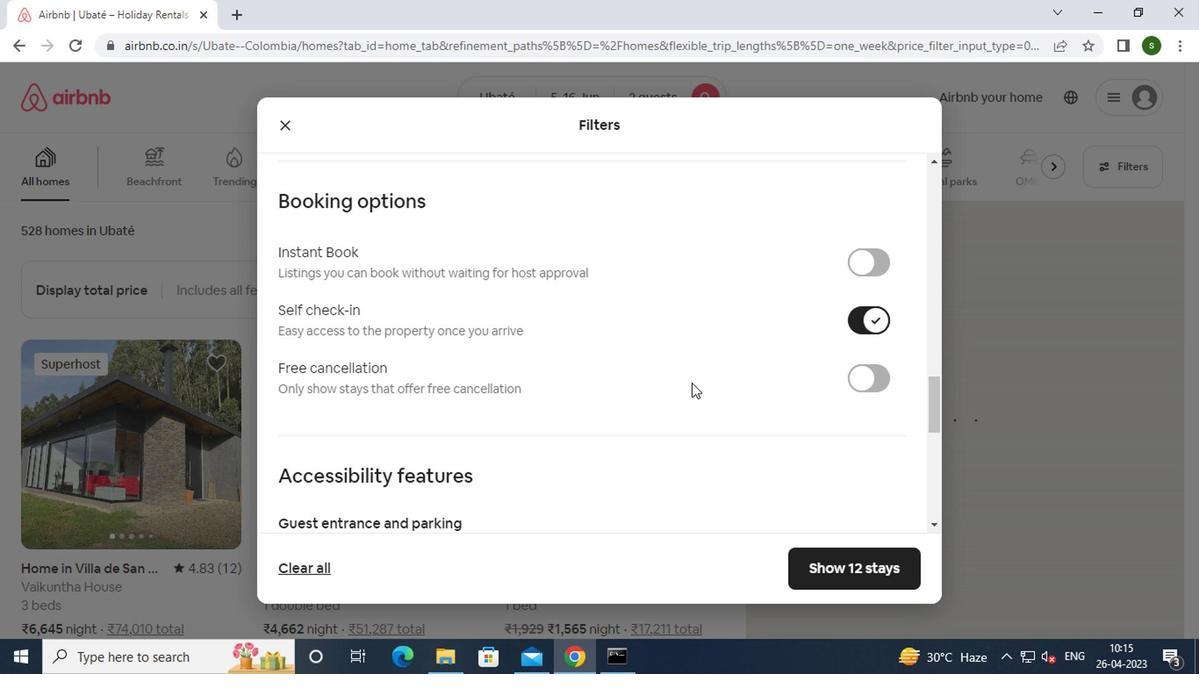 
Action: Mouse scrolled (687, 382) with delta (0, -1)
Screenshot: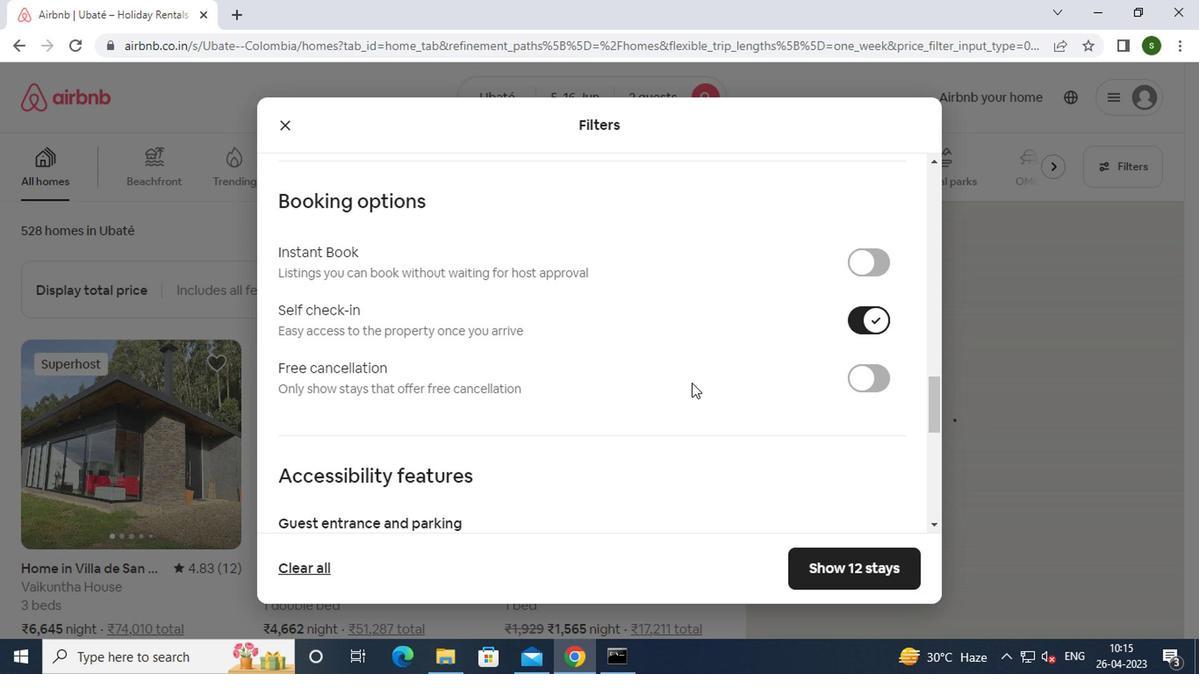 
Action: Mouse scrolled (687, 382) with delta (0, -1)
Screenshot: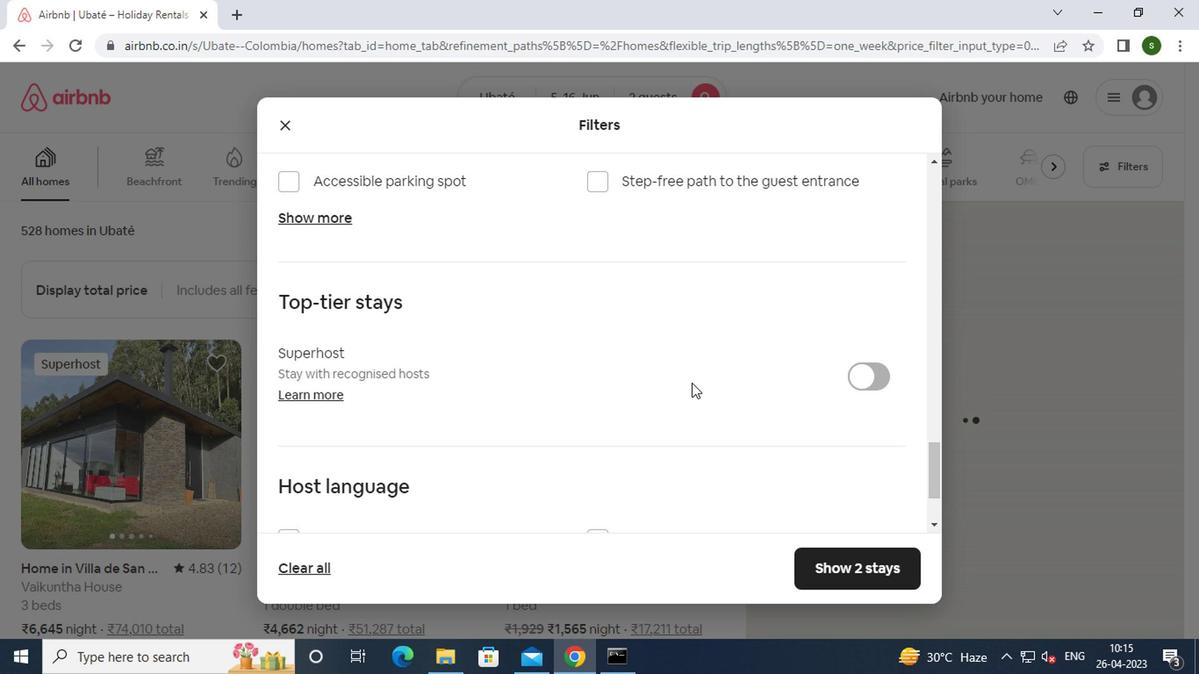 
Action: Mouse scrolled (687, 382) with delta (0, -1)
Screenshot: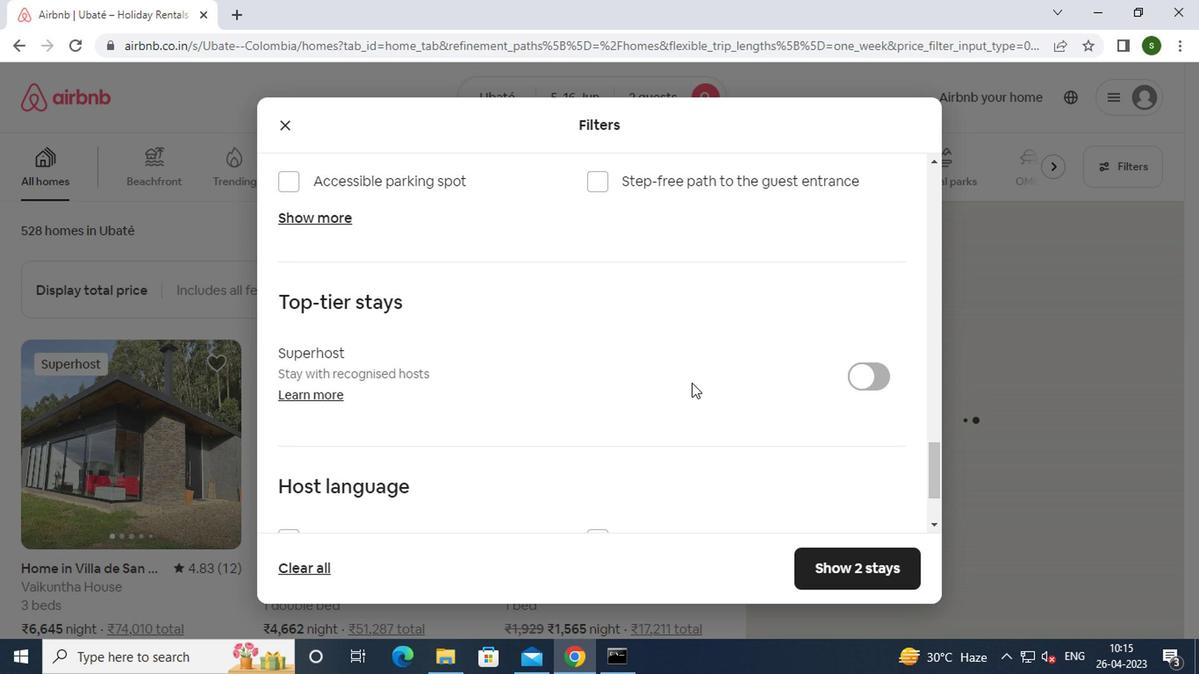 
Action: Mouse scrolled (687, 382) with delta (0, -1)
Screenshot: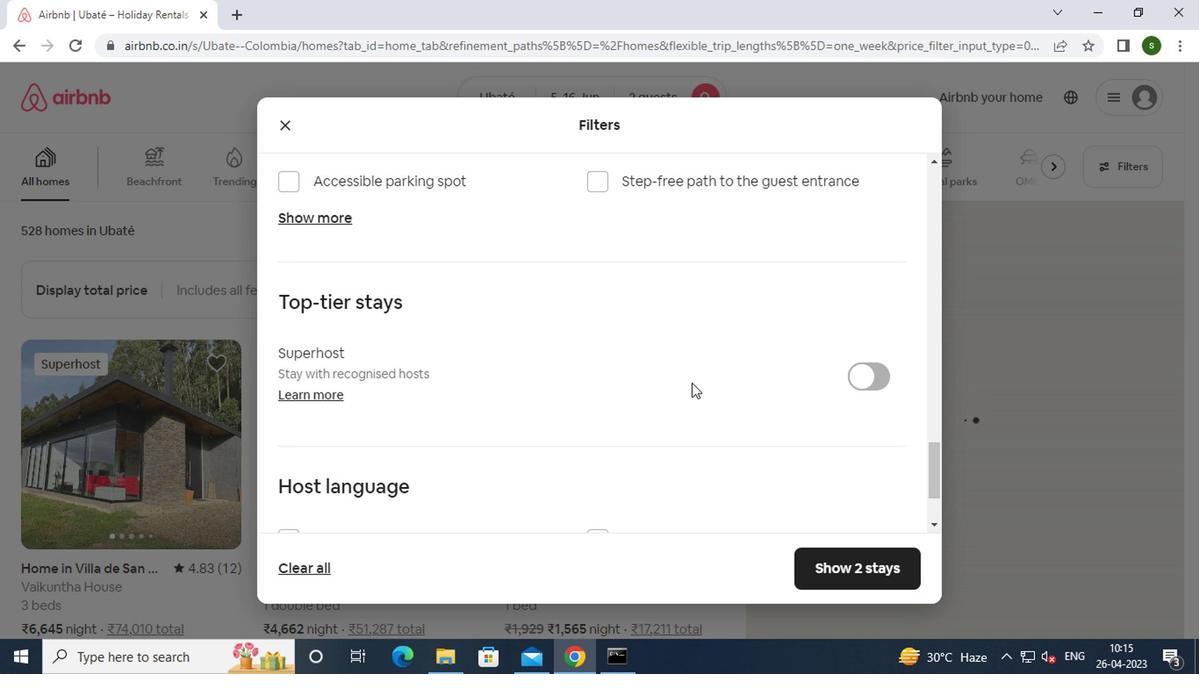 
Action: Mouse scrolled (687, 382) with delta (0, -1)
Screenshot: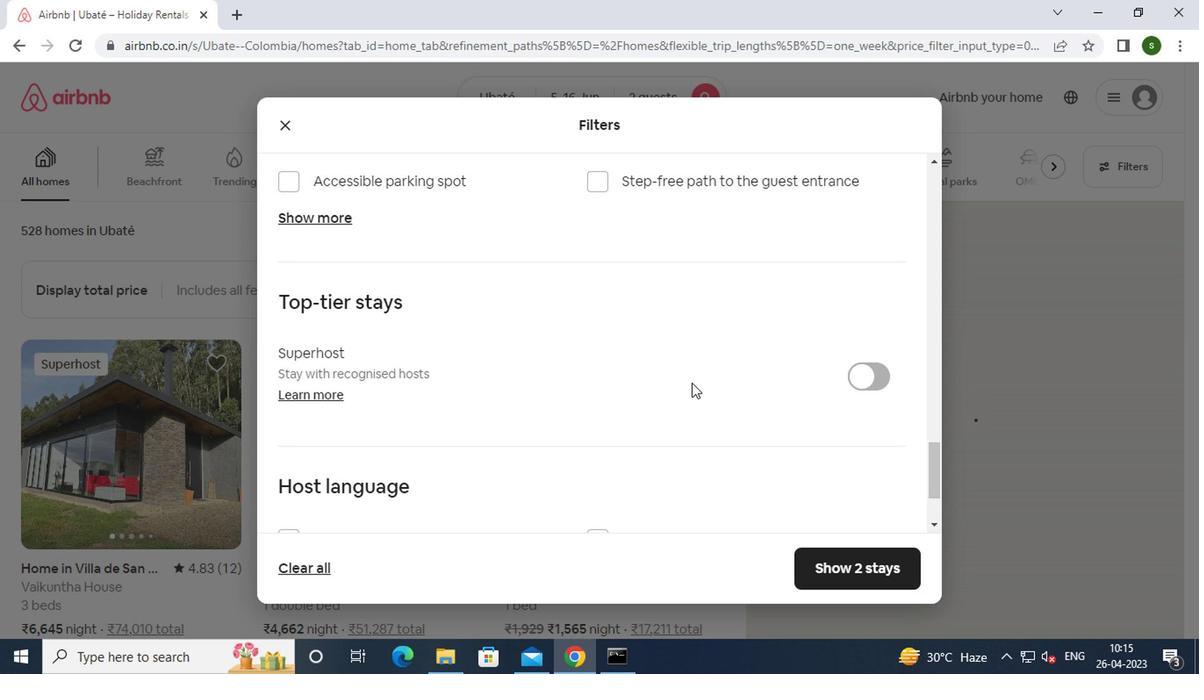 
Action: Mouse moved to (319, 409)
Screenshot: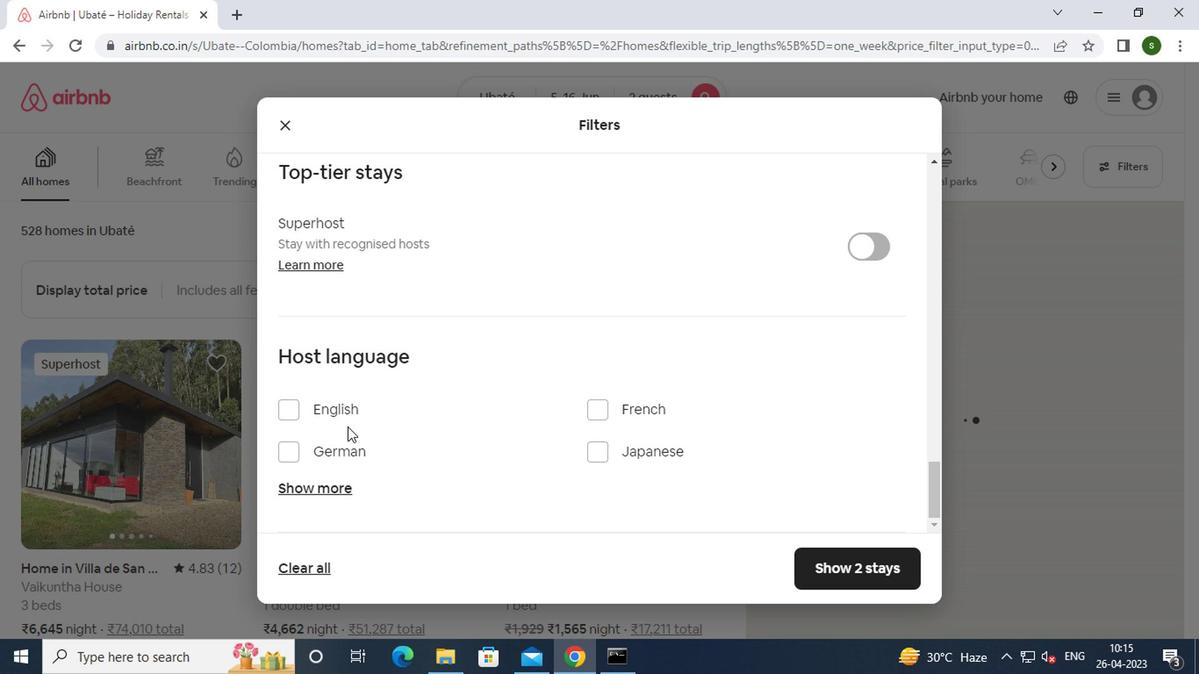 
Action: Mouse pressed left at (319, 409)
Screenshot: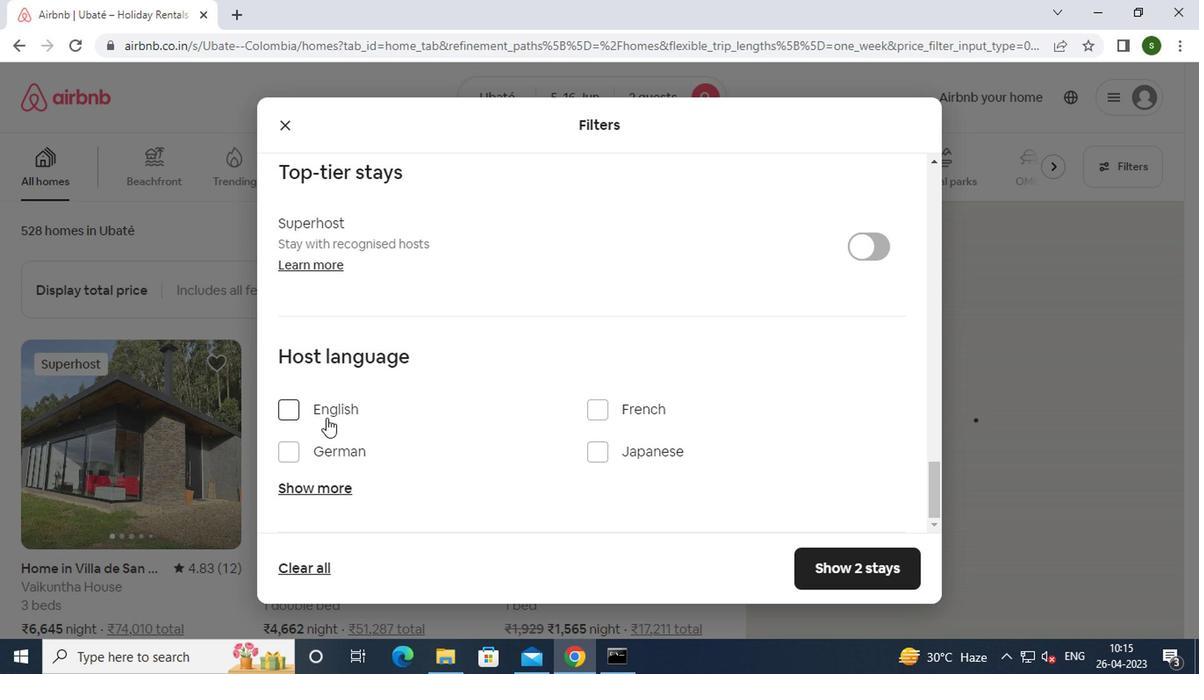 
Action: Mouse moved to (874, 581)
Screenshot: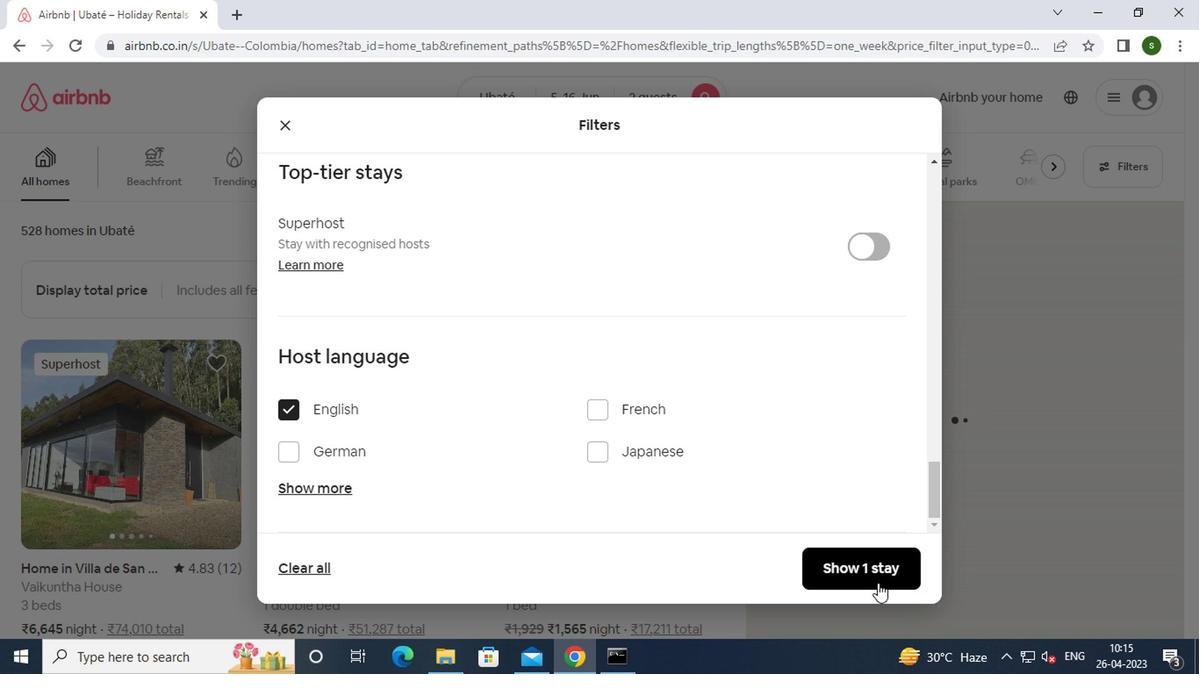 
Action: Mouse pressed left at (874, 581)
Screenshot: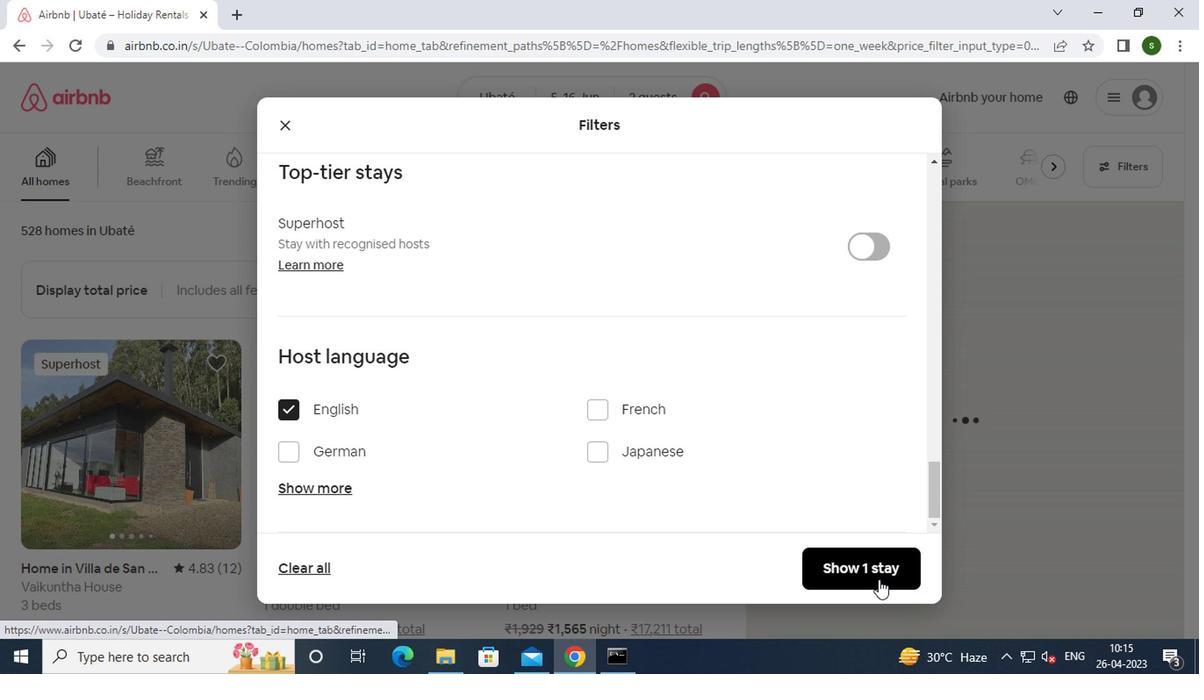 
